 Task: Open a blank google sheet and write heading  Make a employee details data  Add 10 employee name:-  'Ethan Reynolds, Olivia Thompson, Benjamin Martinez, Emma Davis, Alexander Mitchell, Ava Rodriguez, Daniel Anderson, Mia Lewis, Christopher Scott, Sophia Harris.' in July Last week sales are  1000 to 1010. Department:-  Sales, HR, Finance,  Marketing,  IT,  Operations, Finance, HR, Sales, Marketing. Position:-  Sales Manager, HR Manager, Accountant, Marketing Specialist, IT Specialist, Operations Manager, Financial Analyst, HR Assistant, Sales Representative, Marketing Assistant.Salary (USD):-  5000,4500,4000, 3800, 4200, 5200, 3800, 2800, 3200, 2500.Start Date:-  1/15/2020,7/1/2019, 3/10/2021,2/5/2022, 11/30/2018,6/15/2020, 9/1/2021,4/20/2022, 2/10/2019,9/5/2020. Save page auditingSalesByPromotion
Action: Mouse moved to (259, 277)
Screenshot: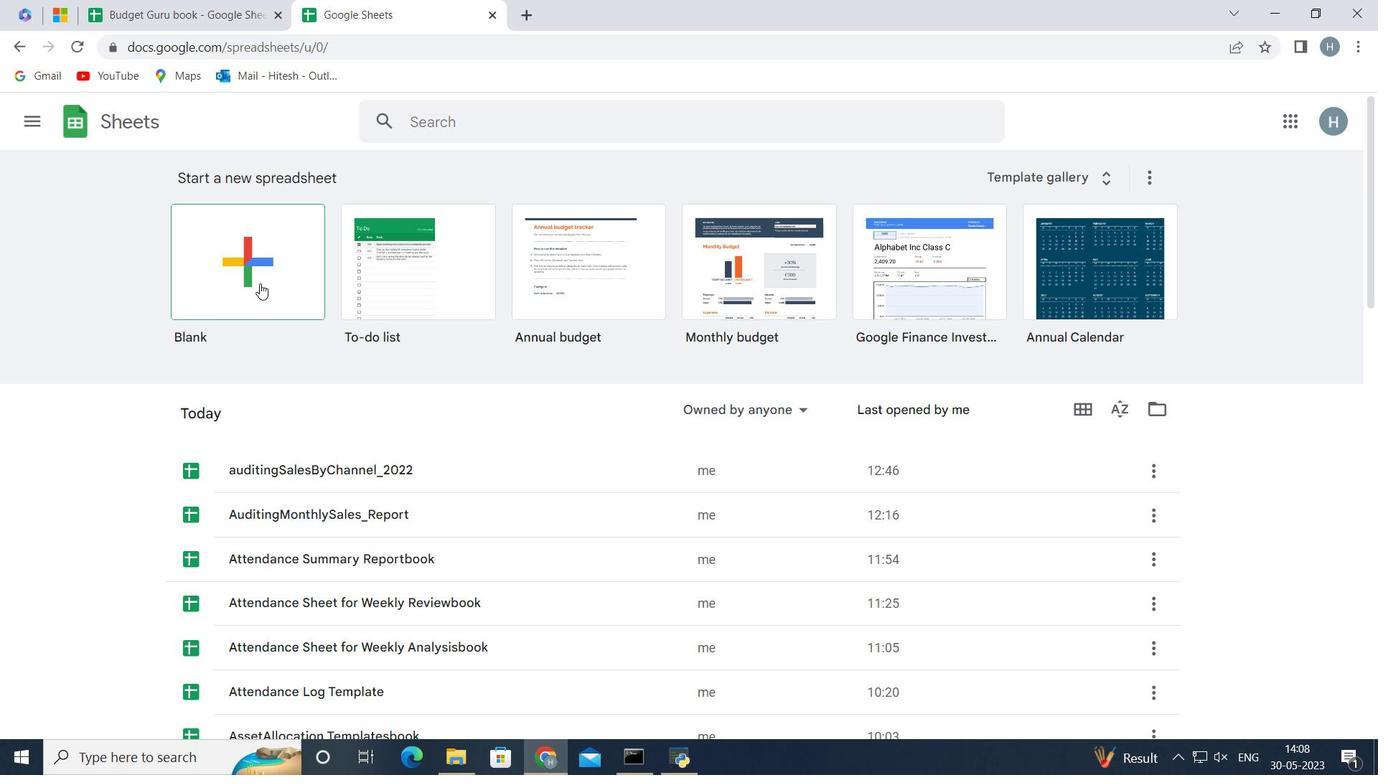 
Action: Mouse pressed left at (259, 277)
Screenshot: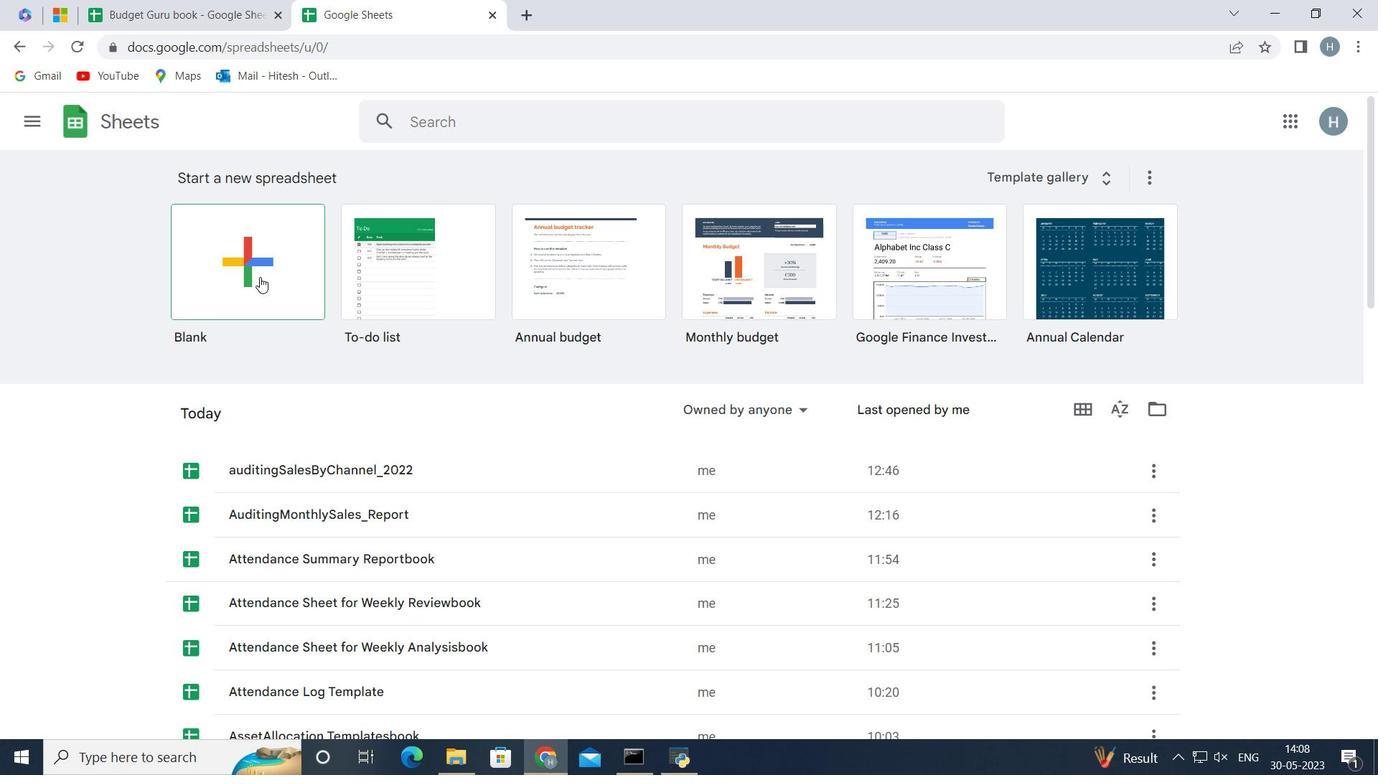 
Action: Mouse moved to (94, 252)
Screenshot: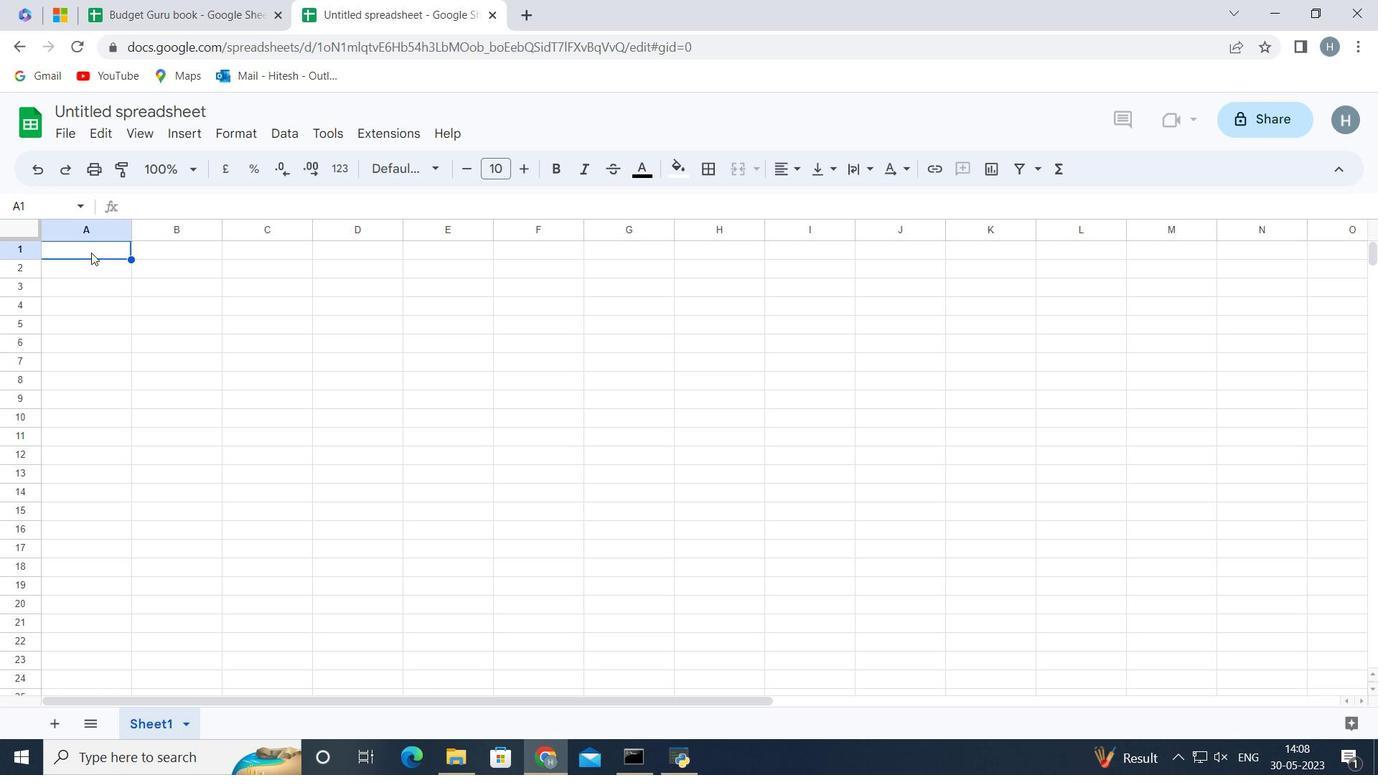 
Action: Mouse pressed left at (94, 252)
Screenshot: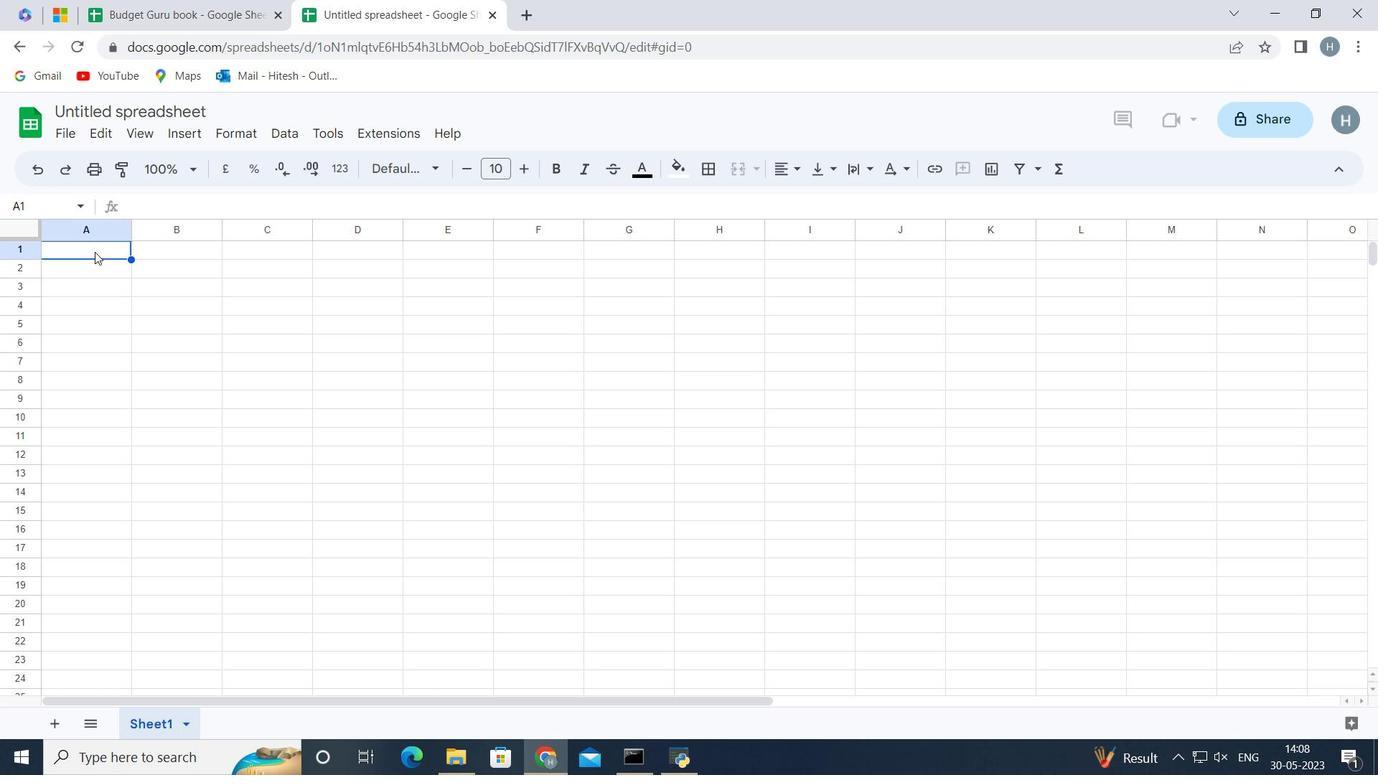 
Action: Mouse moved to (94, 252)
Screenshot: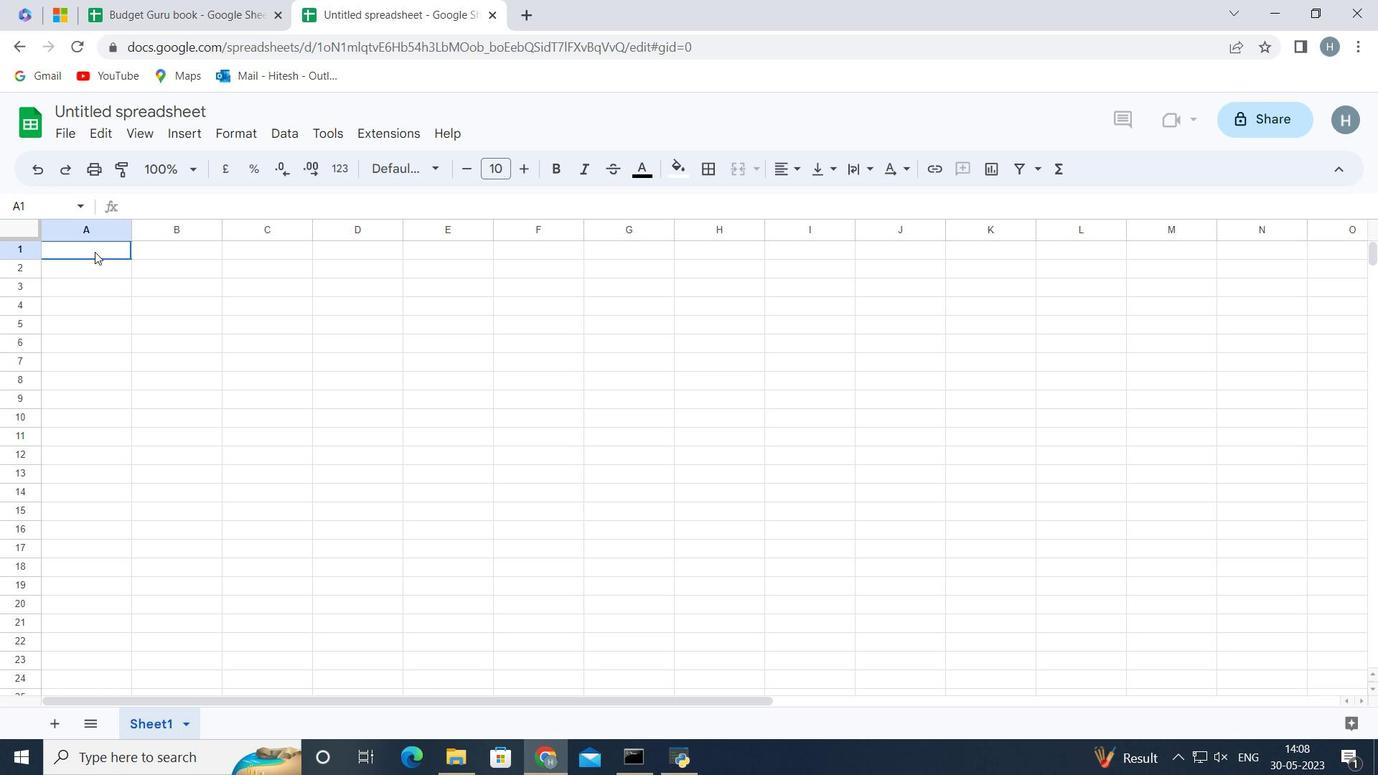 
Action: Key pressed <Key.shift>Make<Key.space>a<Key.space><Key.shift><Key.shift><Key.shift><Key.shift><Key.shift>Employee<Key.space><Key.shift>Details<Key.space><Key.shift>Data<Key.enter>
Screenshot: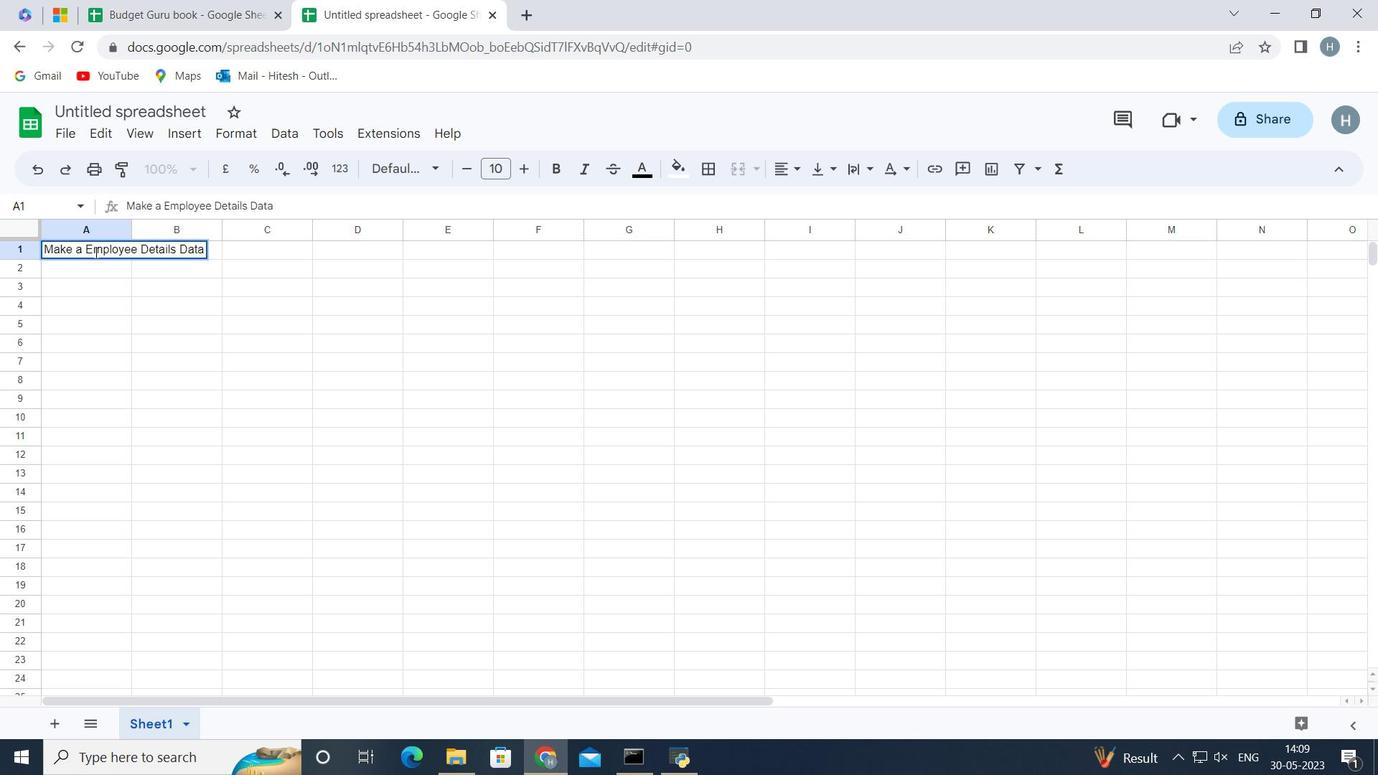 
Action: Mouse moved to (94, 275)
Screenshot: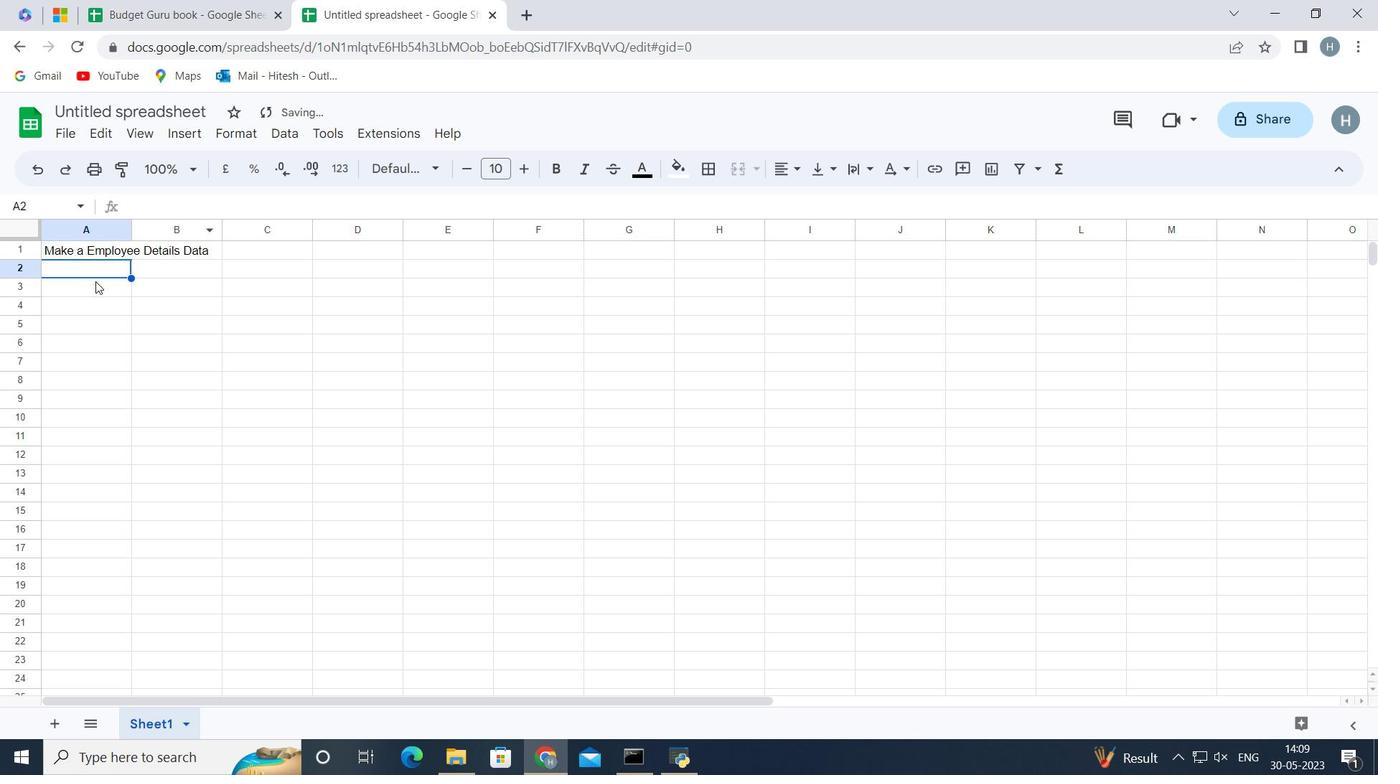 
Action: Key pressed <Key.shift>Name<Key.enter><Key.shift>Ethan<Key.space><Key.shift>Reynold
Screenshot: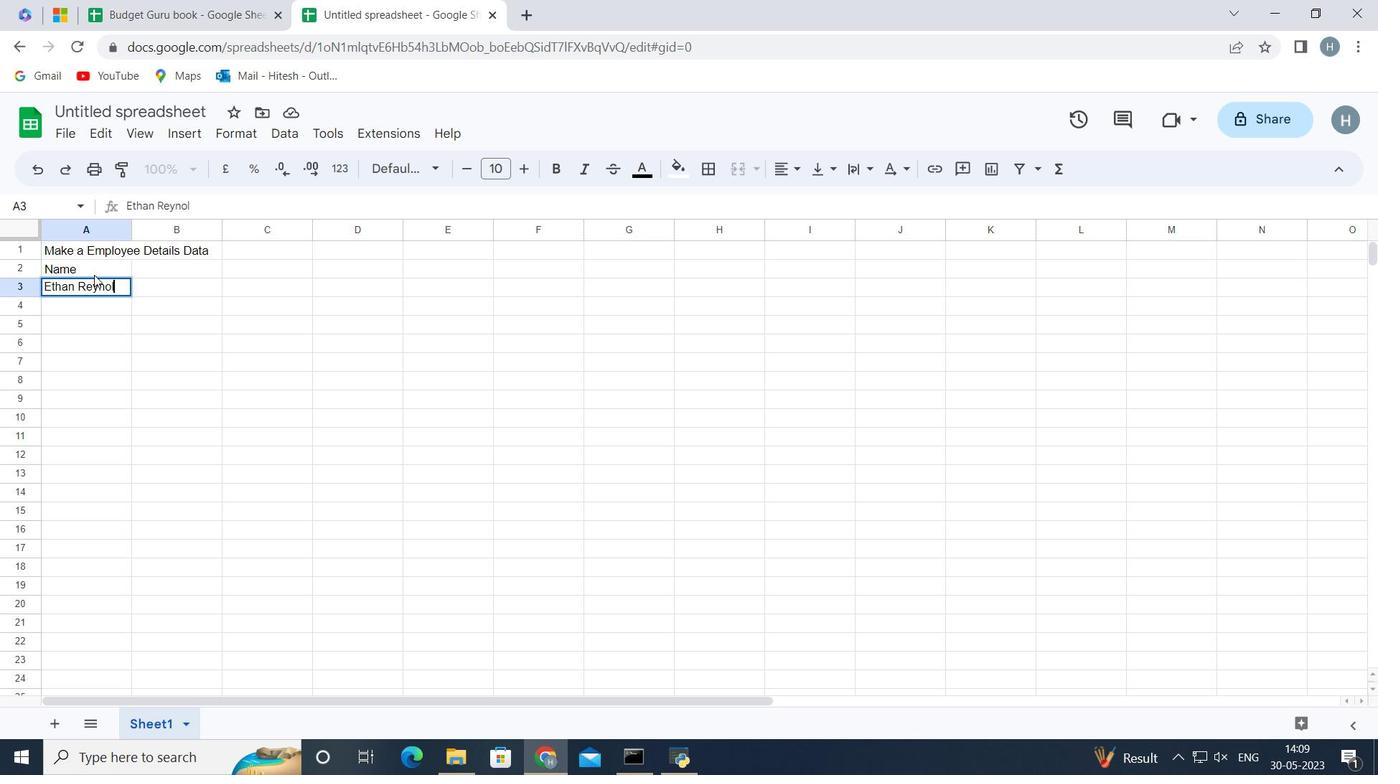 
Action: Mouse moved to (94, 275)
Screenshot: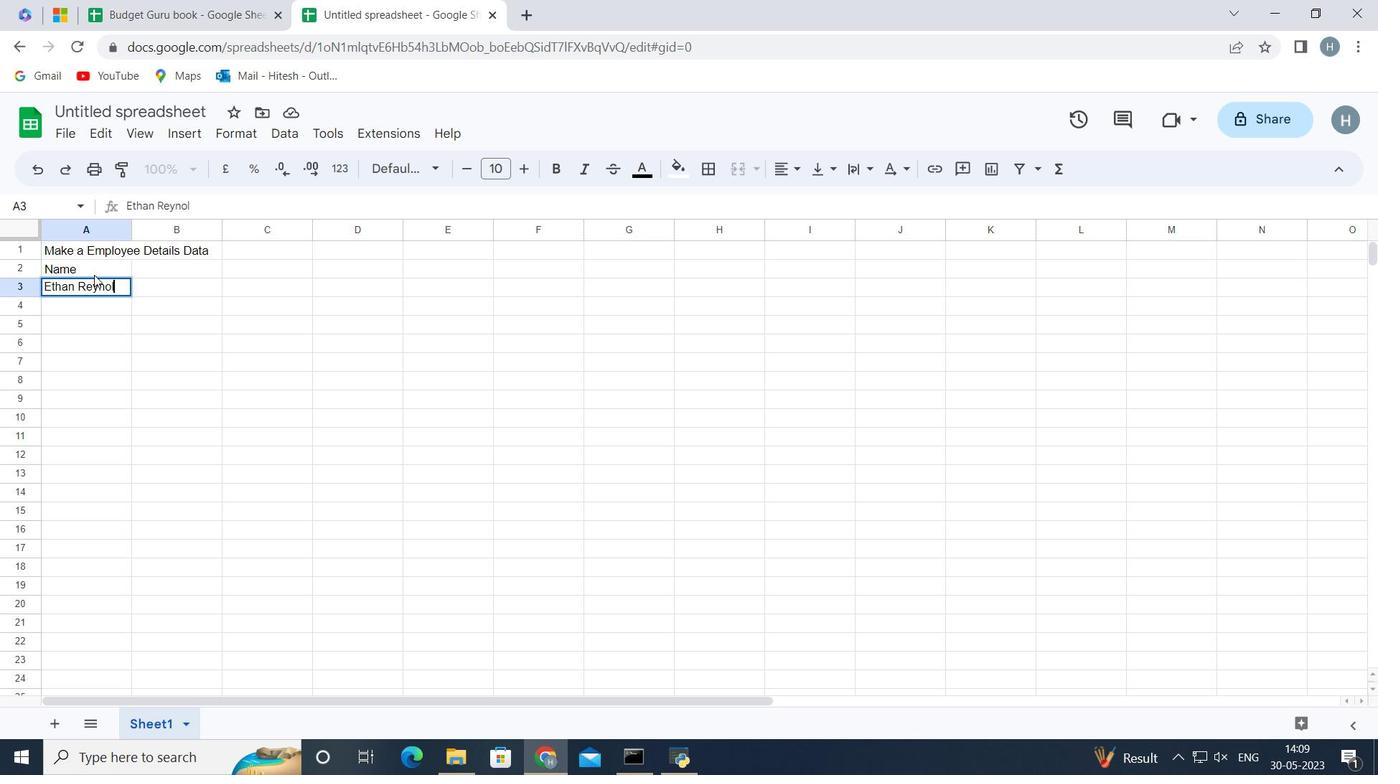 
Action: Key pressed s<Key.space><Key.enter><Key.shift>Oll<Key.backspace>ivia<Key.space><Key.shift>Thompson<Key.enter><Key.shift><Key.shift>Benjamin<Key.space><Key.shift>Martinez<Key.enter><Key.shift>Emma<Key.space><Key.shift>Davis<Key.enter><Key.shift>Alexander<Key.space><Key.shift>Mitchell<Key.enter><Key.shift>Ava<Key.space><Key.shift>Rodriguez<Key.enter><Key.shift>Daniel<Key.space><Key.shift>Anderson<Key.enter><Key.space><Key.shift>Mia<Key.space><Key.shift>Lewis<Key.enter><Key.shift><Key.shift><Key.shift>Christopher<Key.space><Key.shift>SCo<Key.backspace><Key.backspace>cott<Key.enter><Key.shift>Sophia<Key.space><Key.shift>Harris<Key.enter>
Screenshot: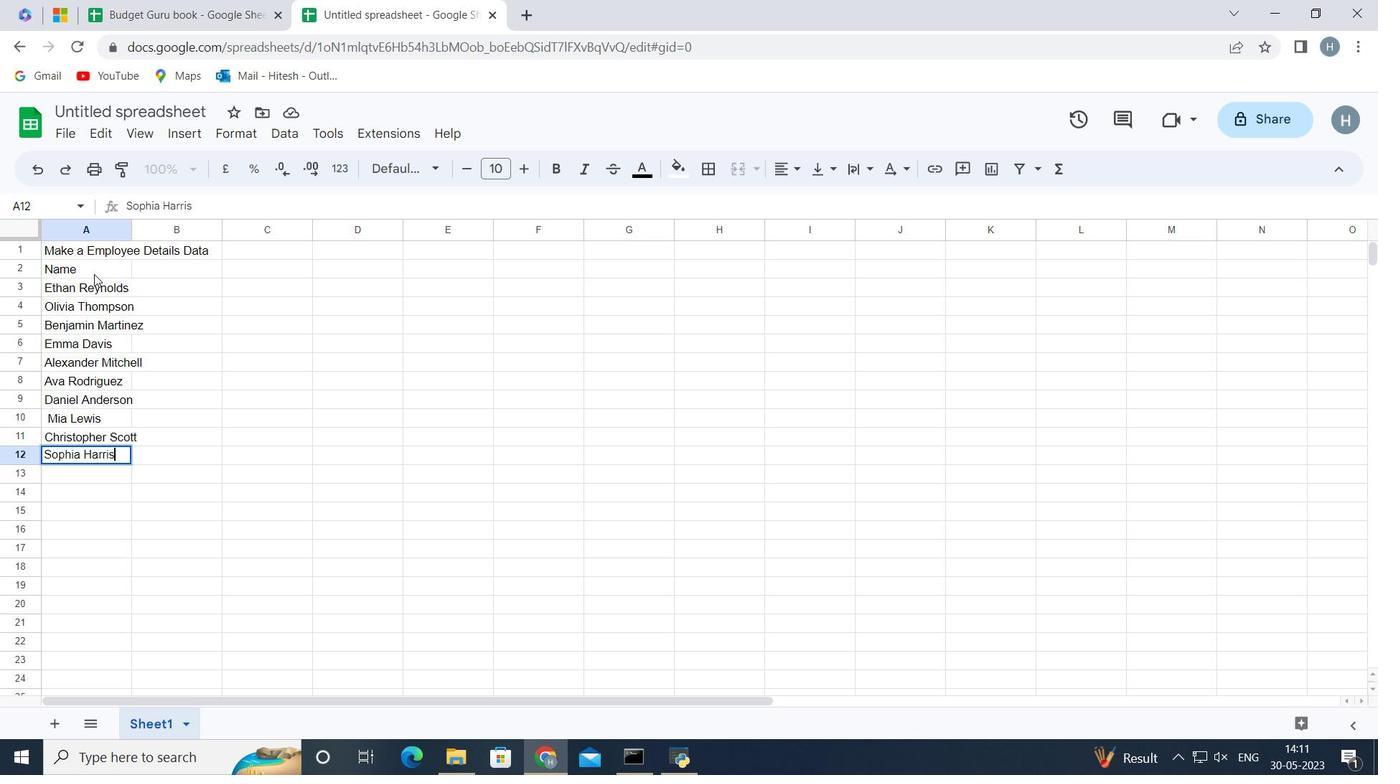 
Action: Mouse moved to (83, 227)
Screenshot: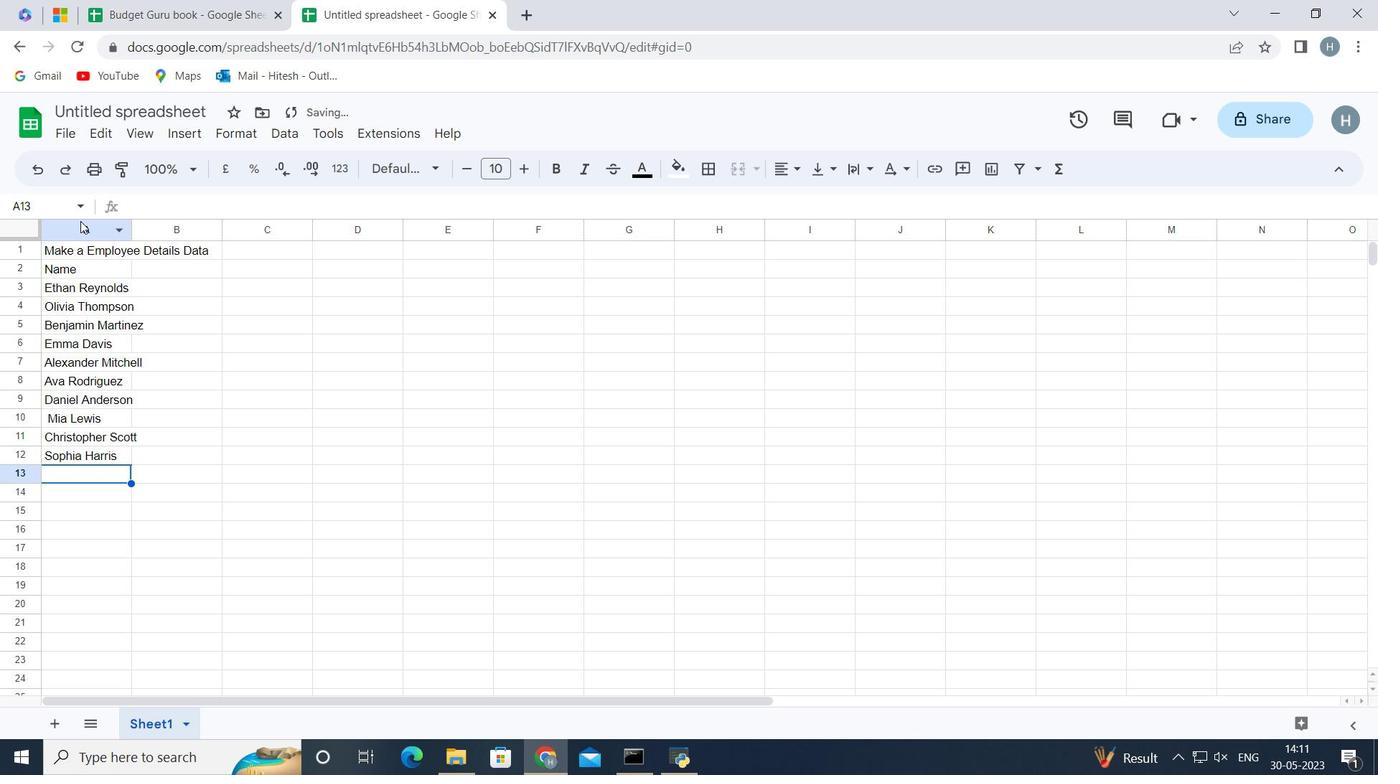 
Action: Mouse pressed left at (83, 227)
Screenshot: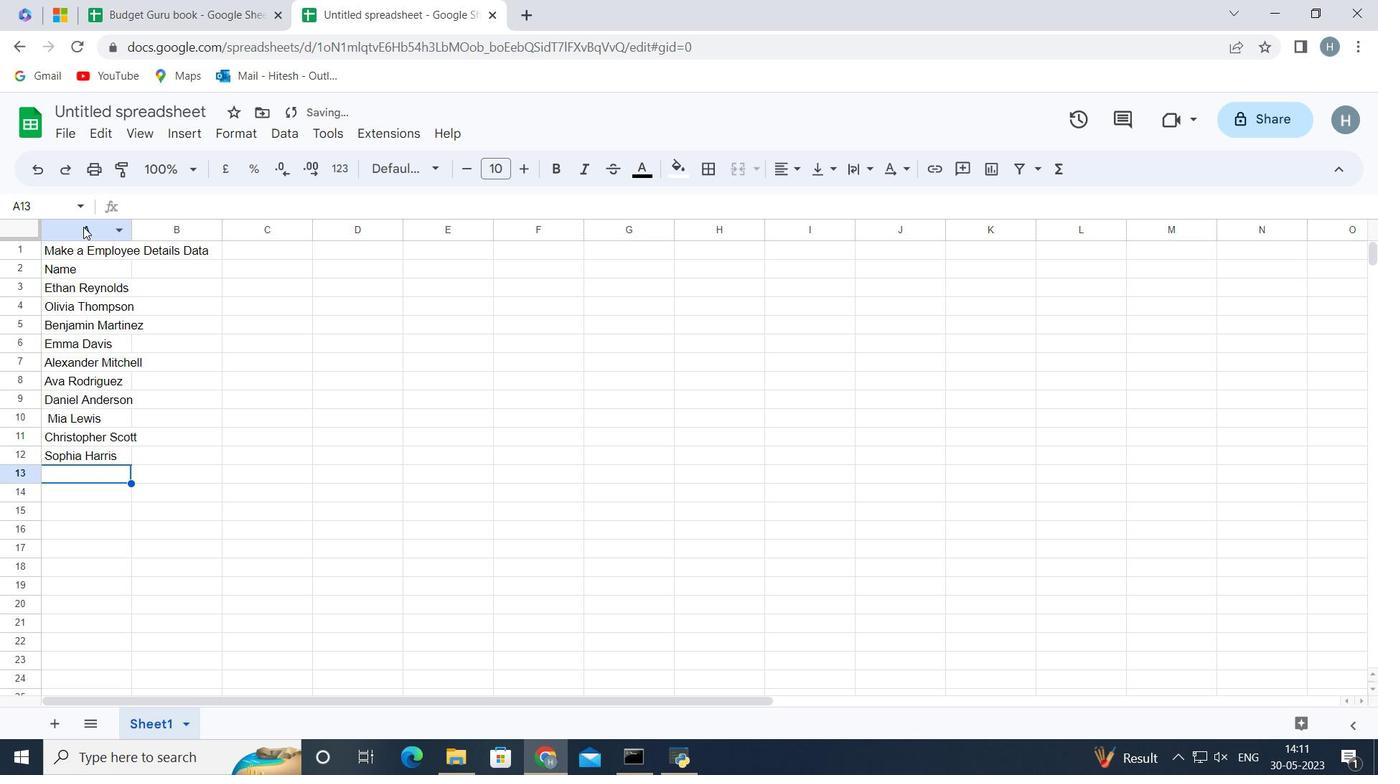 
Action: Mouse moved to (132, 226)
Screenshot: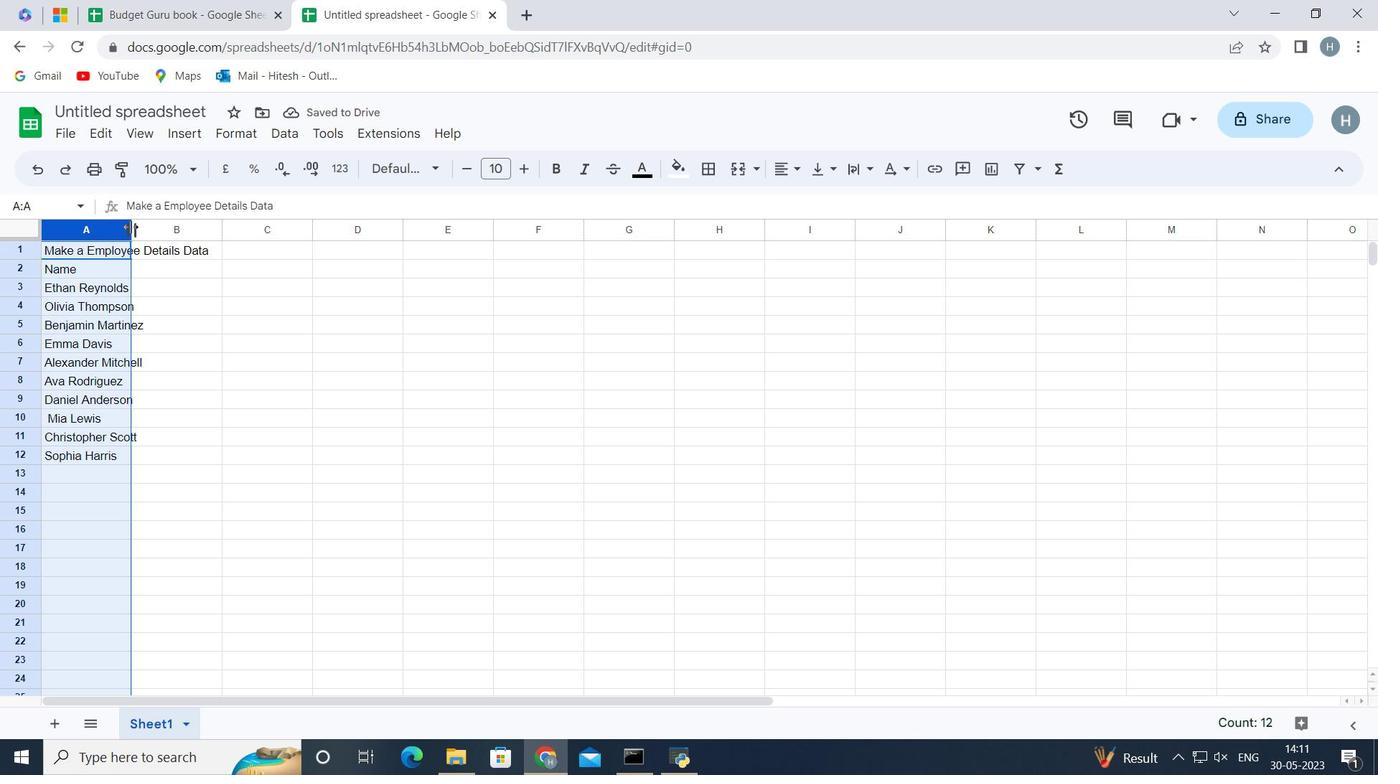 
Action: Mouse pressed left at (132, 226)
Screenshot: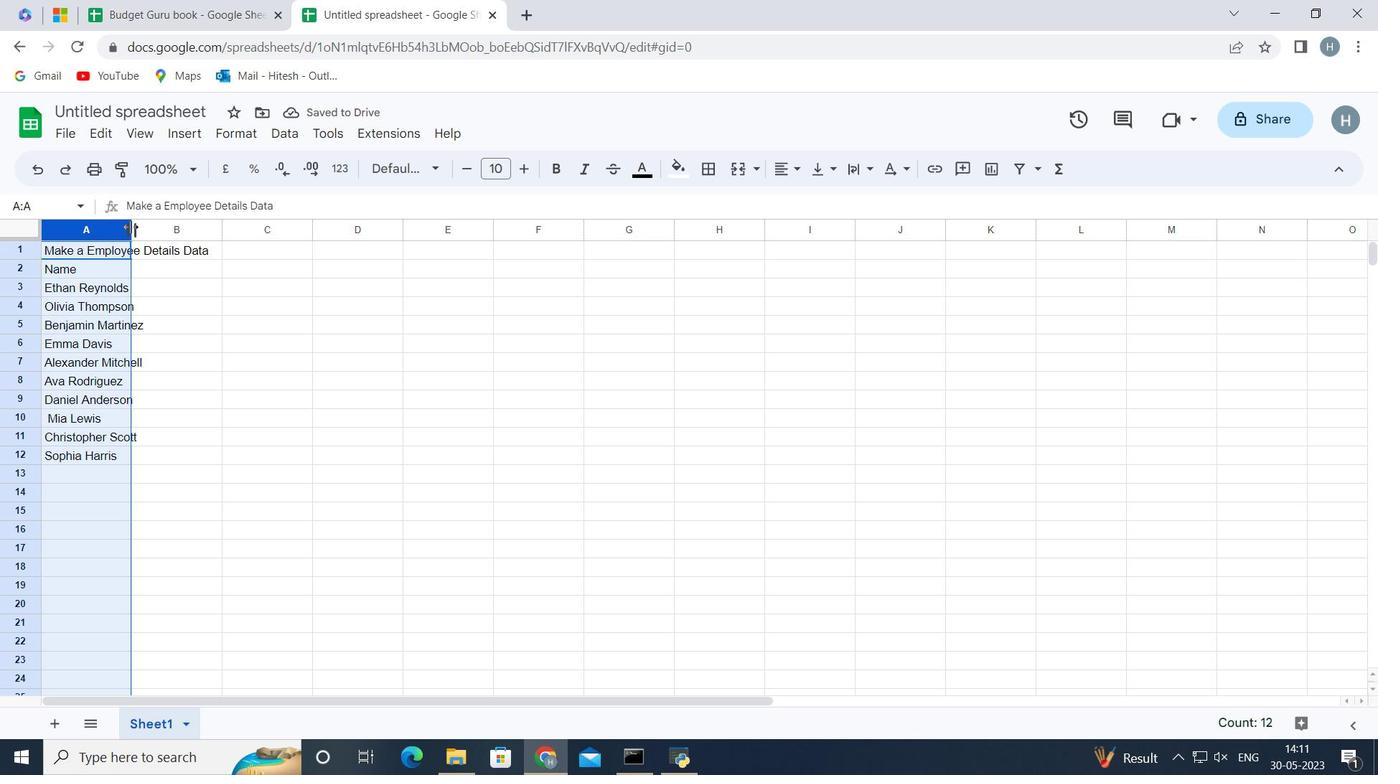 
Action: Mouse moved to (132, 226)
Screenshot: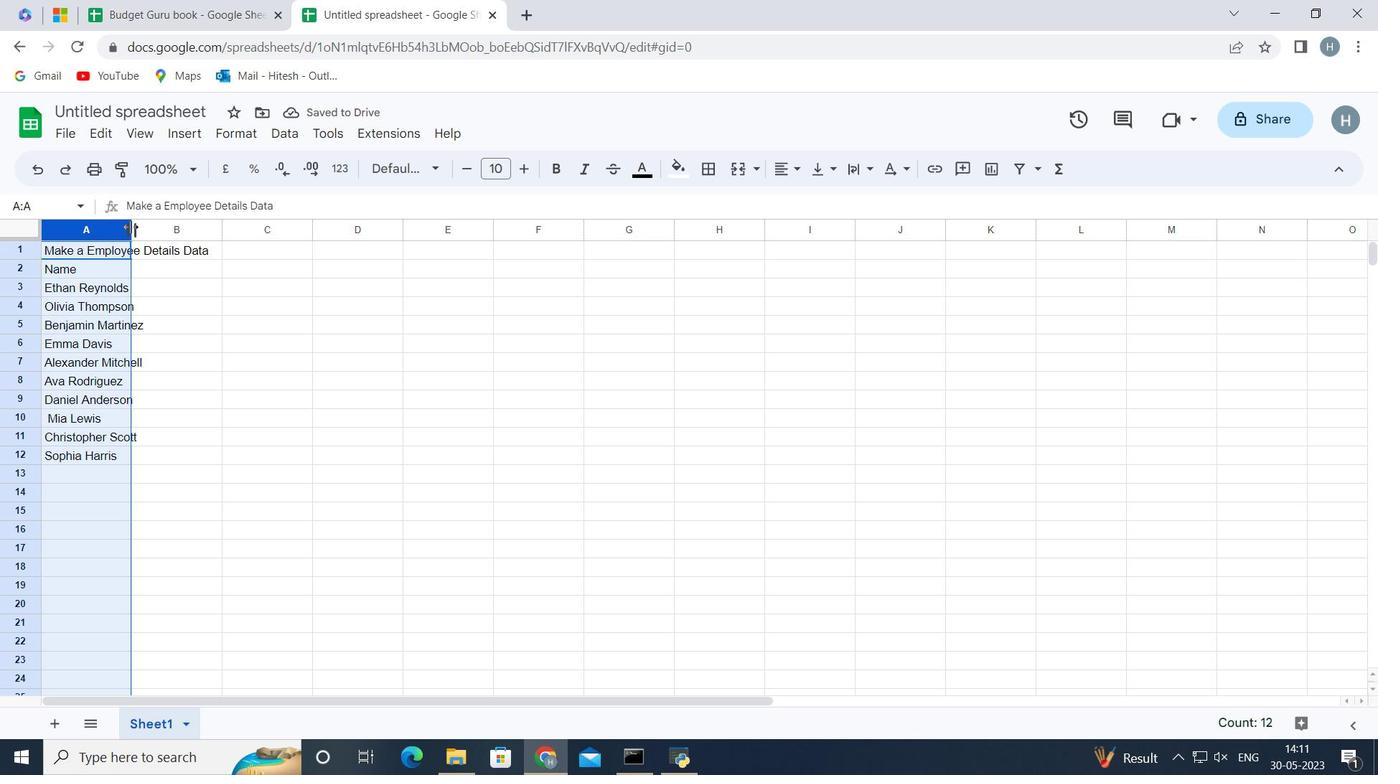 
Action: Mouse pressed left at (132, 226)
Screenshot: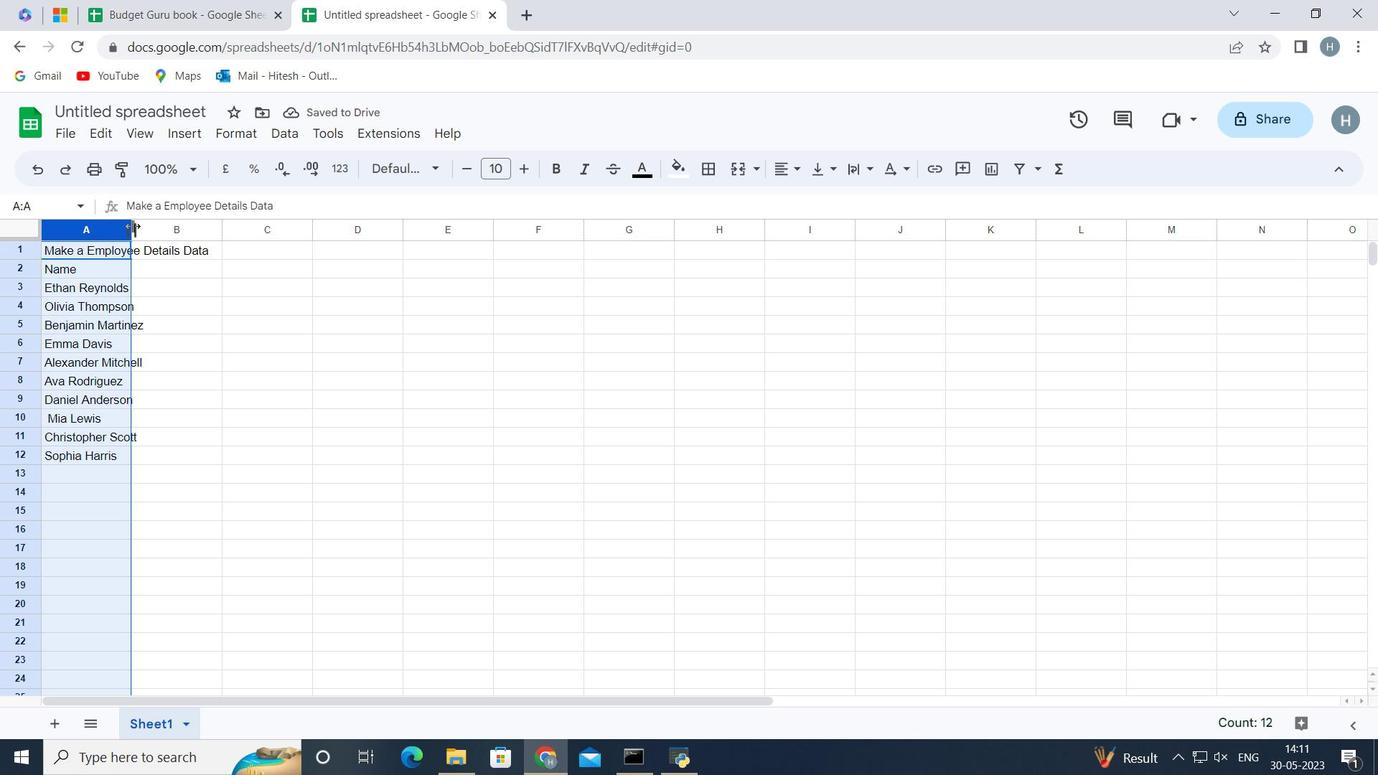 
Action: Mouse moved to (237, 247)
Screenshot: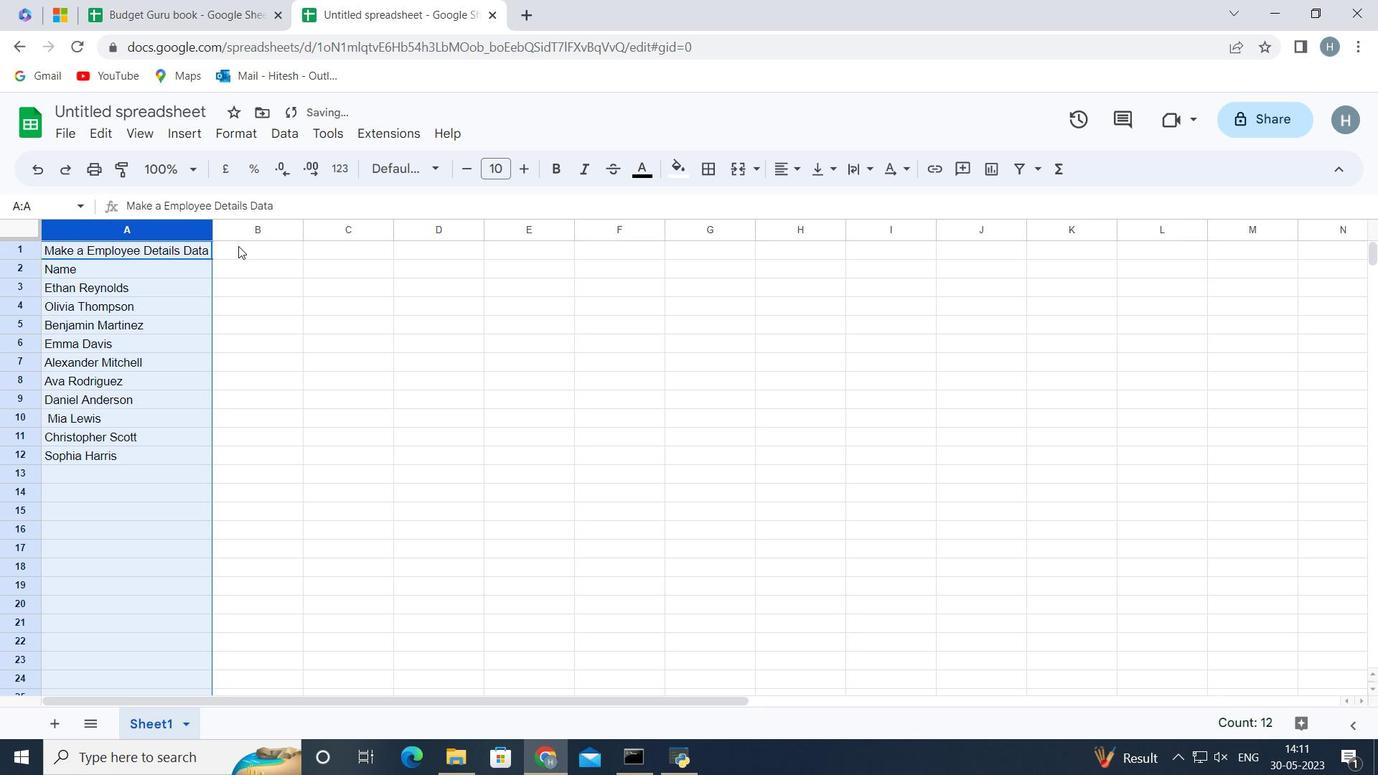 
Action: Mouse pressed left at (237, 247)
Screenshot: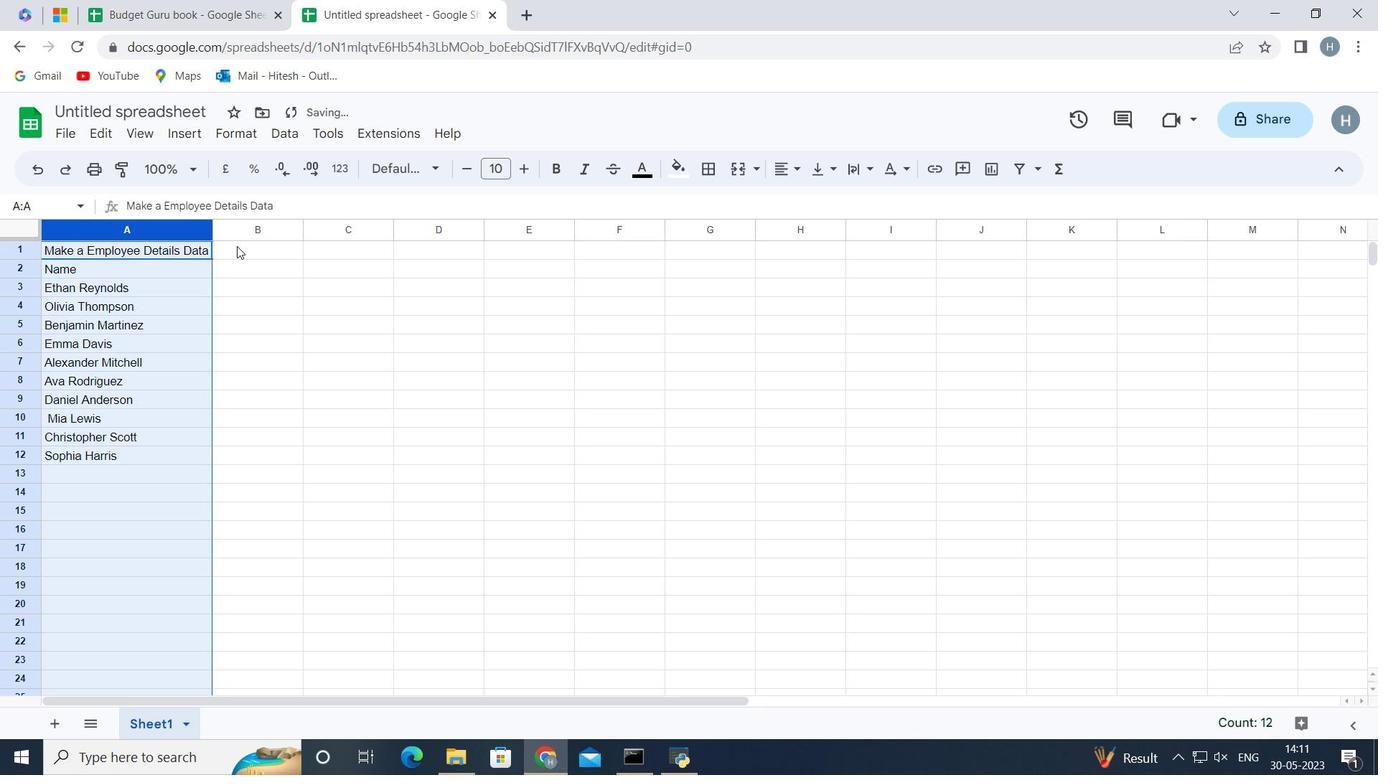 
Action: Mouse moved to (237, 266)
Screenshot: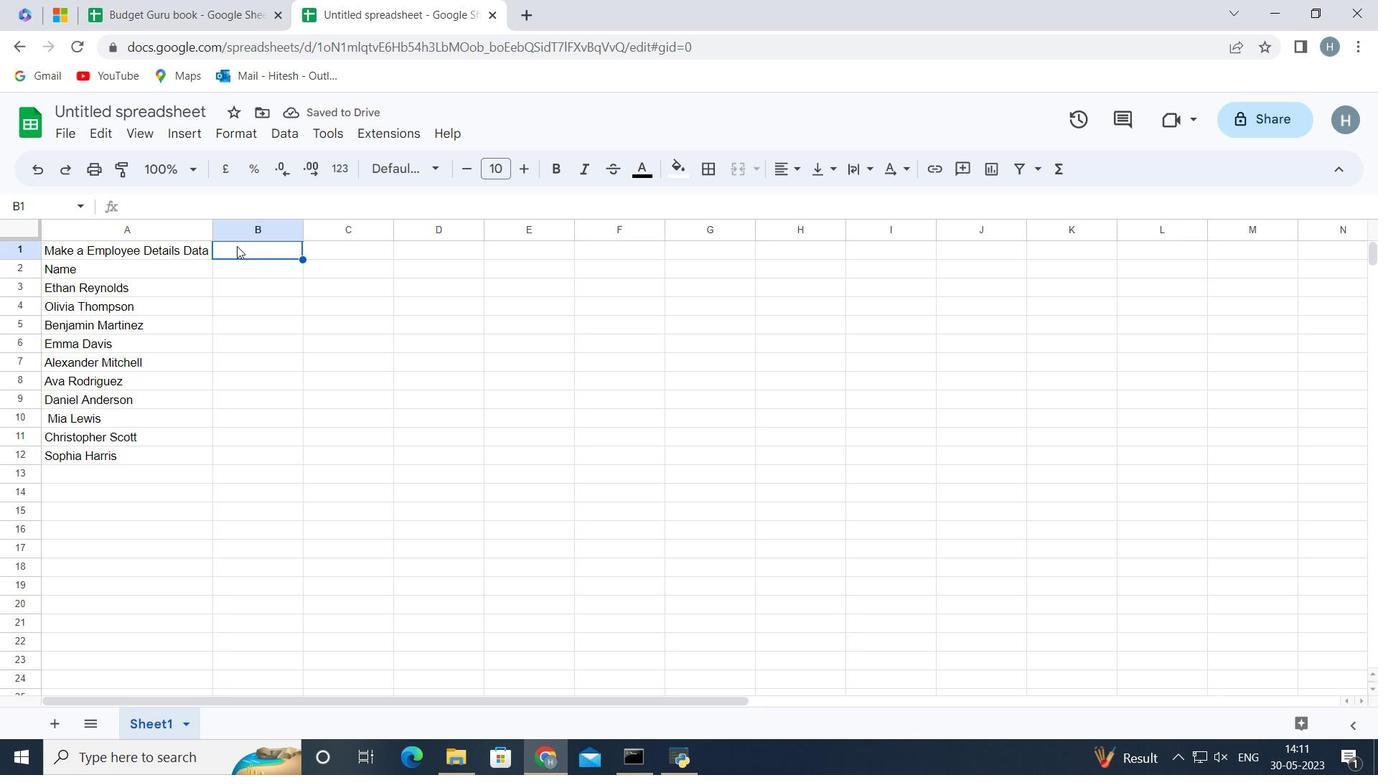 
Action: Mouse pressed left at (237, 266)
Screenshot: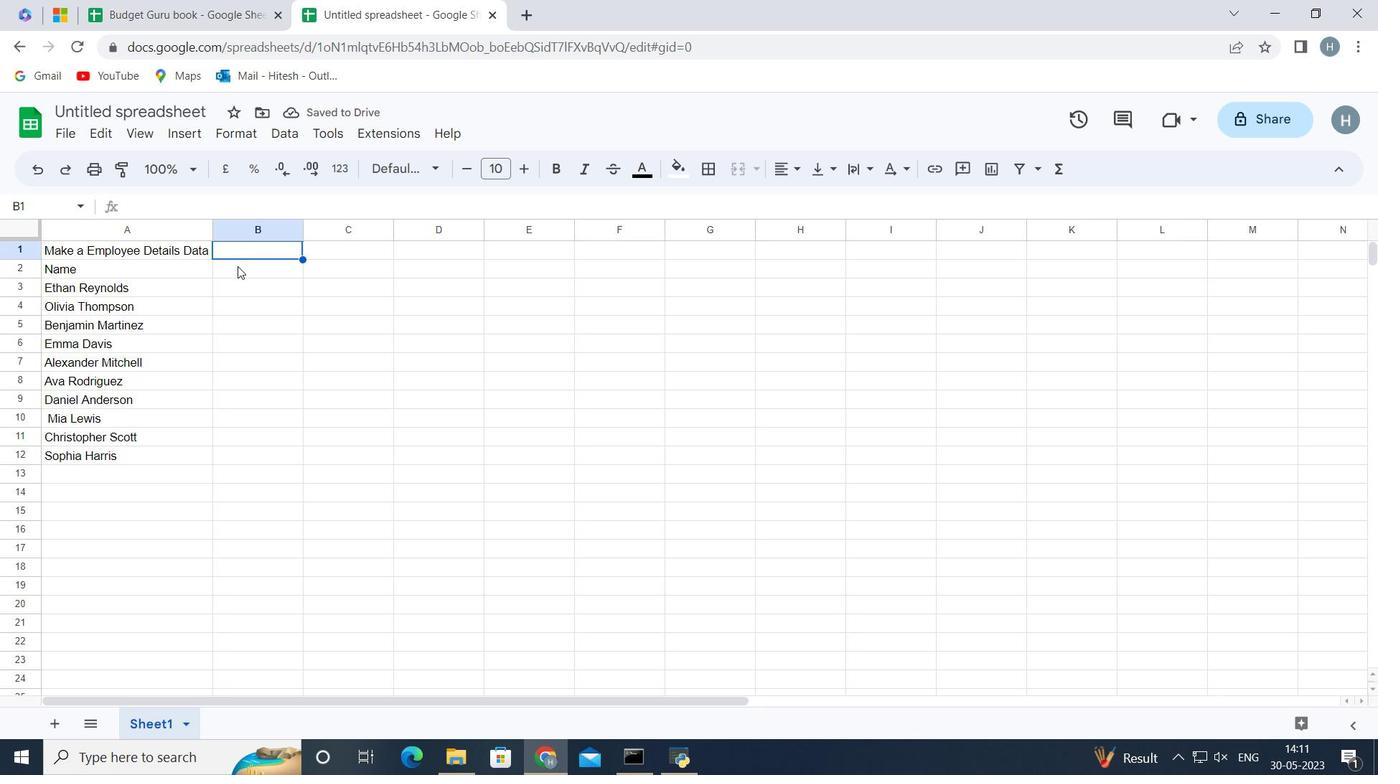 
Action: Key pressed <Key.shift>July<Key.space><Key.shift>Last<Key.space><Key.shift>Week<Key.space><Key.shift>Sales
Screenshot: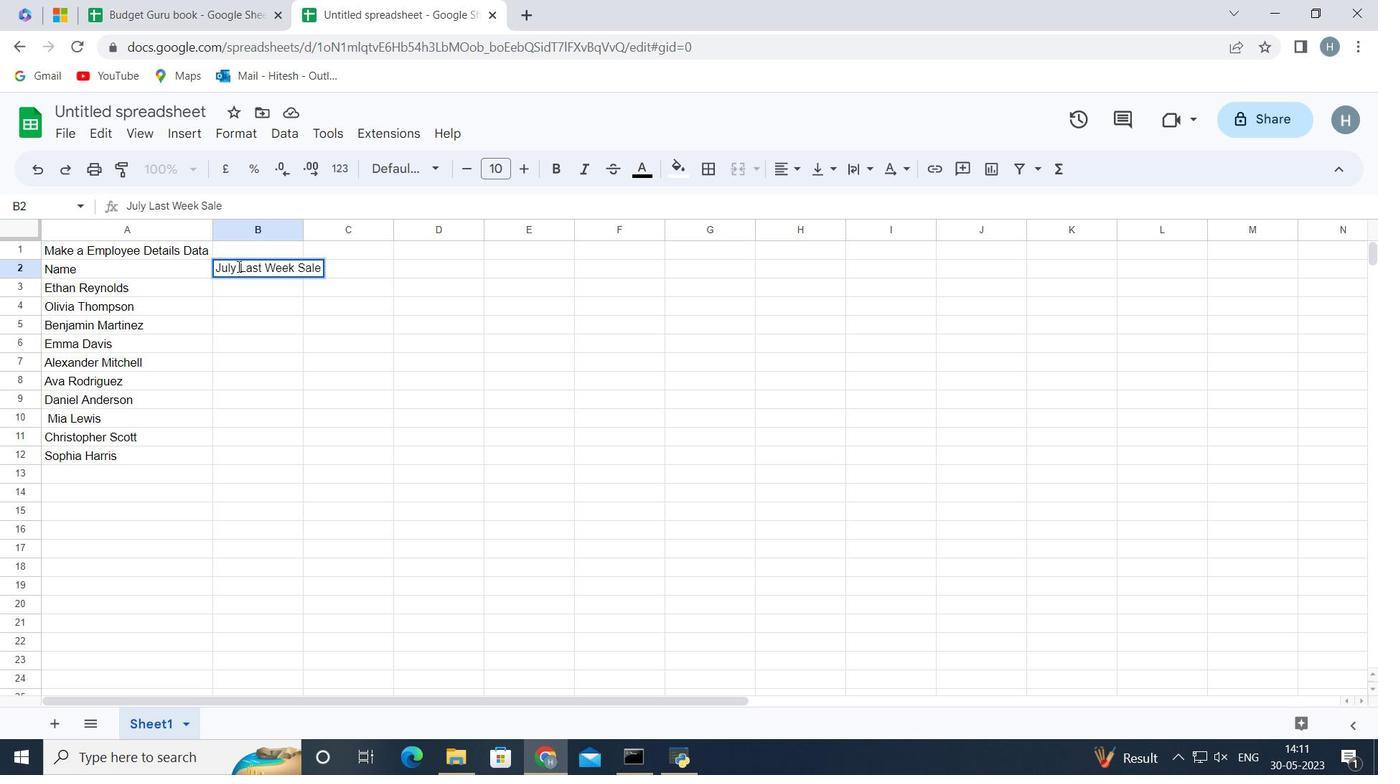 
Action: Mouse moved to (239, 267)
Screenshot: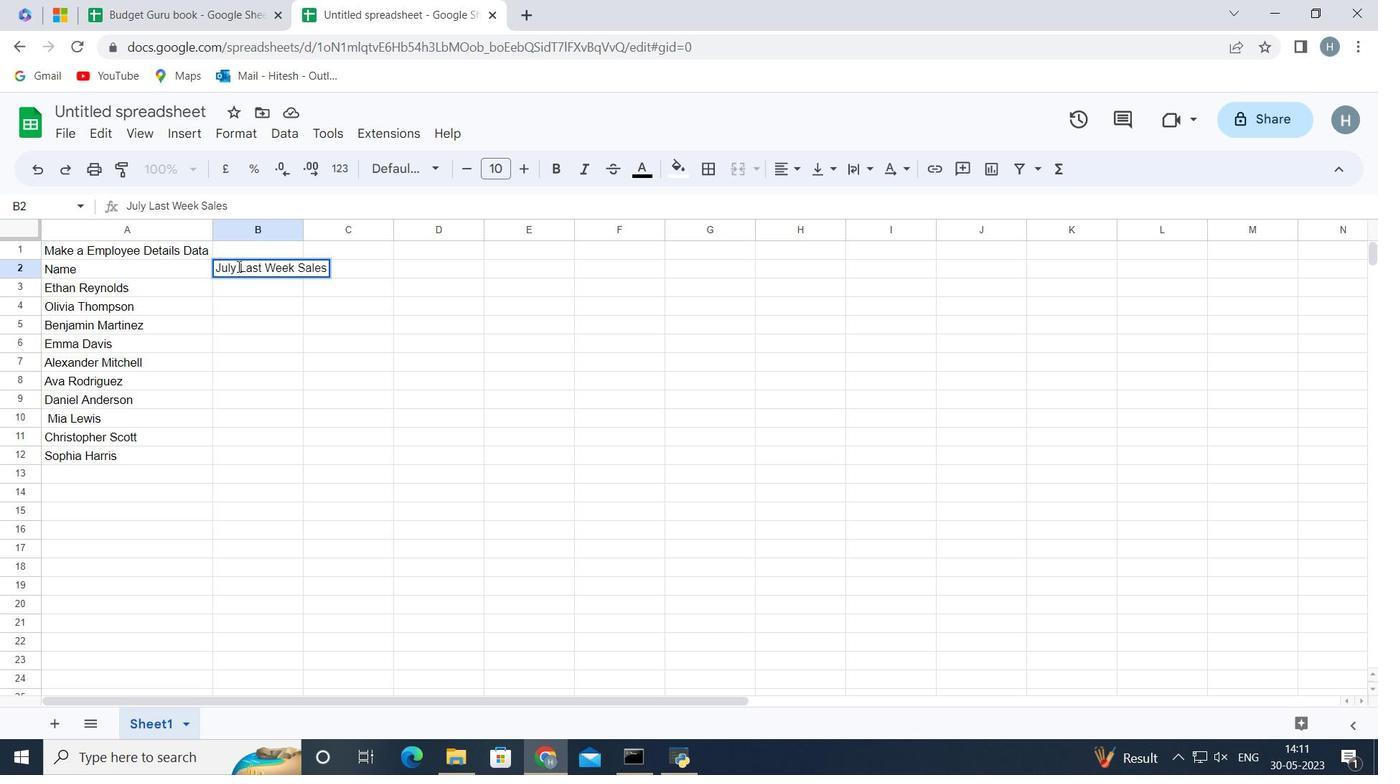 
Action: Key pressed <Key.enter>
Screenshot: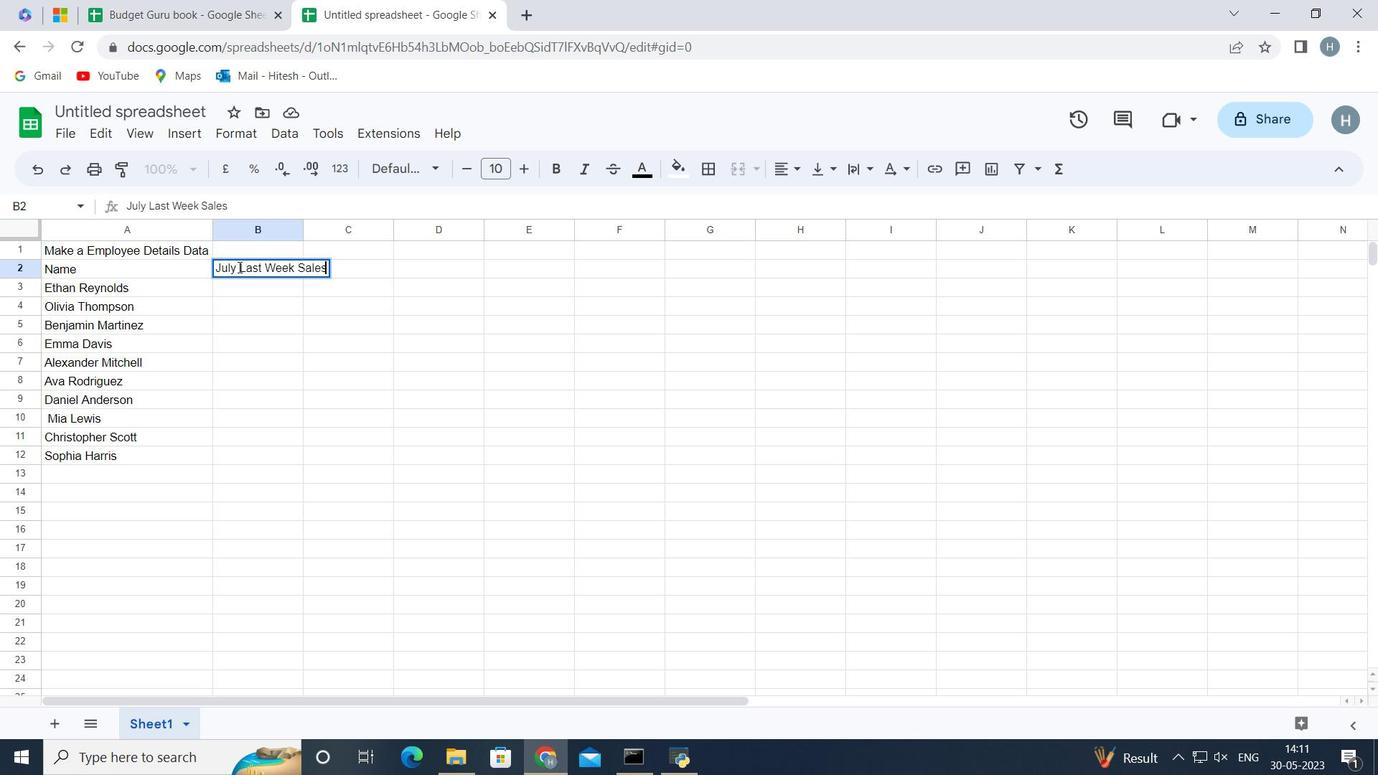 
Action: Mouse moved to (247, 281)
Screenshot: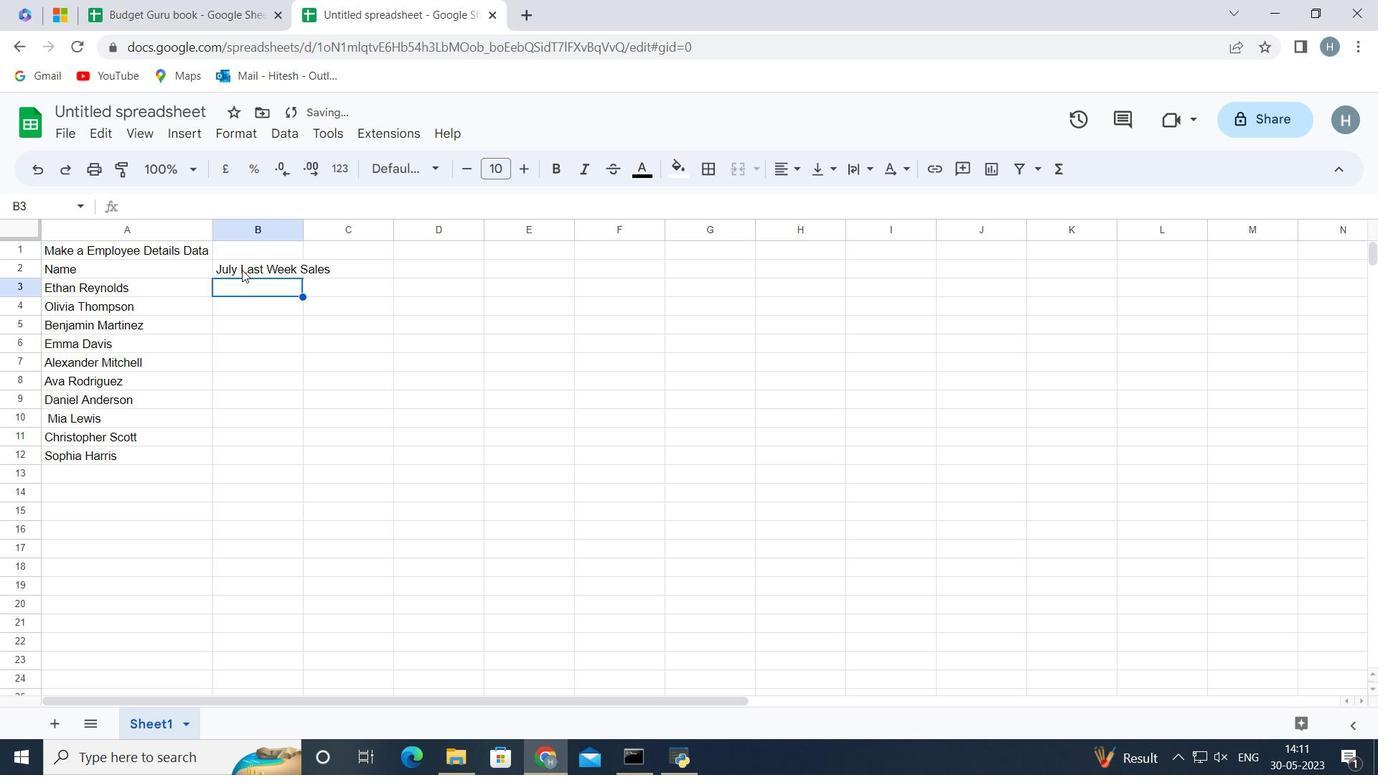 
Action: Key pressed 1004<Key.enter>1009<Key.enter>1002<Key.enter>1010<Key.enter>1008<Key.enter>1003<Key.enter>1001<Key.enter>199<Key.backspace><Key.backspace>005<Key.enter>1007<Key.enter>1006<Key.enter>
Screenshot: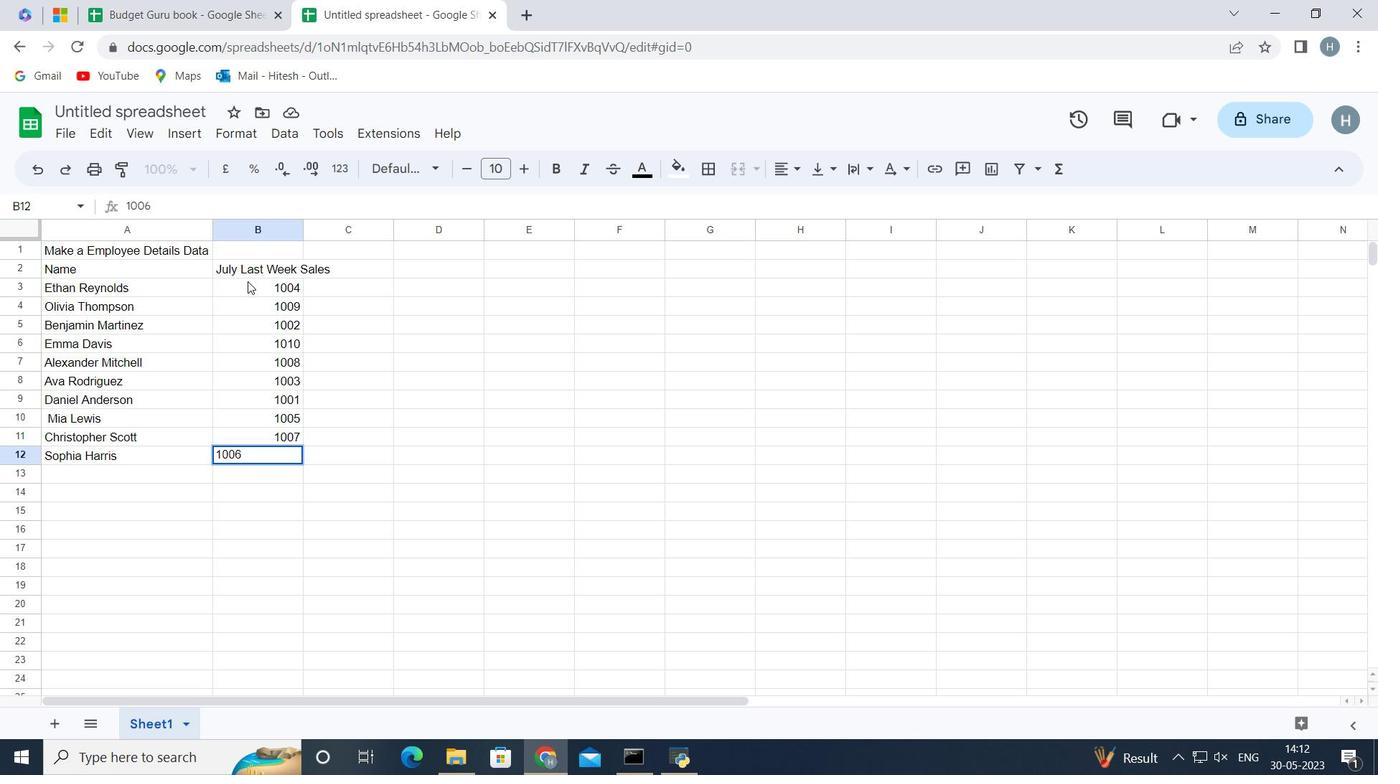 
Action: Mouse moved to (274, 227)
Screenshot: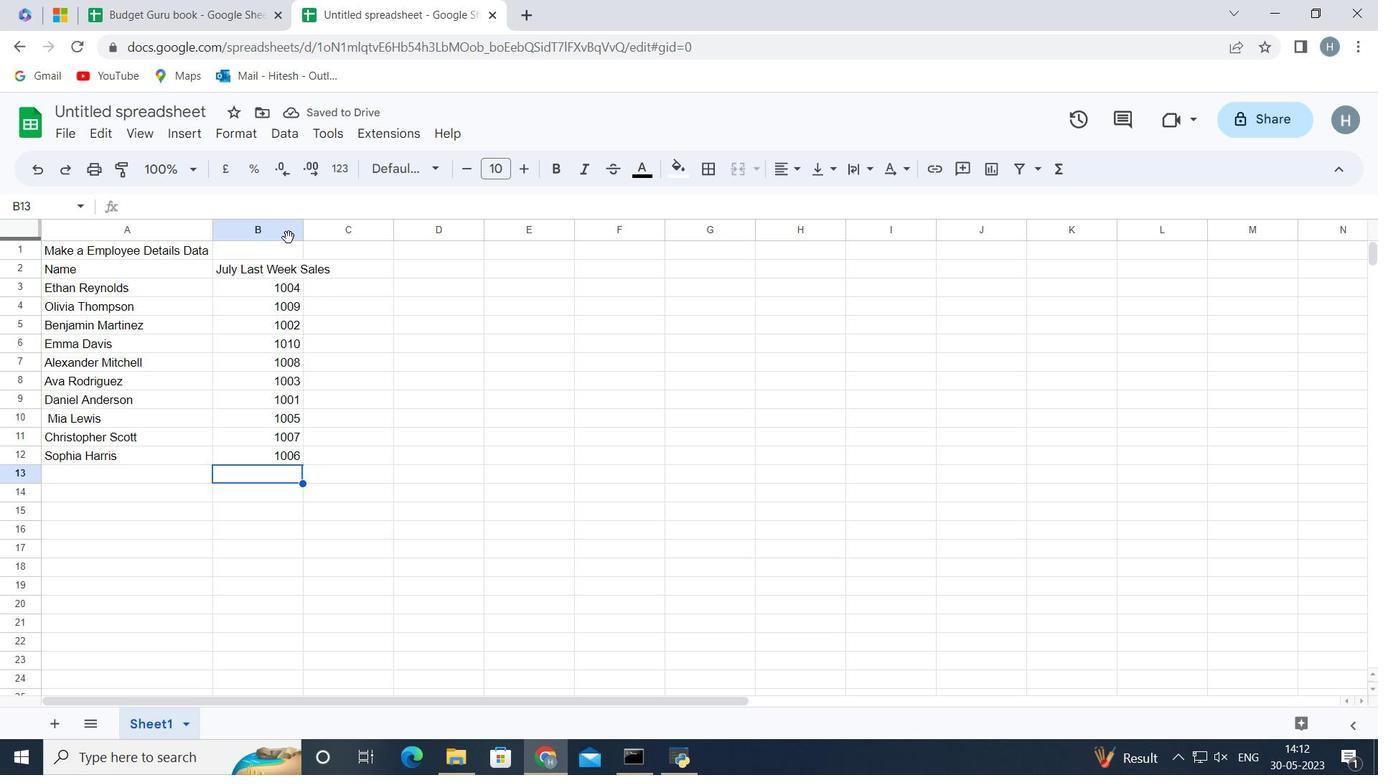 
Action: Mouse pressed left at (274, 227)
Screenshot: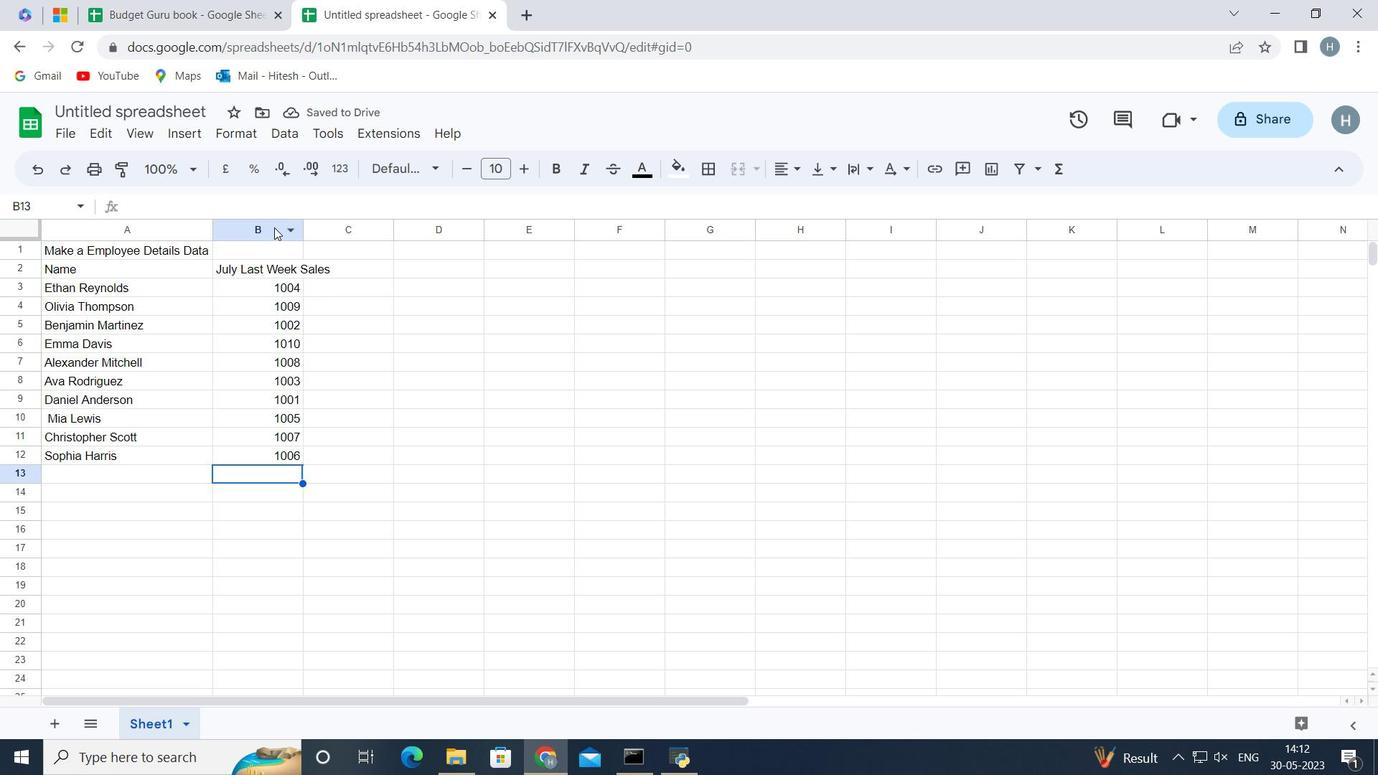 
Action: Mouse moved to (299, 228)
Screenshot: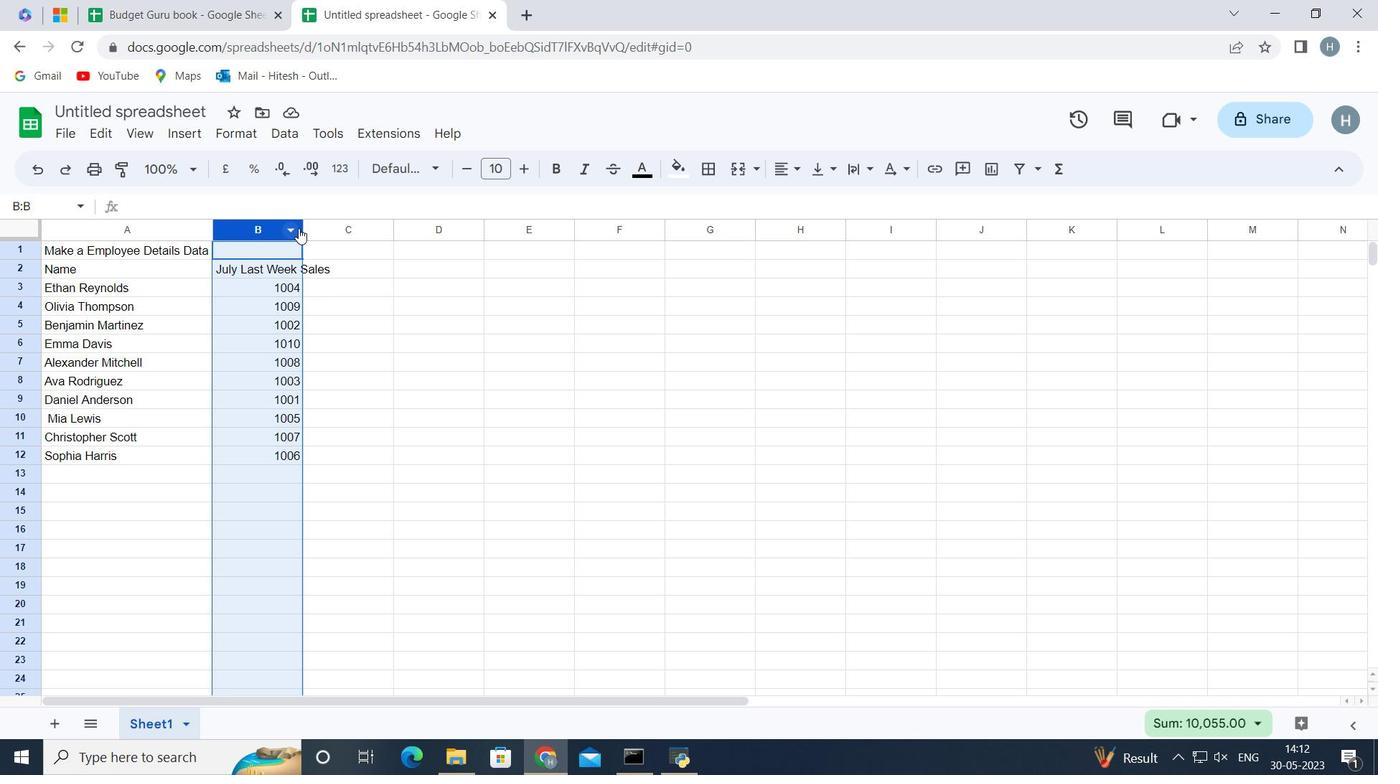 
Action: Mouse pressed left at (299, 228)
Screenshot: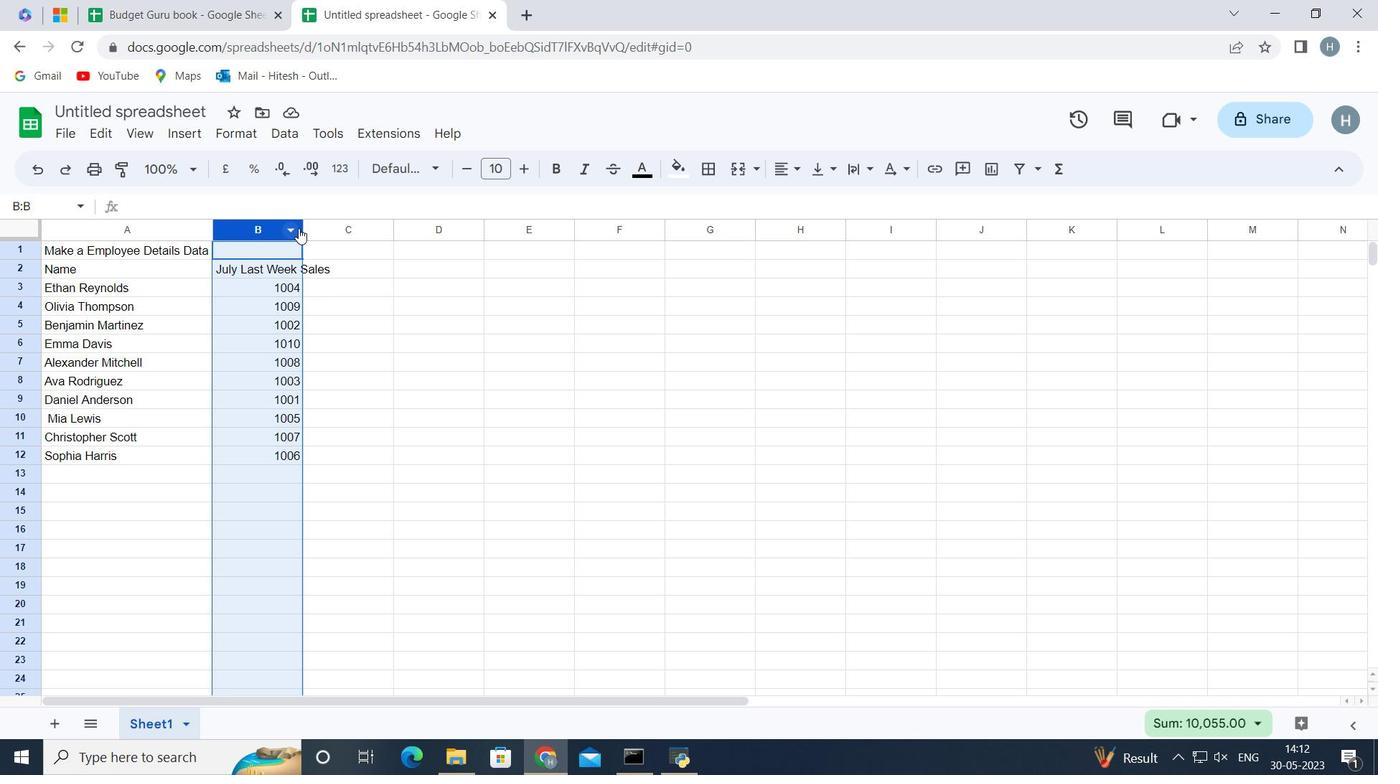 
Action: Mouse pressed left at (299, 228)
Screenshot: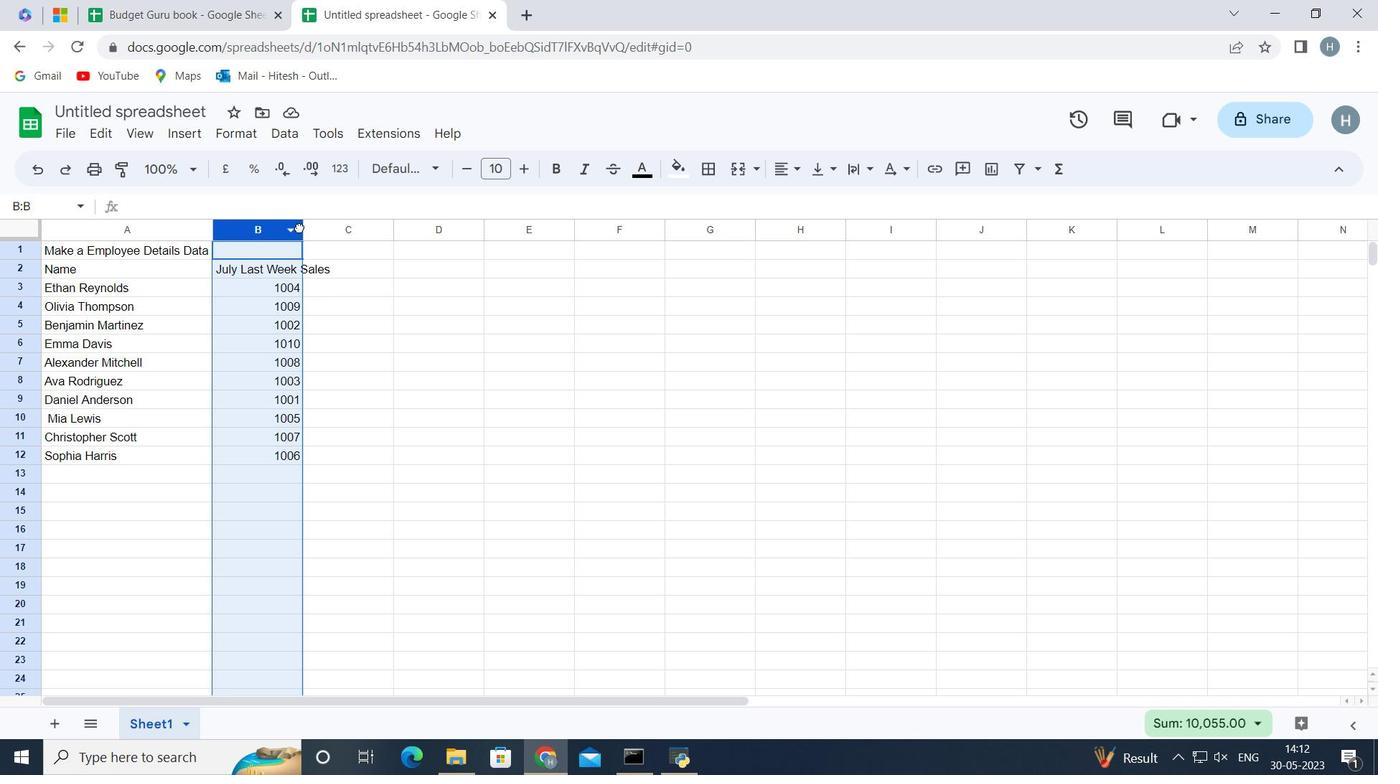
Action: Mouse moved to (307, 229)
Screenshot: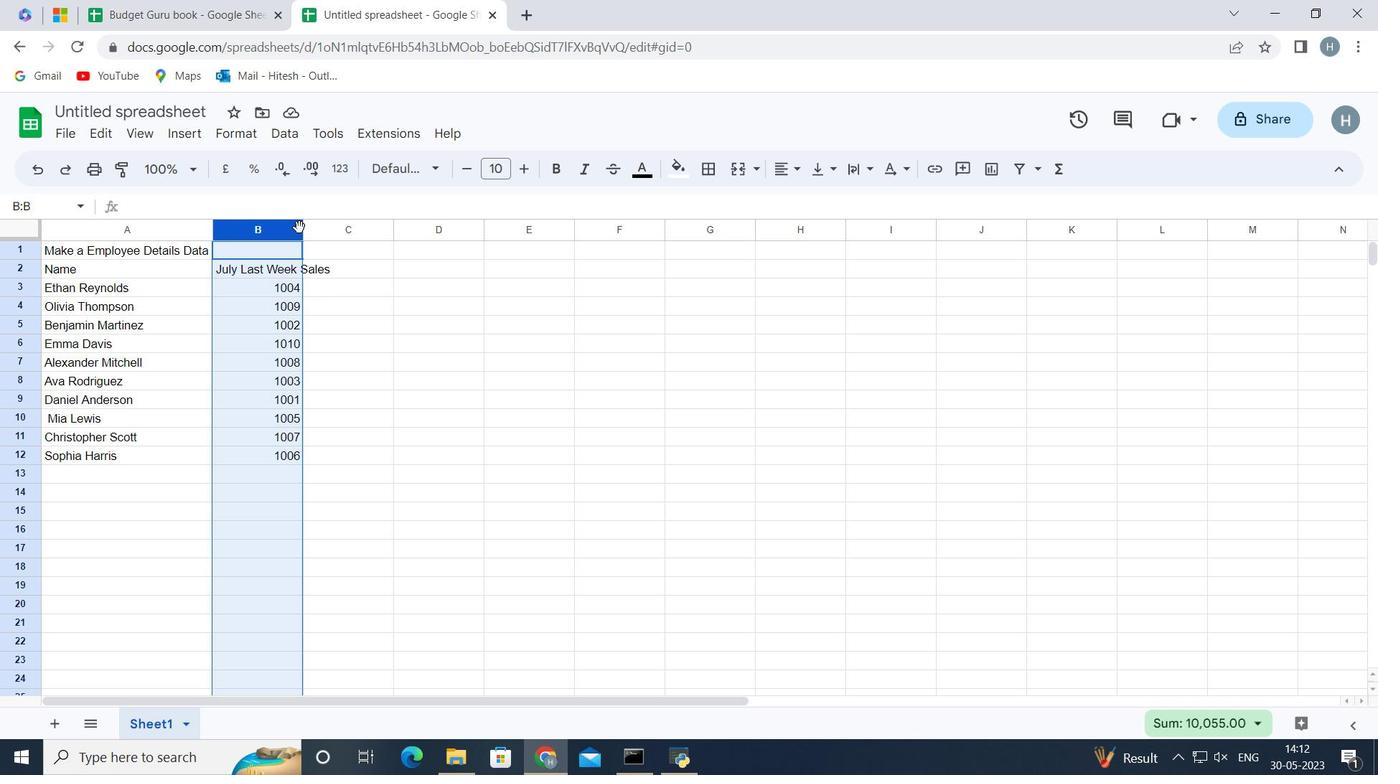 
Action: Mouse pressed left at (307, 229)
Screenshot: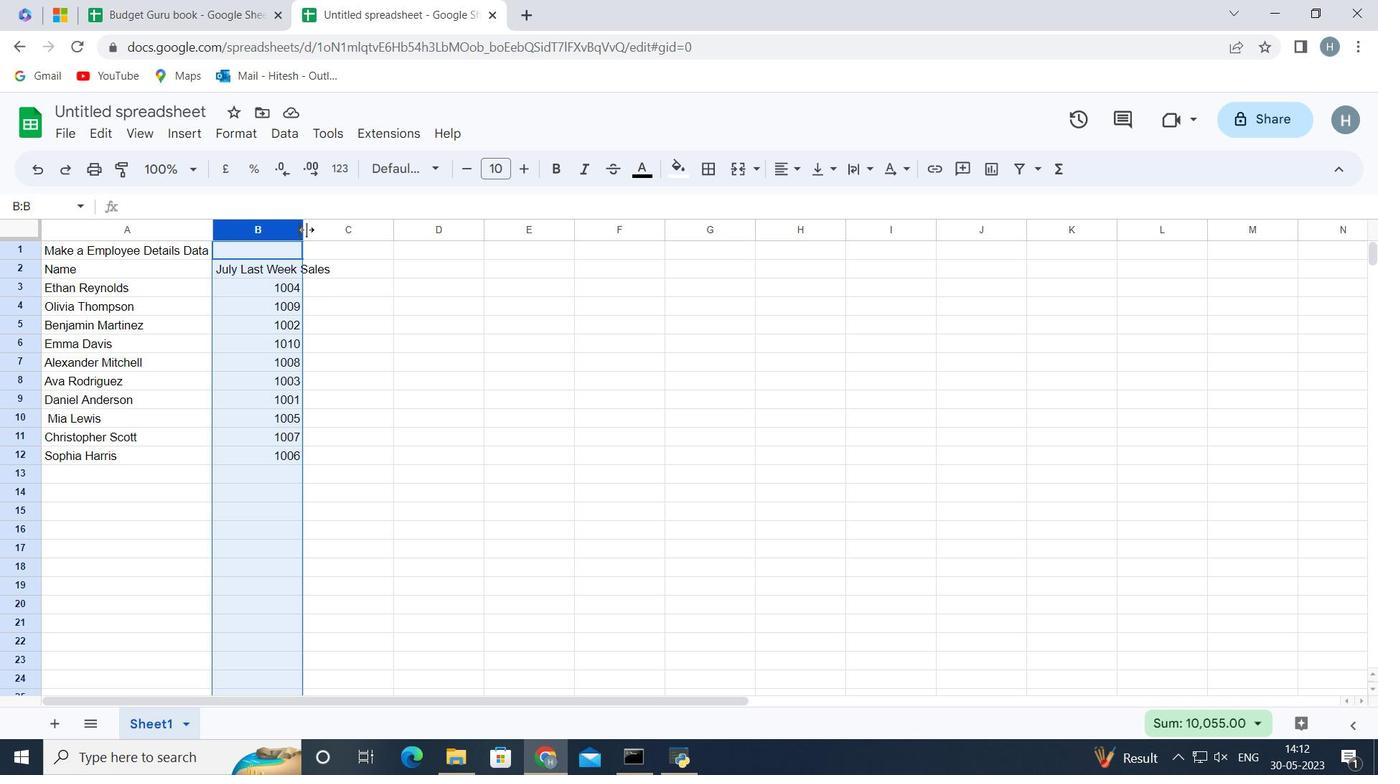 
Action: Mouse pressed left at (307, 229)
Screenshot: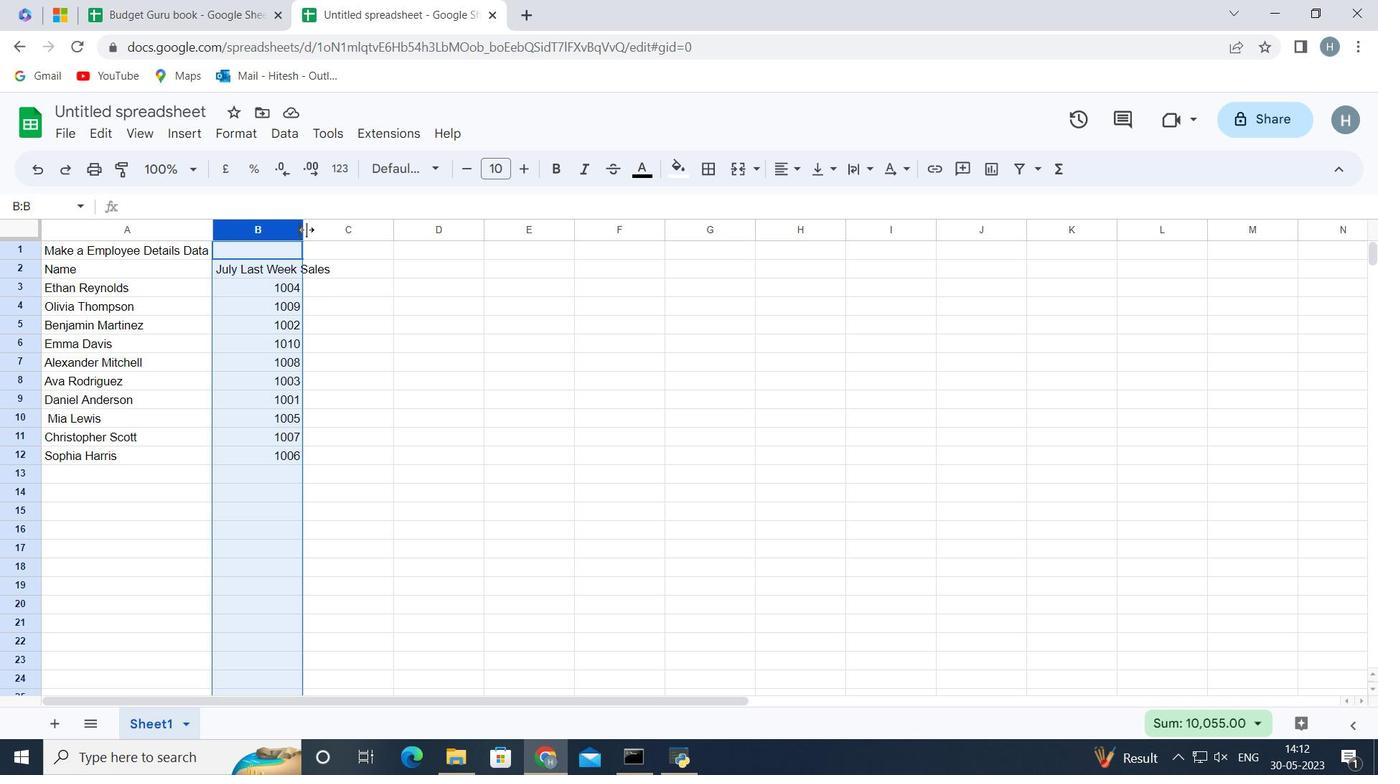 
Action: Mouse moved to (367, 268)
Screenshot: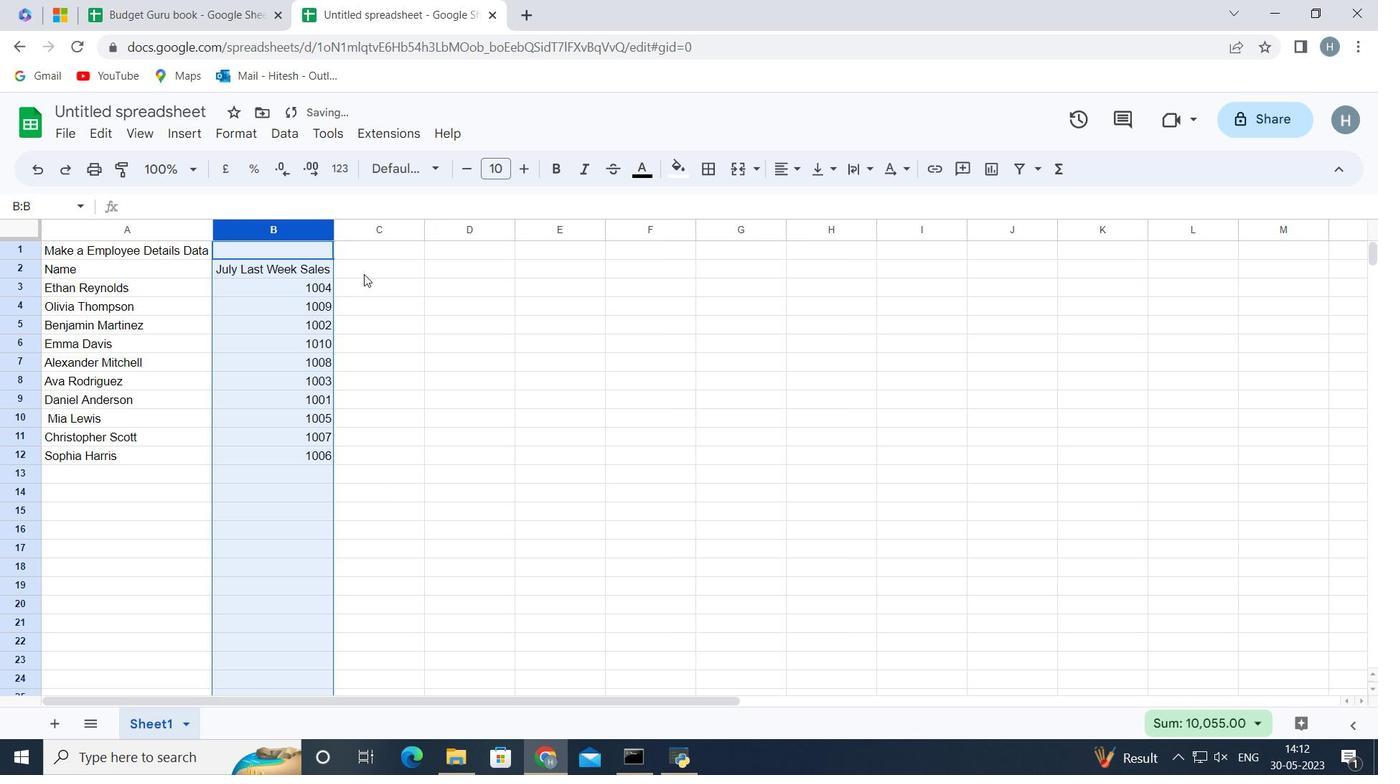 
Action: Mouse pressed left at (367, 268)
Screenshot: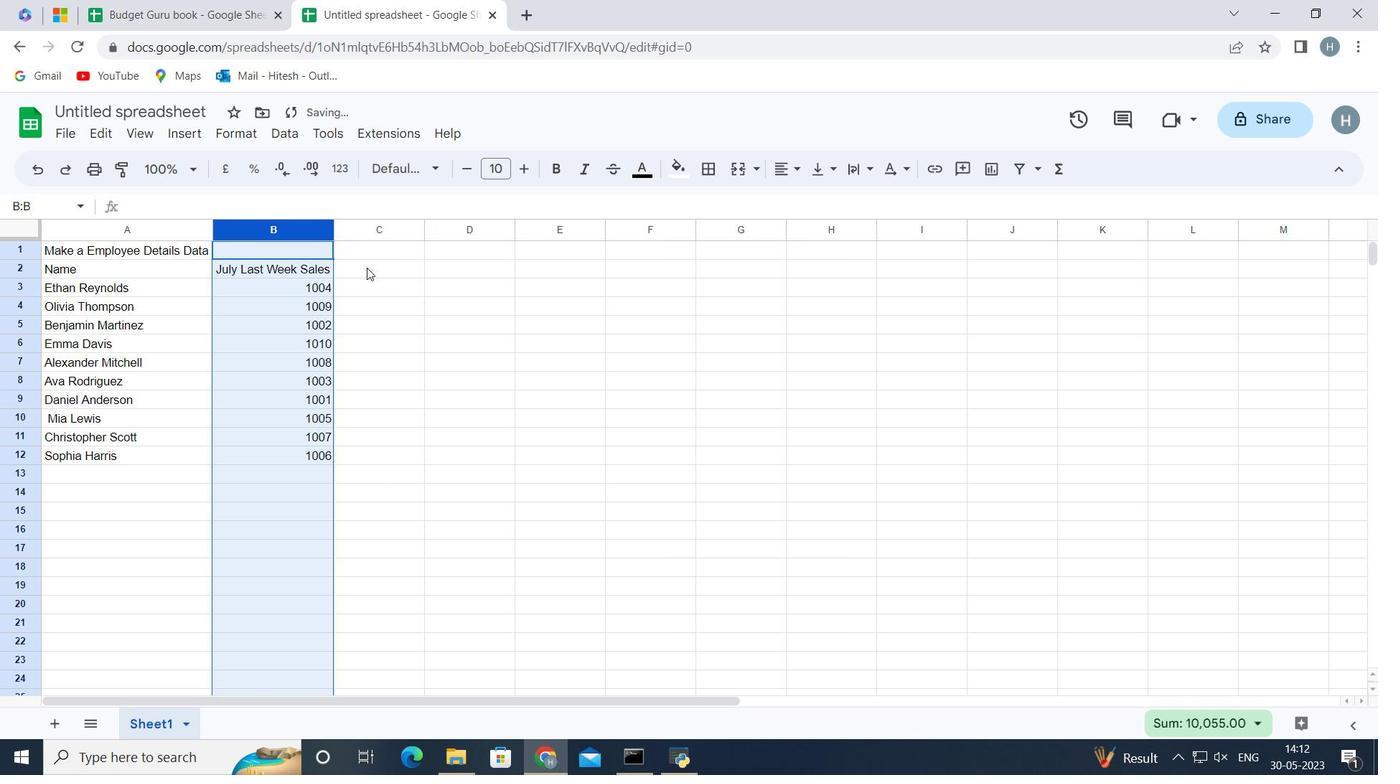 
Action: Key pressed <Key.shift>Departments<Key.backspace><Key.enter><Key.shift>Sales<Key.space><Key.enter><Key.shift>HR<Key.enter><Key.shift>Finance<Key.enter><Key.shift>Marketing<Key.enter><Key.shift><Key.shift><Key.shift><Key.shift>IT<Key.enter><Key.shift>Operations<Key.enter><Key.shift>Finance<Key.enter><Key.shift>HR<Key.enter>
Screenshot: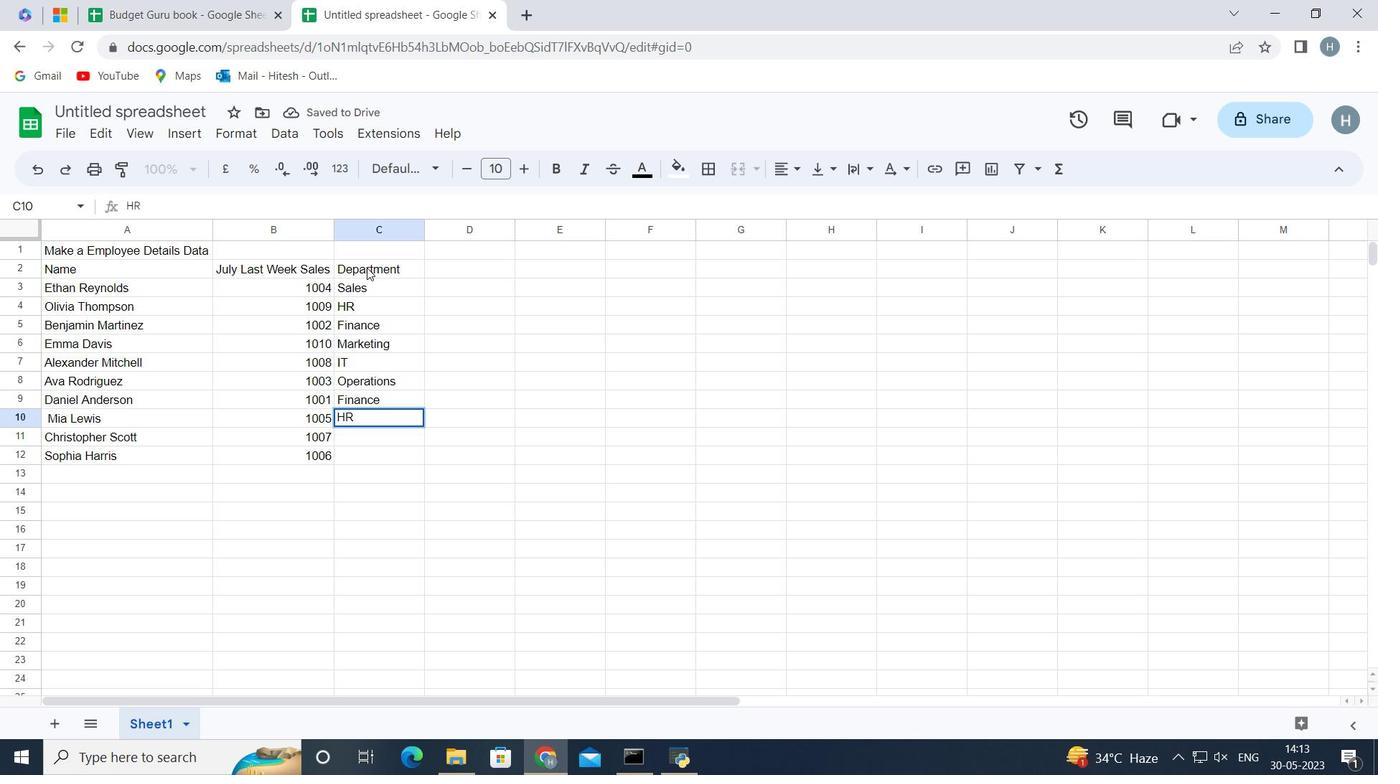 
Action: Mouse moved to (380, 414)
Screenshot: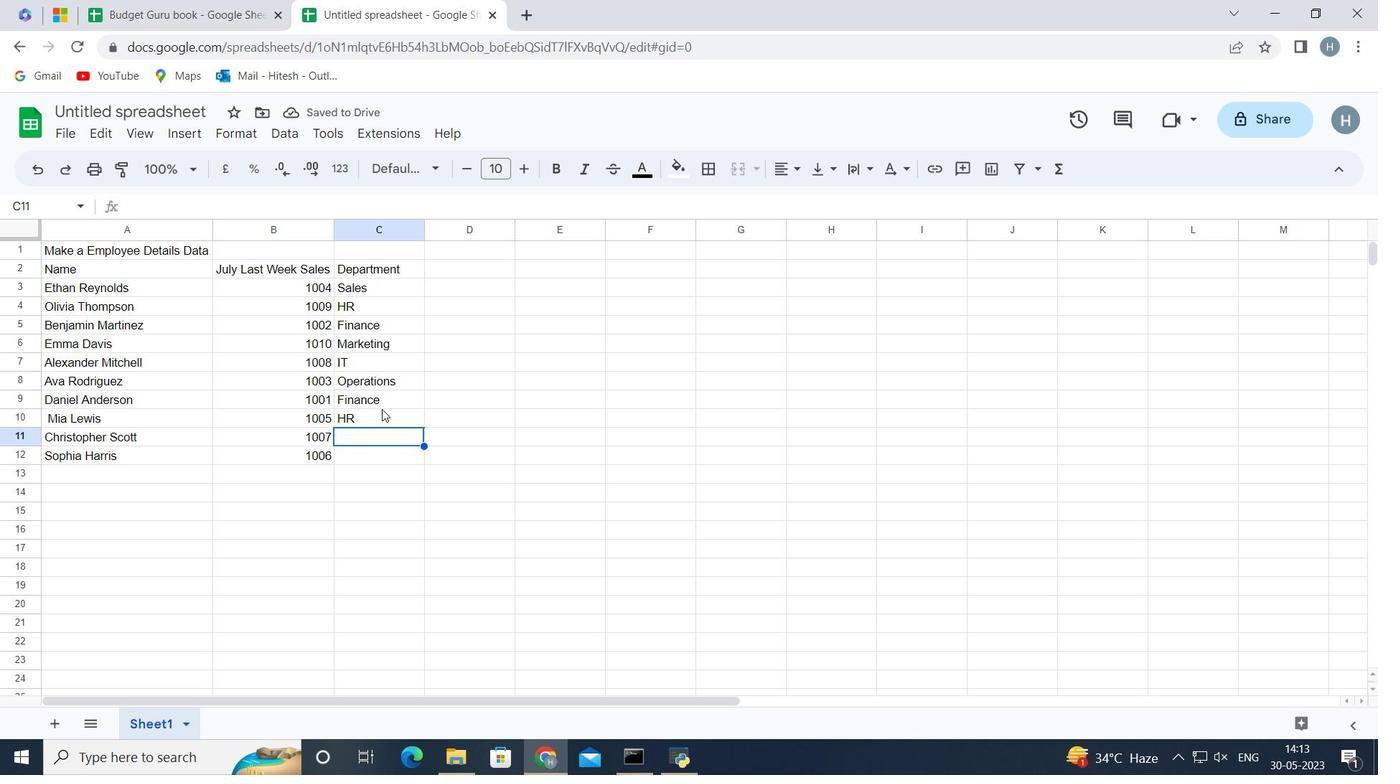 
Action: Mouse pressed left at (380, 414)
Screenshot: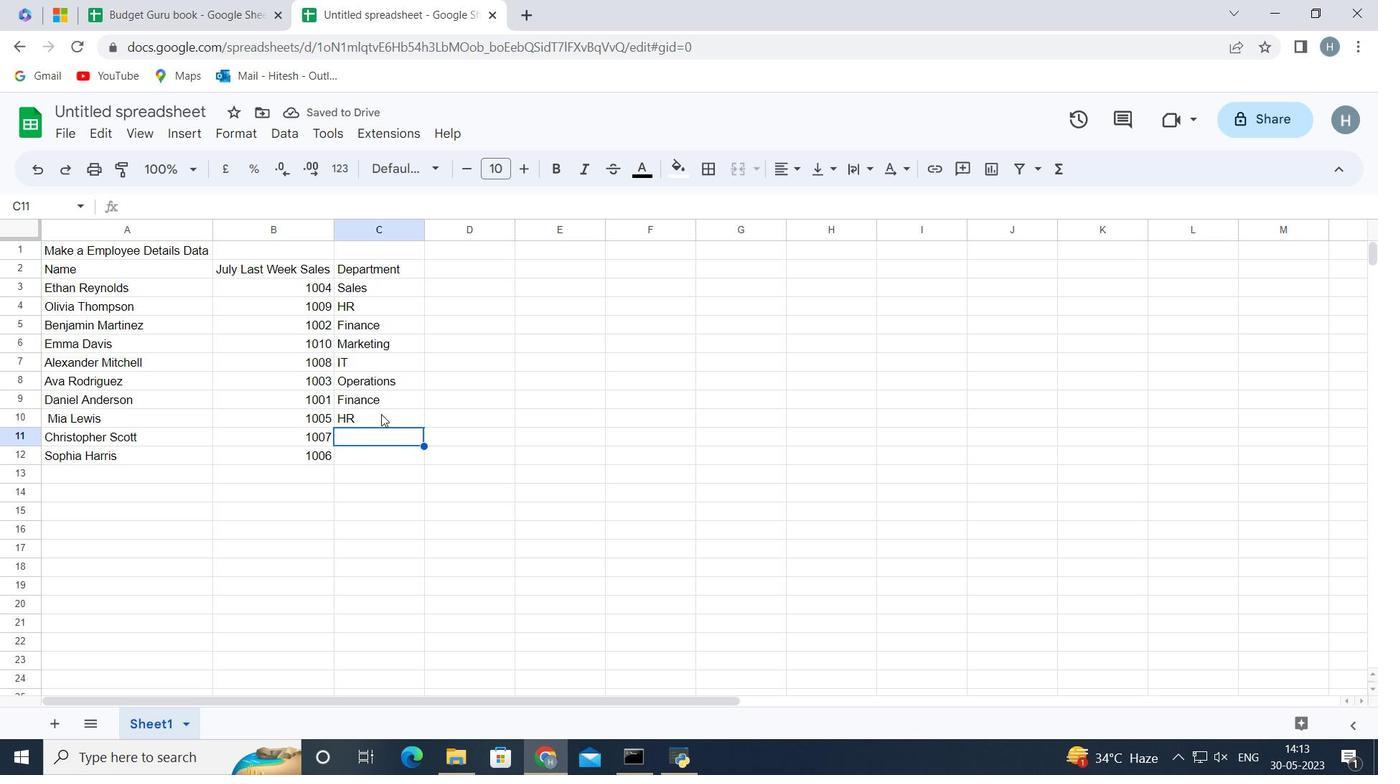 
Action: Mouse moved to (328, 207)
Screenshot: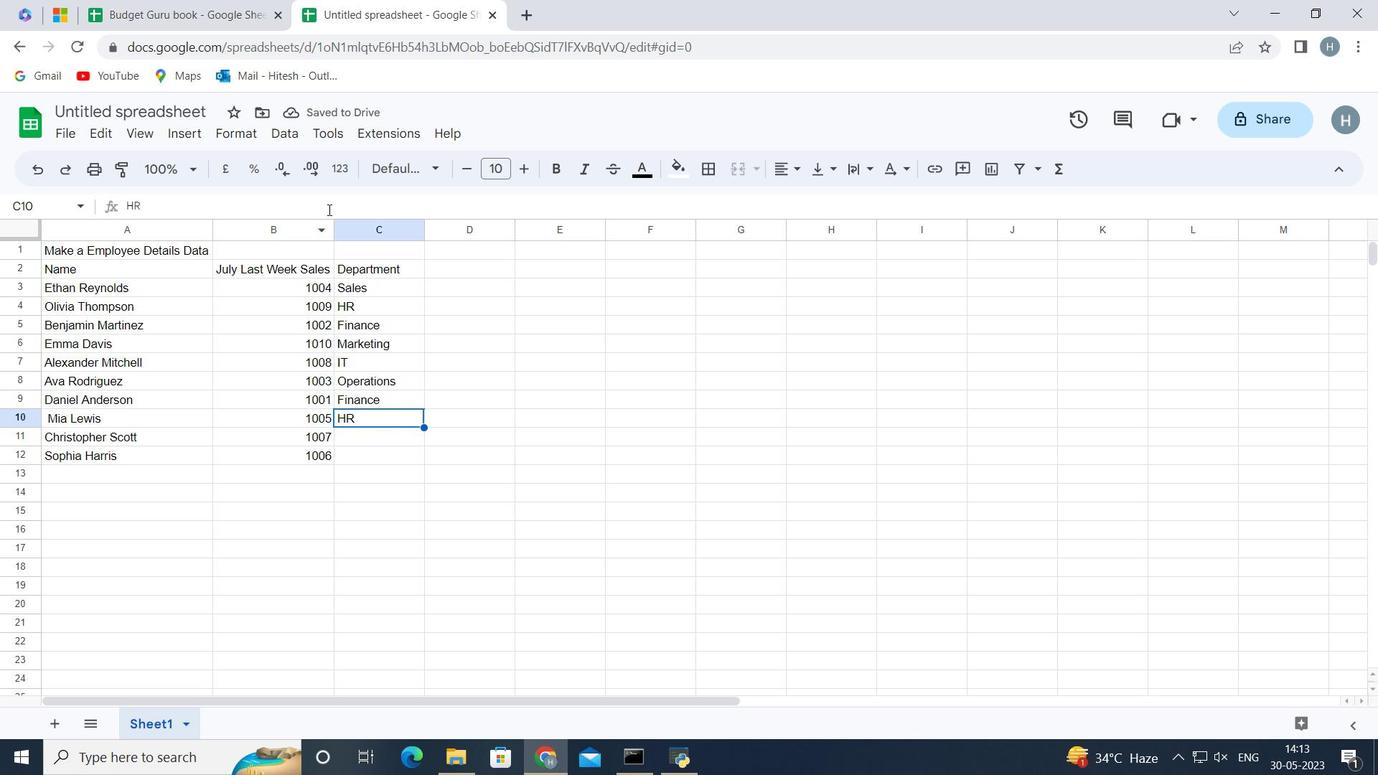 
Action: Mouse pressed left at (328, 207)
Screenshot: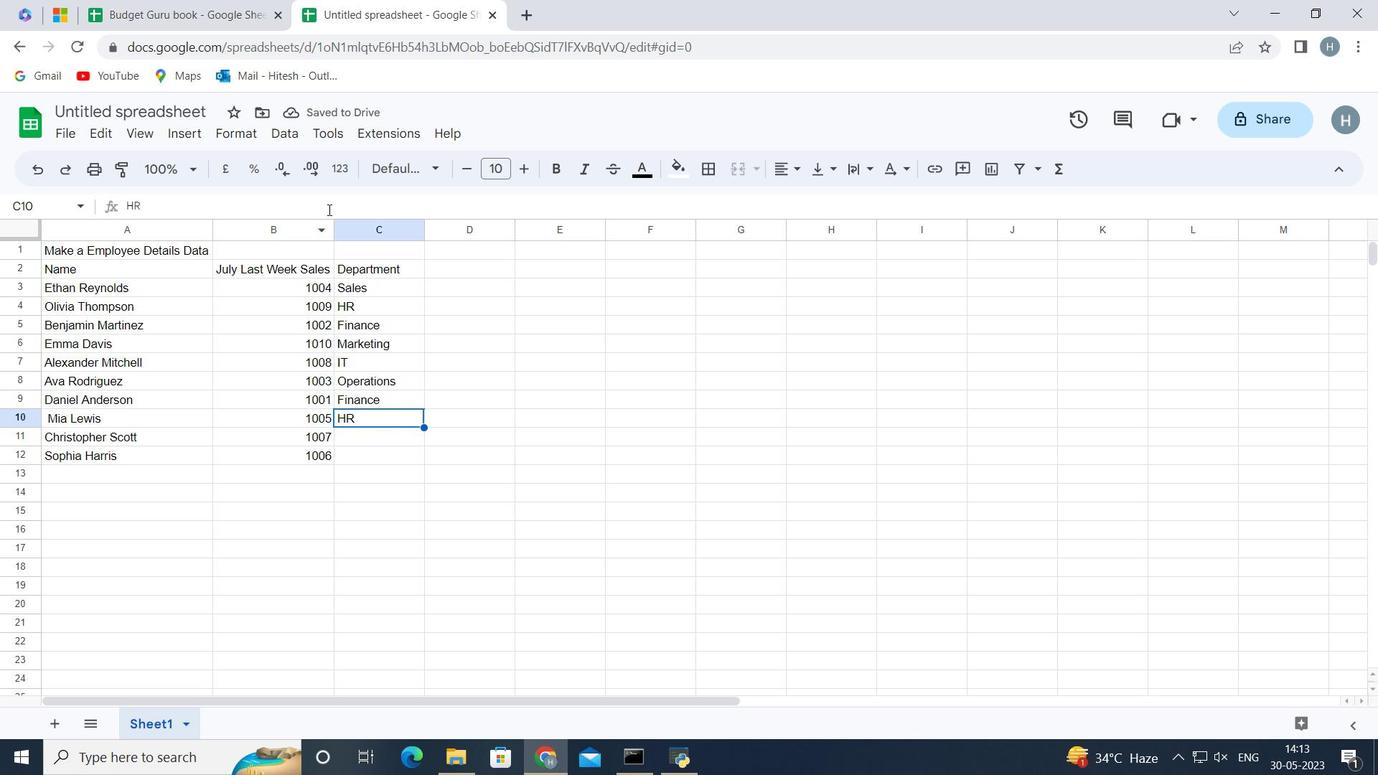 
Action: Mouse moved to (327, 206)
Screenshot: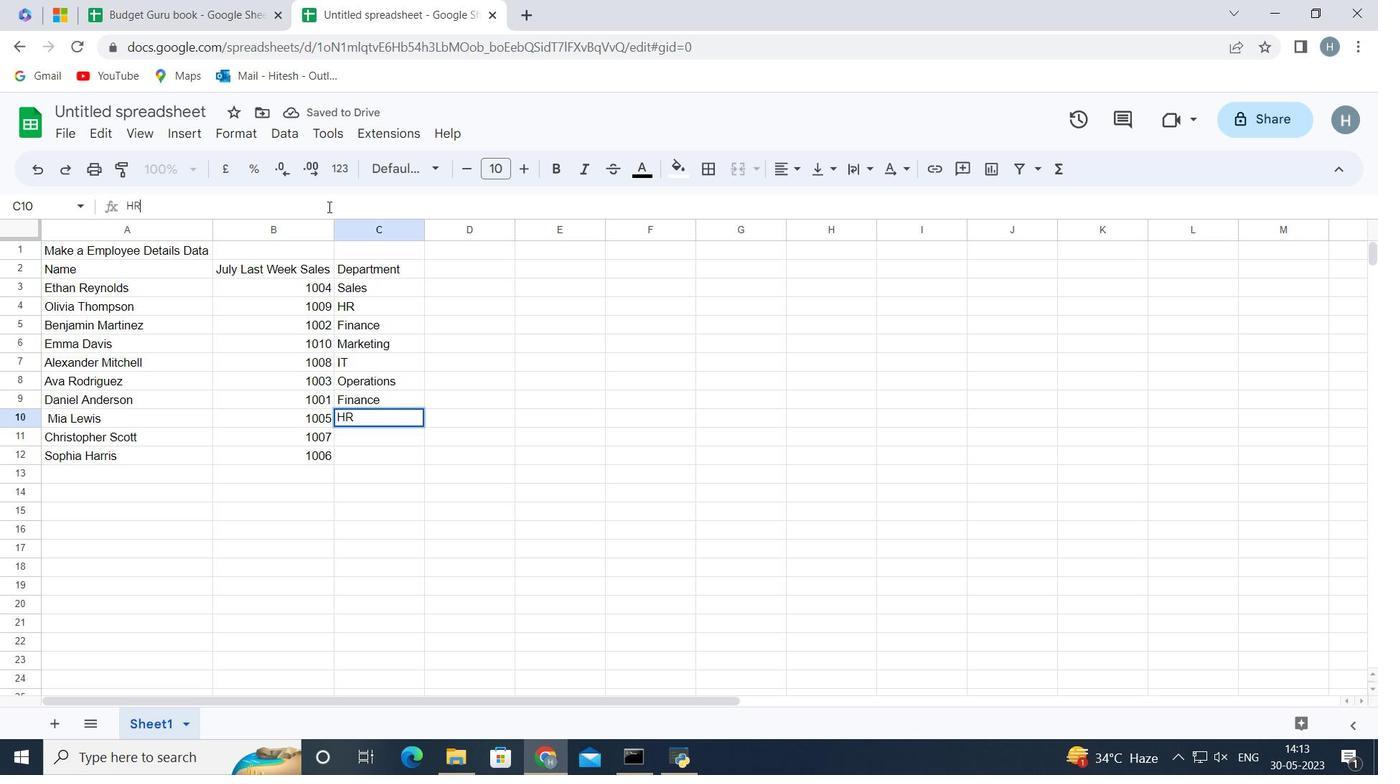 
Action: Key pressed <Key.space><Key.shift>Manager<Key.enter><Key.shift>Accountant<Key.enter><Key.shift>Marketing<Key.space><Key.shift>Specialist
Screenshot: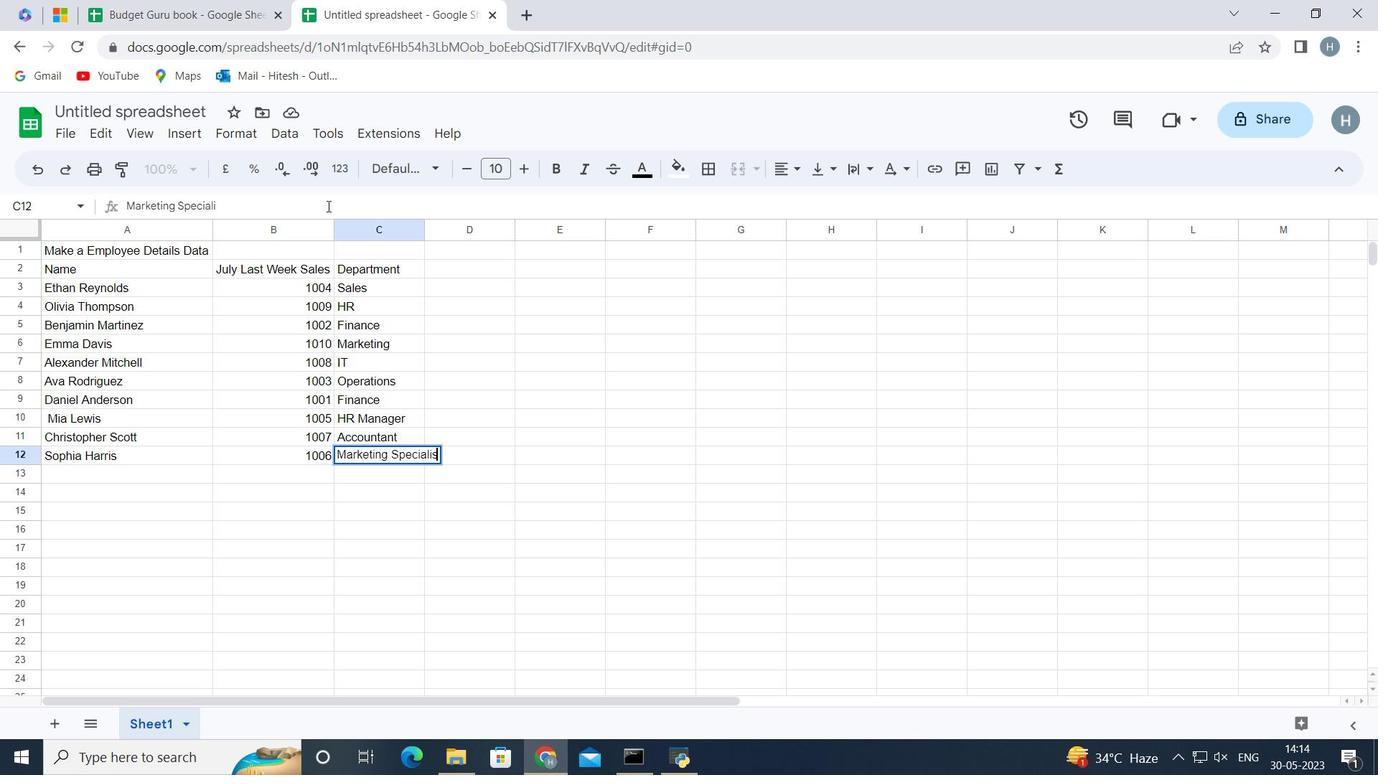 
Action: Mouse moved to (405, 286)
Screenshot: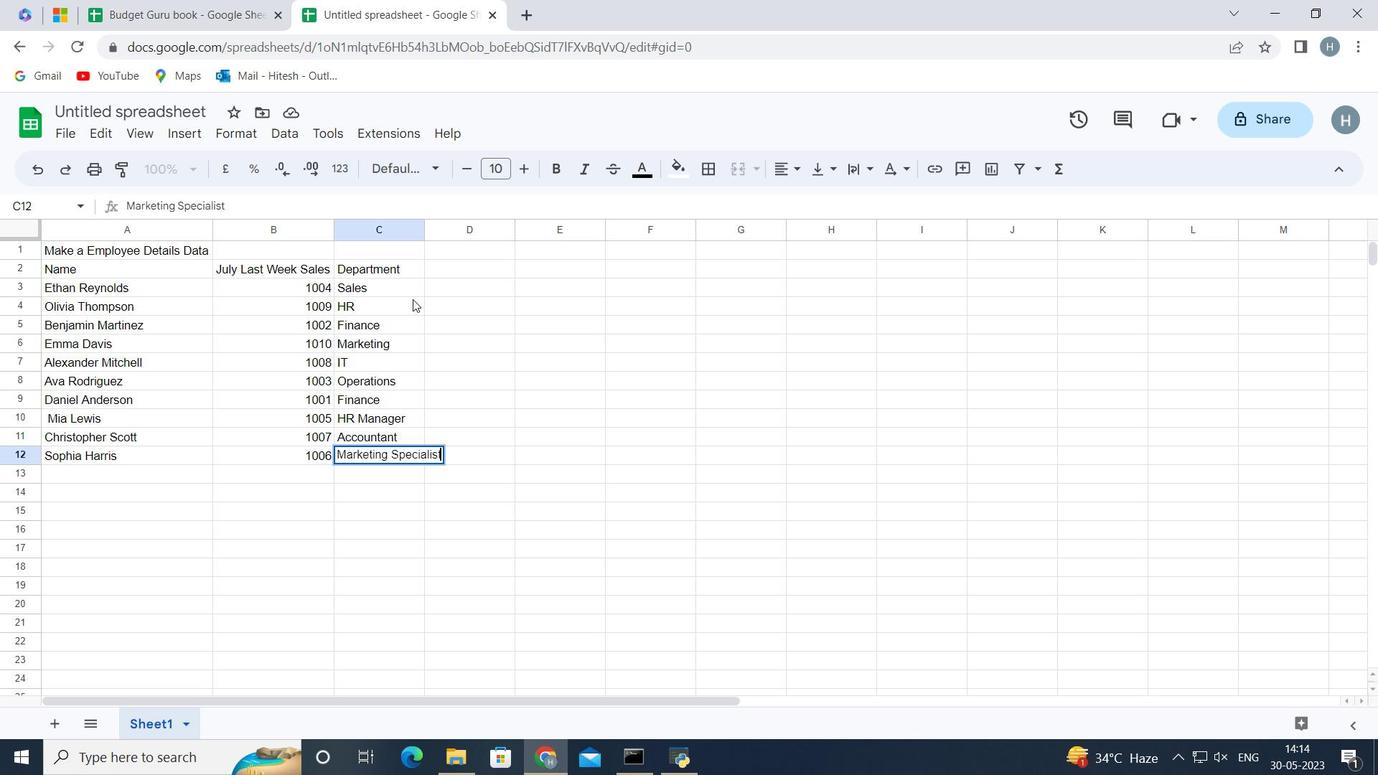 
Action: Mouse pressed left at (405, 286)
Screenshot: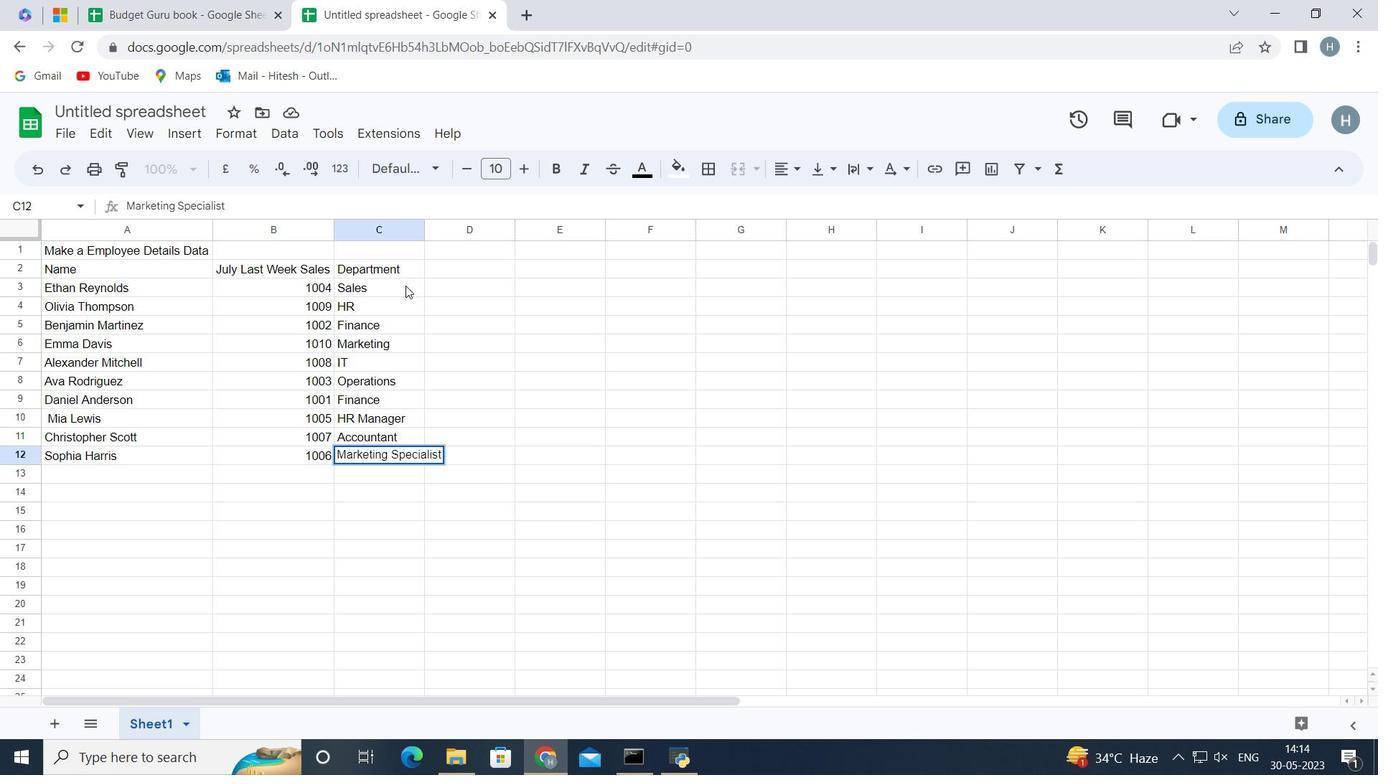 
Action: Mouse moved to (401, 285)
Screenshot: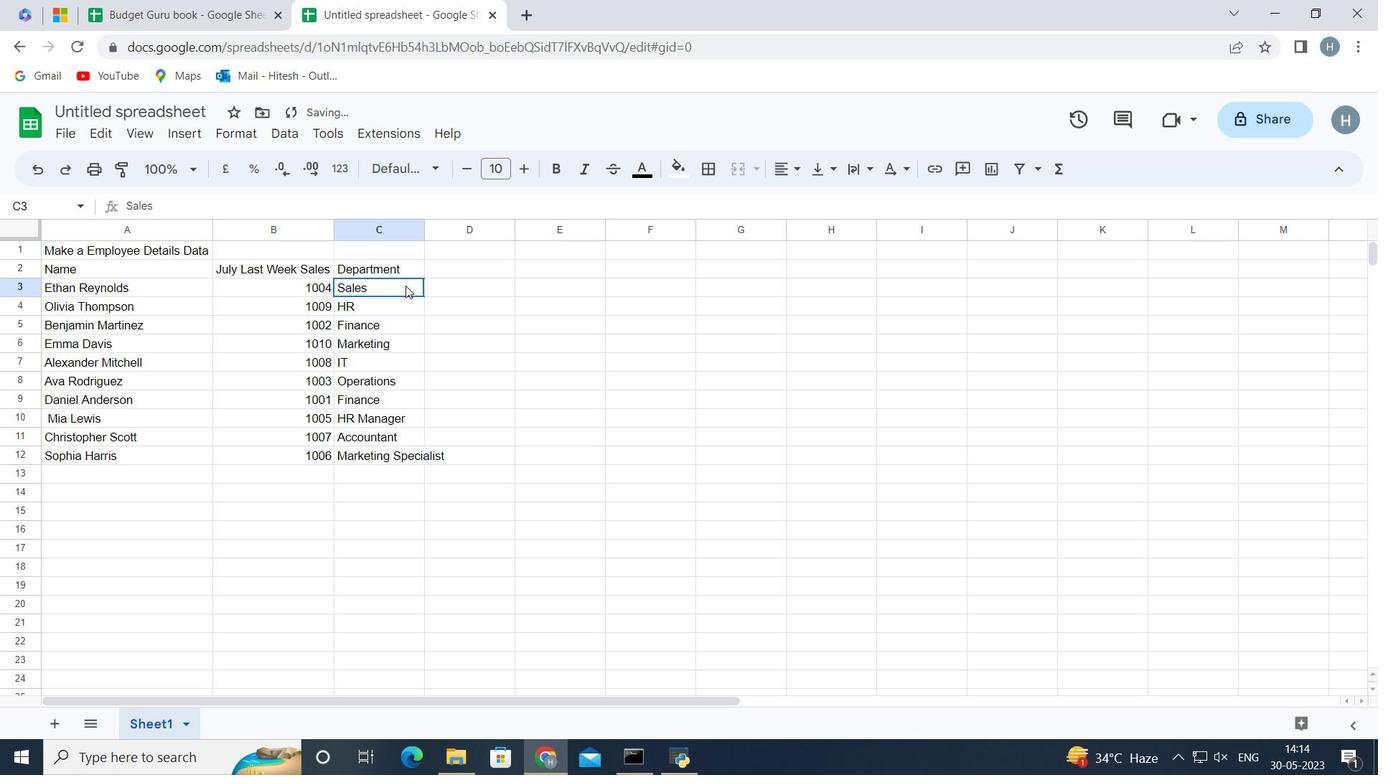 
Action: Key pressed <Key.down><Key.down><Key.down><Key.down><Key.down><Key.down><Key.down><Key.backspace><Key.down><Key.backspace><Key.down><Key.backspace><Key.up><Key.up><Key.caps_lock>G<Key.backspace>HR<Key.enter><Key.caps_lock><Key.shift>Sales<Key.enter><Key.shift_r>Marketing<Key.enter>
Screenshot: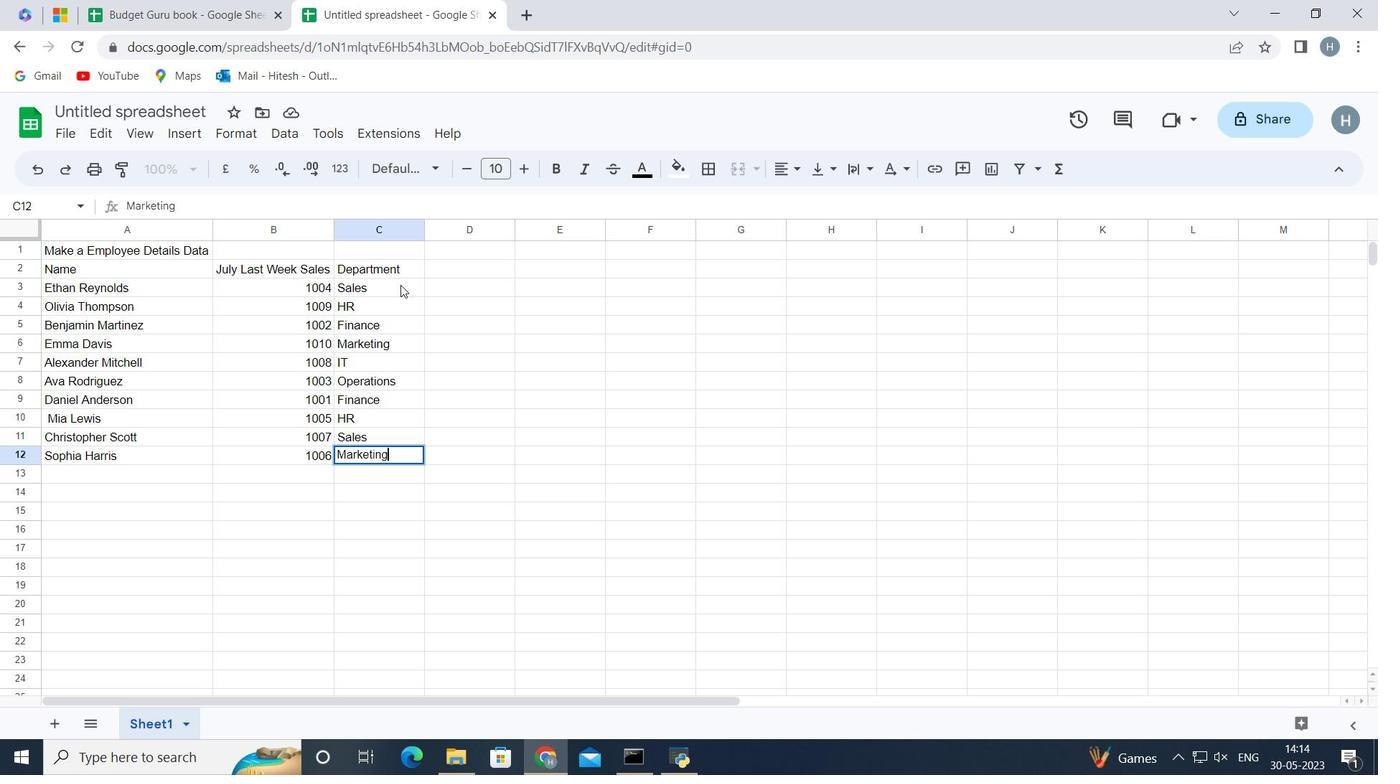 
Action: Mouse moved to (450, 266)
Screenshot: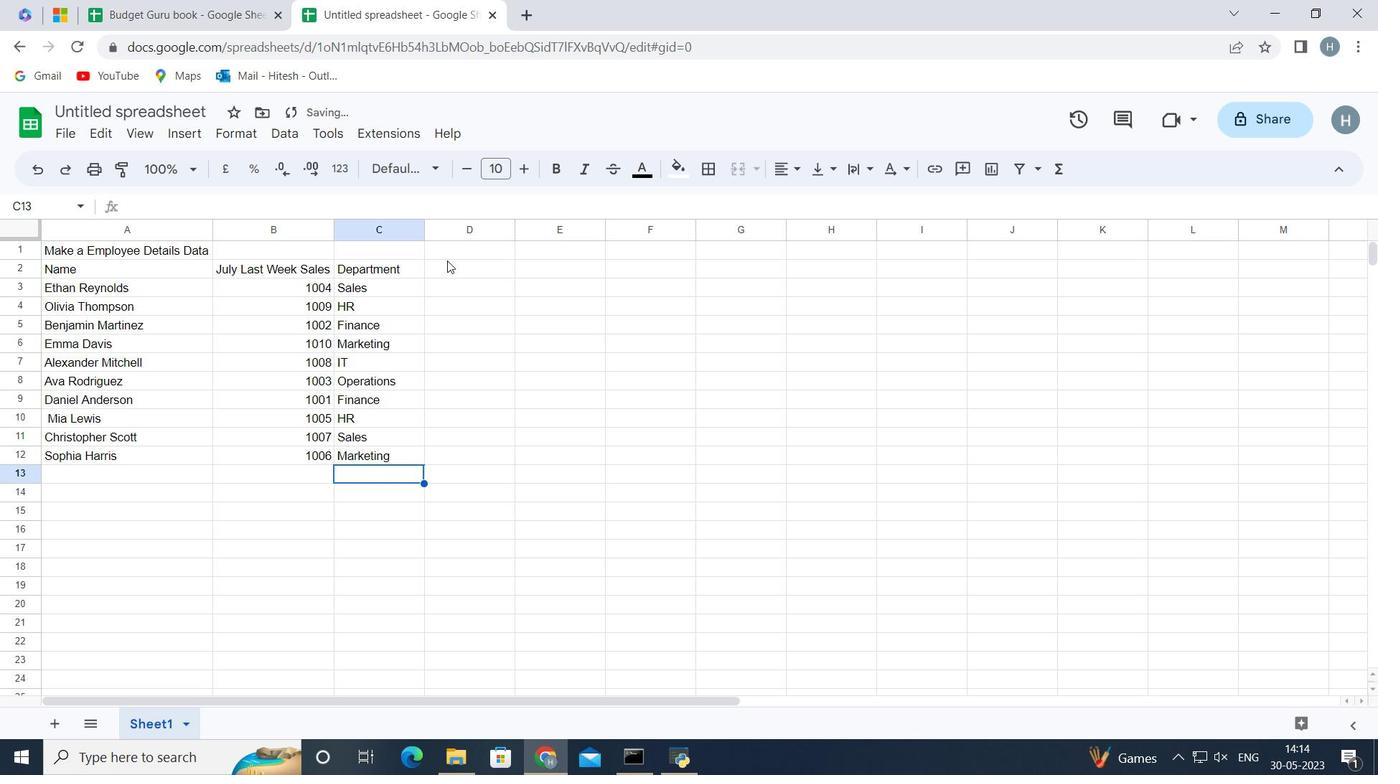 
Action: Mouse pressed left at (450, 266)
Screenshot: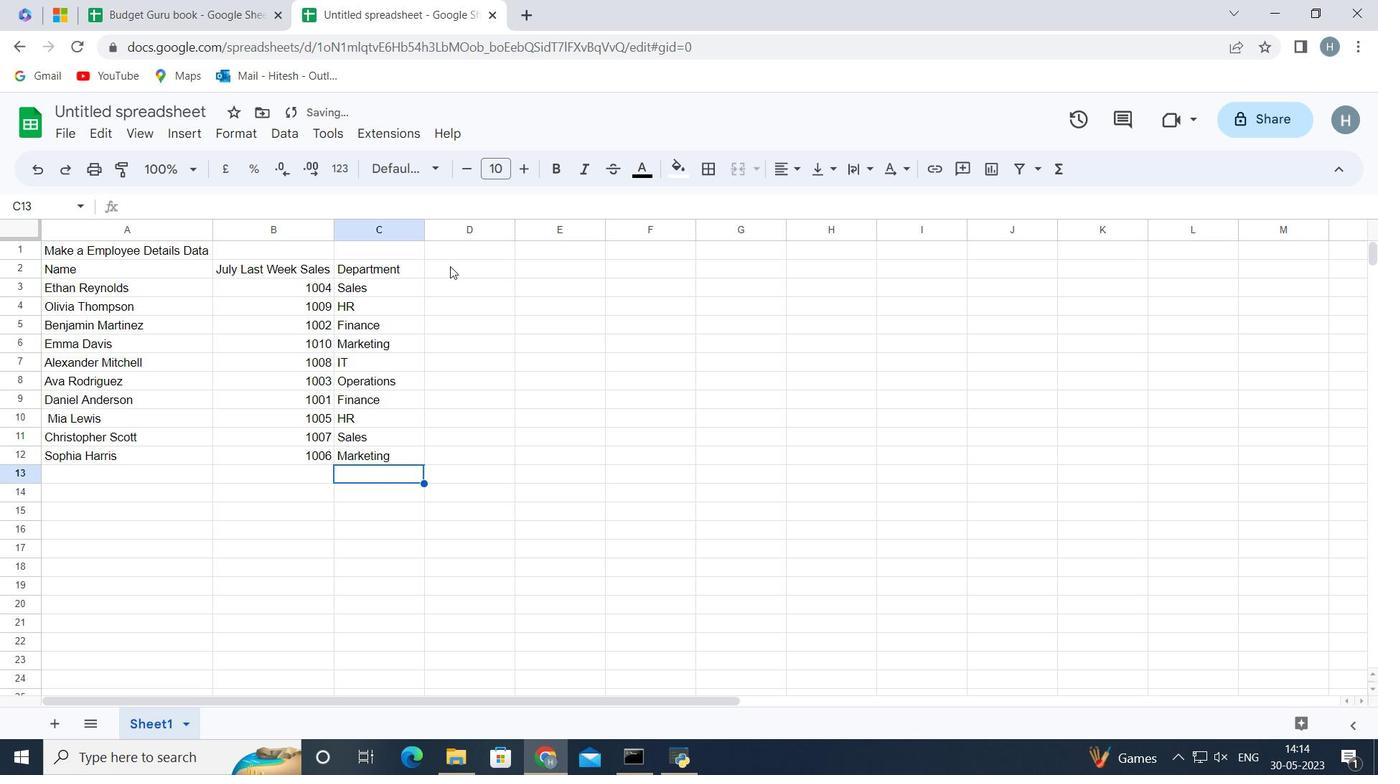 
Action: Mouse moved to (450, 266)
Screenshot: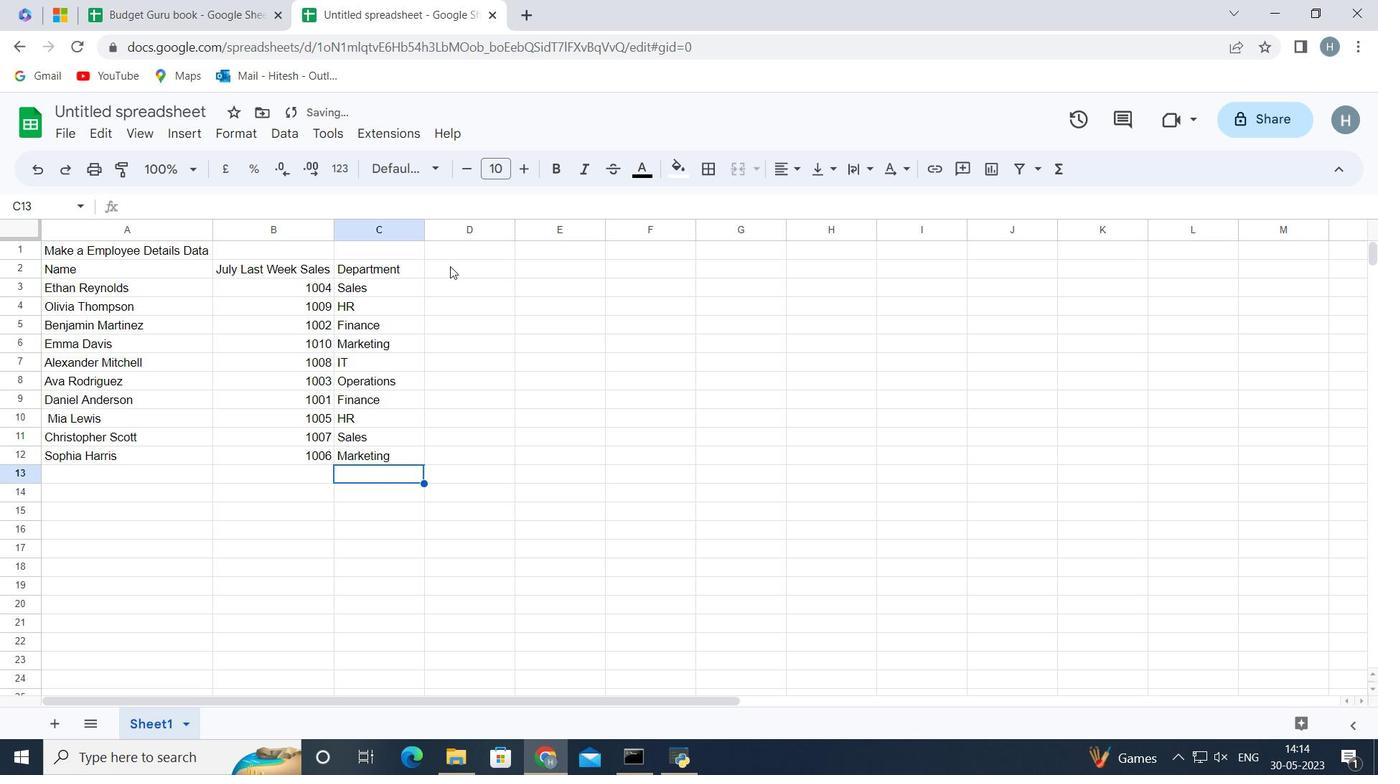 
Action: Key pressed <Key.shift>Positions<Key.backspace><Key.enter>
Screenshot: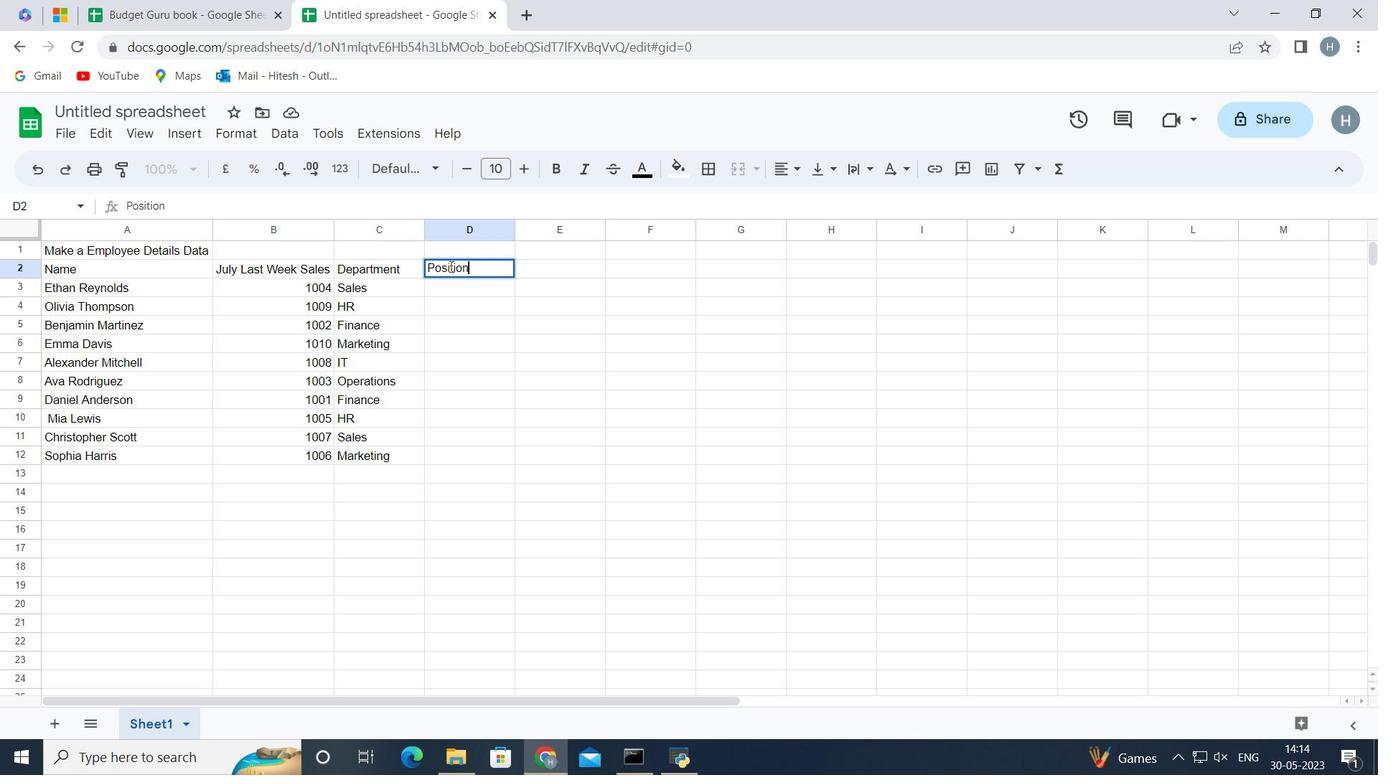 
Action: Mouse moved to (445, 268)
Screenshot: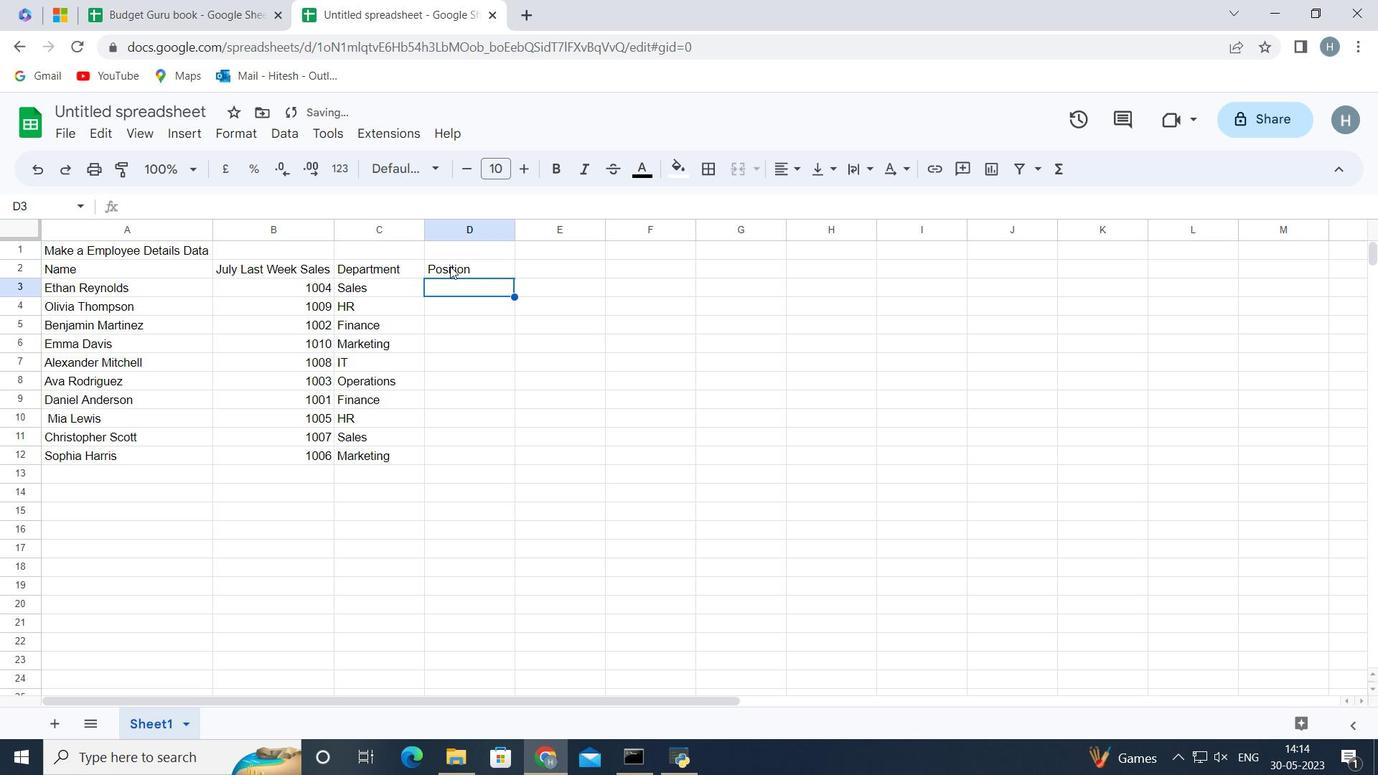 
Action: Key pressed <Key.shift>Sales<Key.space><Key.shift_r>Manager<Key.enter><Key.shift>HR<Key.space><Key.shift>Manager<Key.enter>
Screenshot: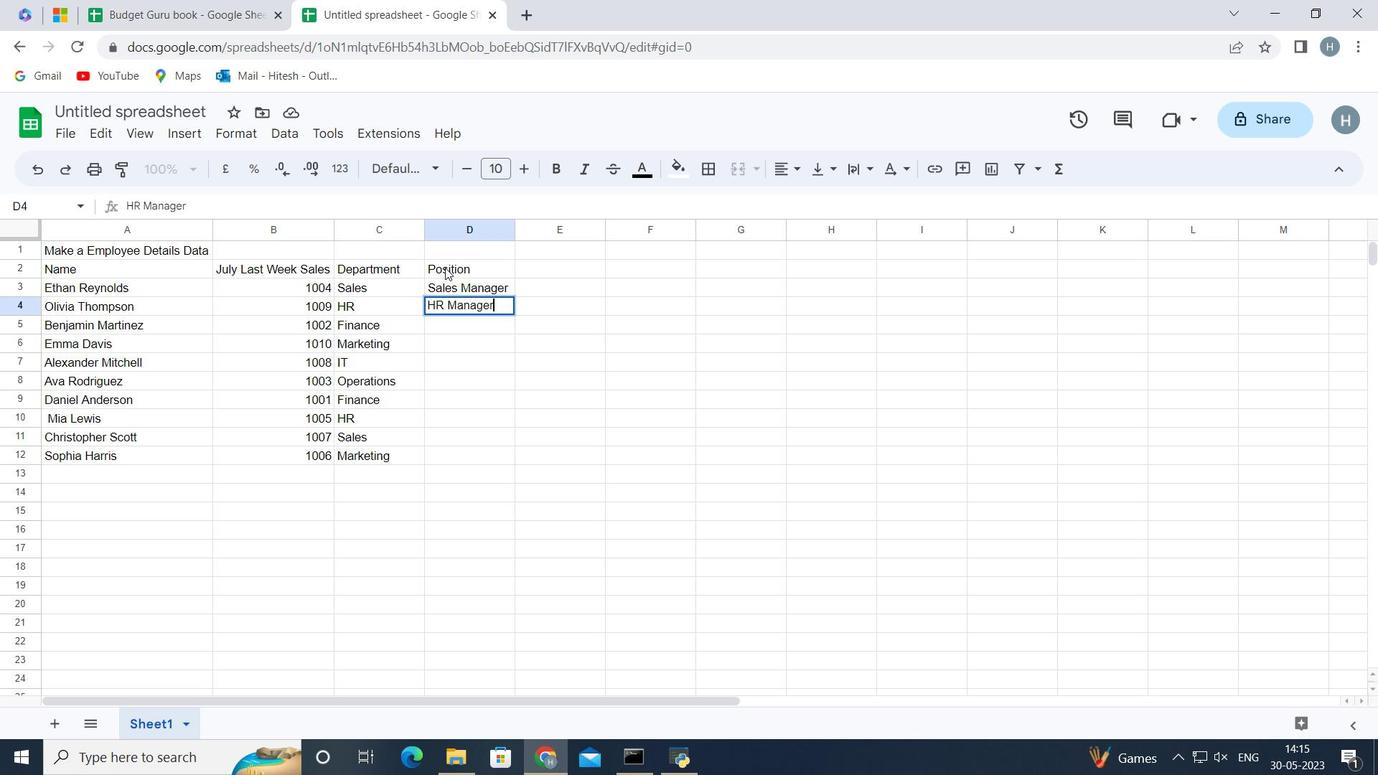 
Action: Mouse moved to (446, 268)
Screenshot: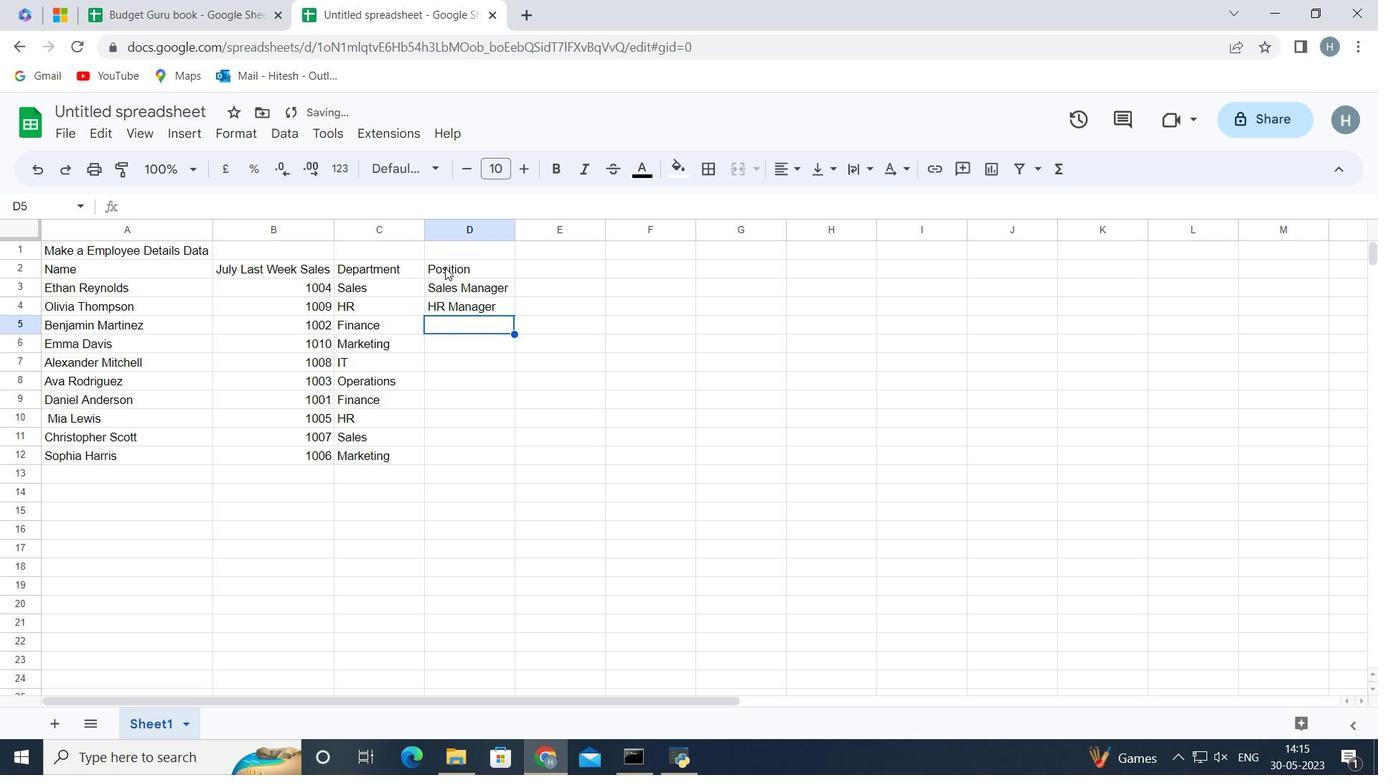 
Action: Key pressed <Key.shift>Account
Screenshot: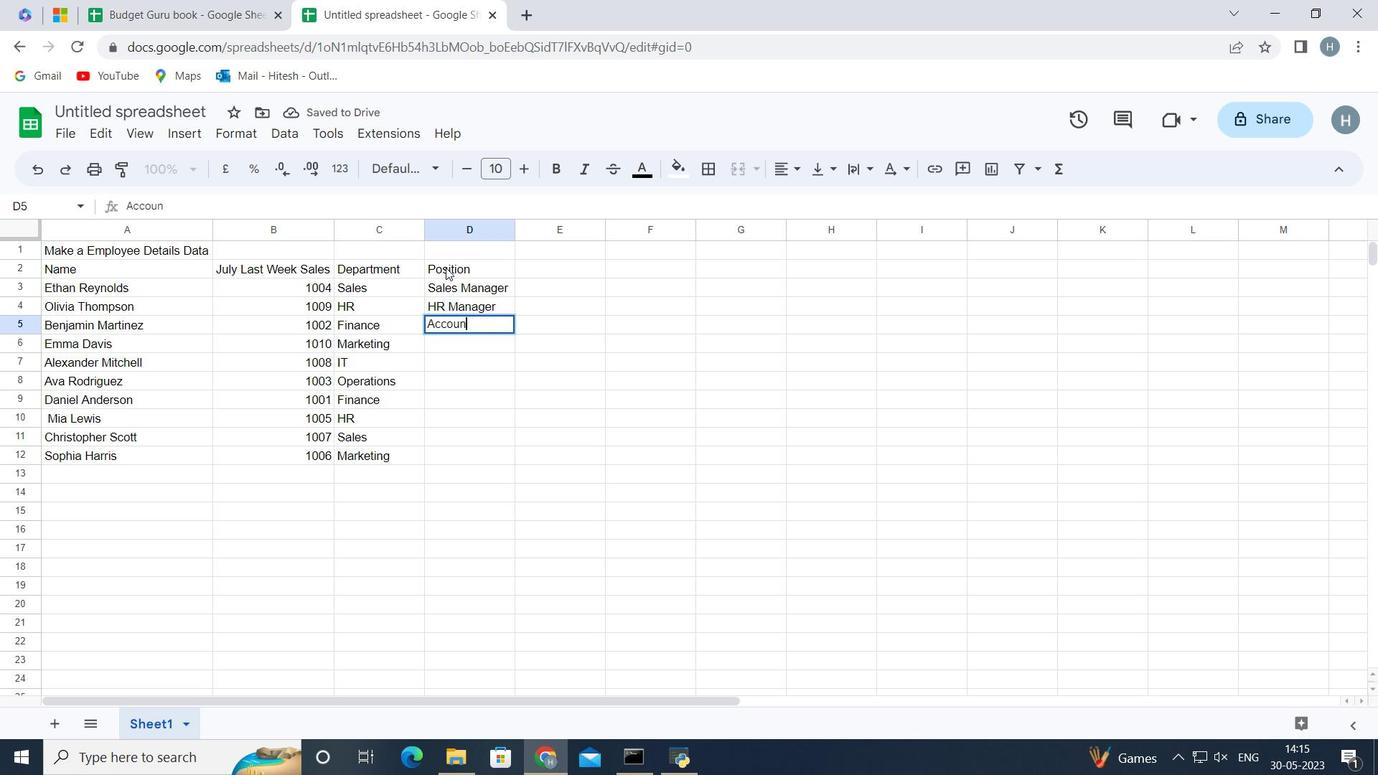 
Action: Mouse moved to (446, 268)
Screenshot: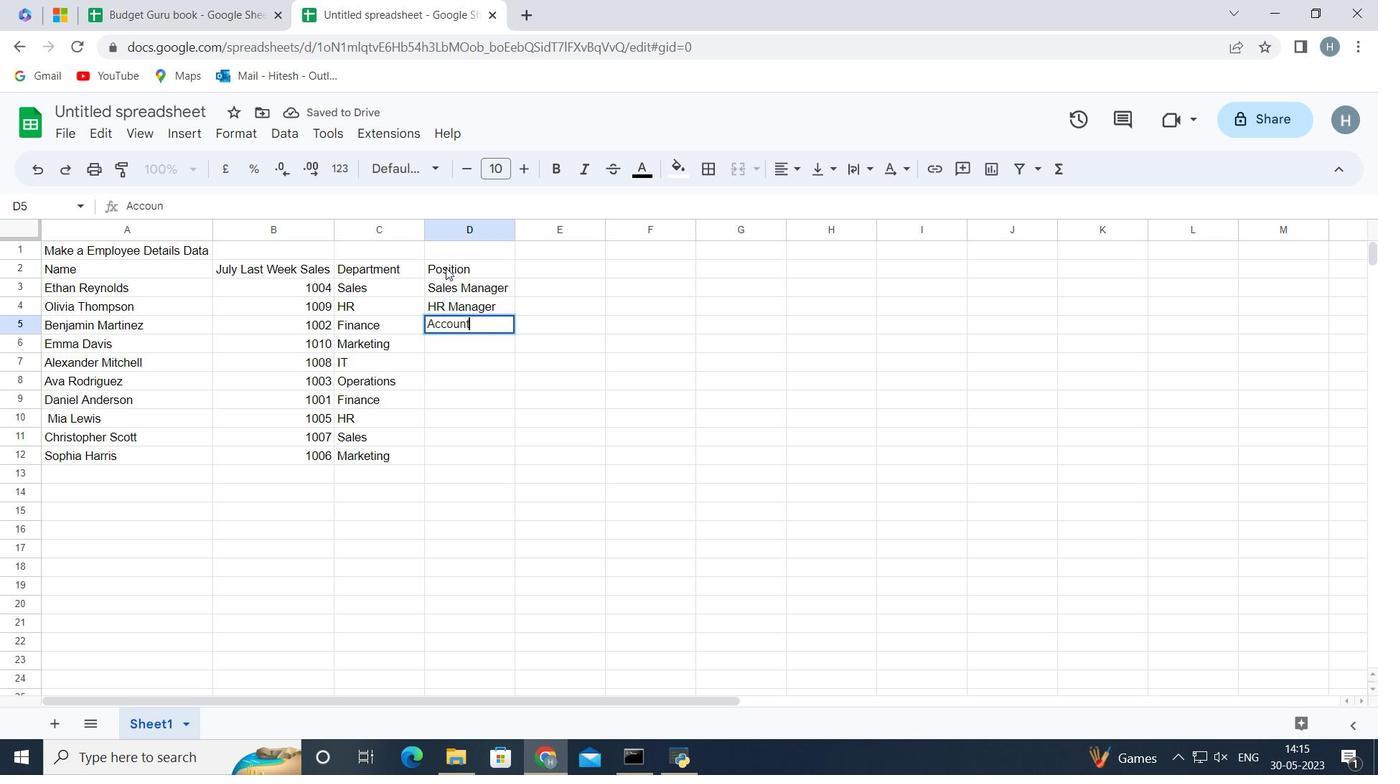
Action: Key pressed ant<Key.enter><Key.shift>Marketn<Key.backspace>ing<Key.space><Key.shift>Specialist<Key.enter><Key.shift>IT<Key.space><Key.shift>Specialist<Key.enter><Key.shift>Operations<Key.space><Key.shift>Manager<Key.enter><Key.shift>Financial<Key.space><Key.shift>Analyst<Key.enter><Key.shift>HR<Key.space><Key.shift>Assisa<Key.backspace><Key.backspace>stant<Key.enter><Key.shift>Sales<Key.space><Key.shift>Representative<Key.enter><Key.shift>Marketing<Key.space><Key.shift>Assistant<Key.enter>
Screenshot: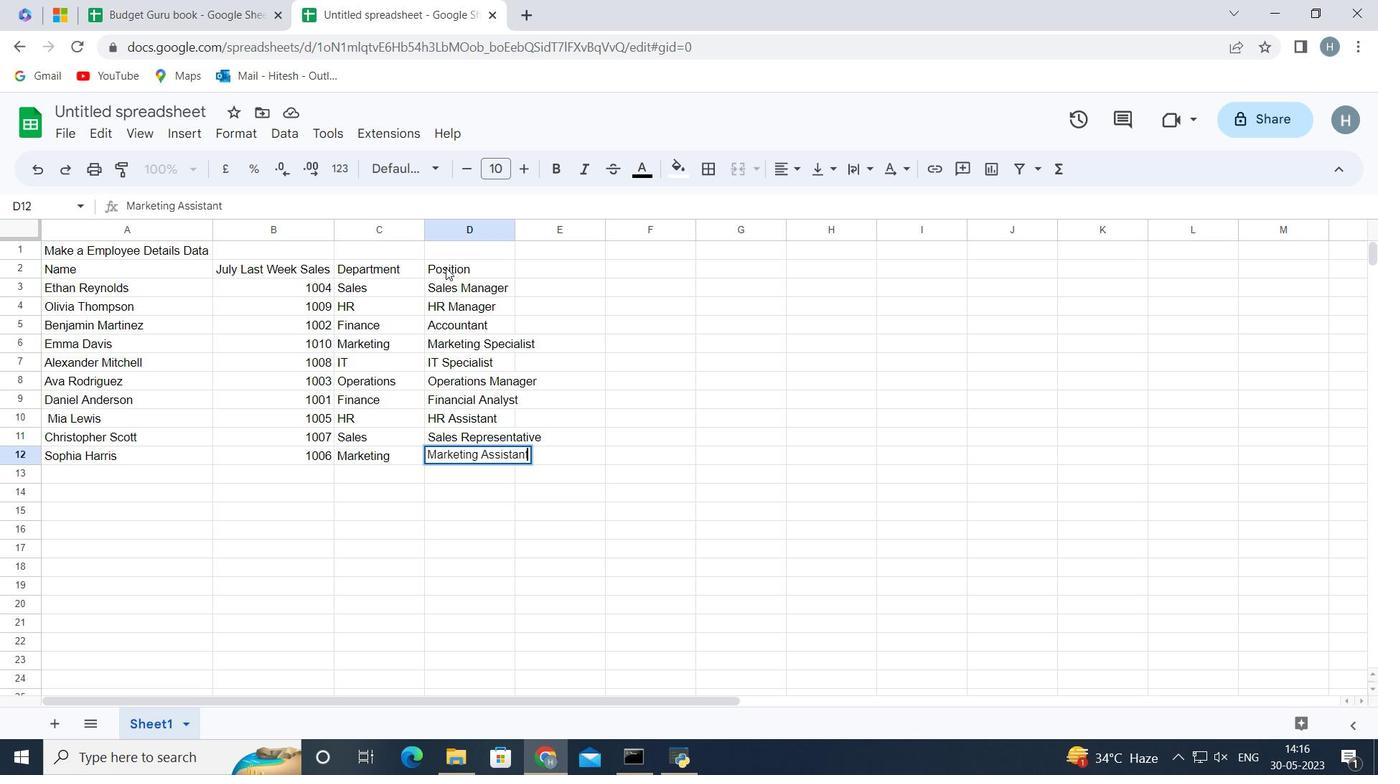 
Action: Mouse moved to (451, 231)
Screenshot: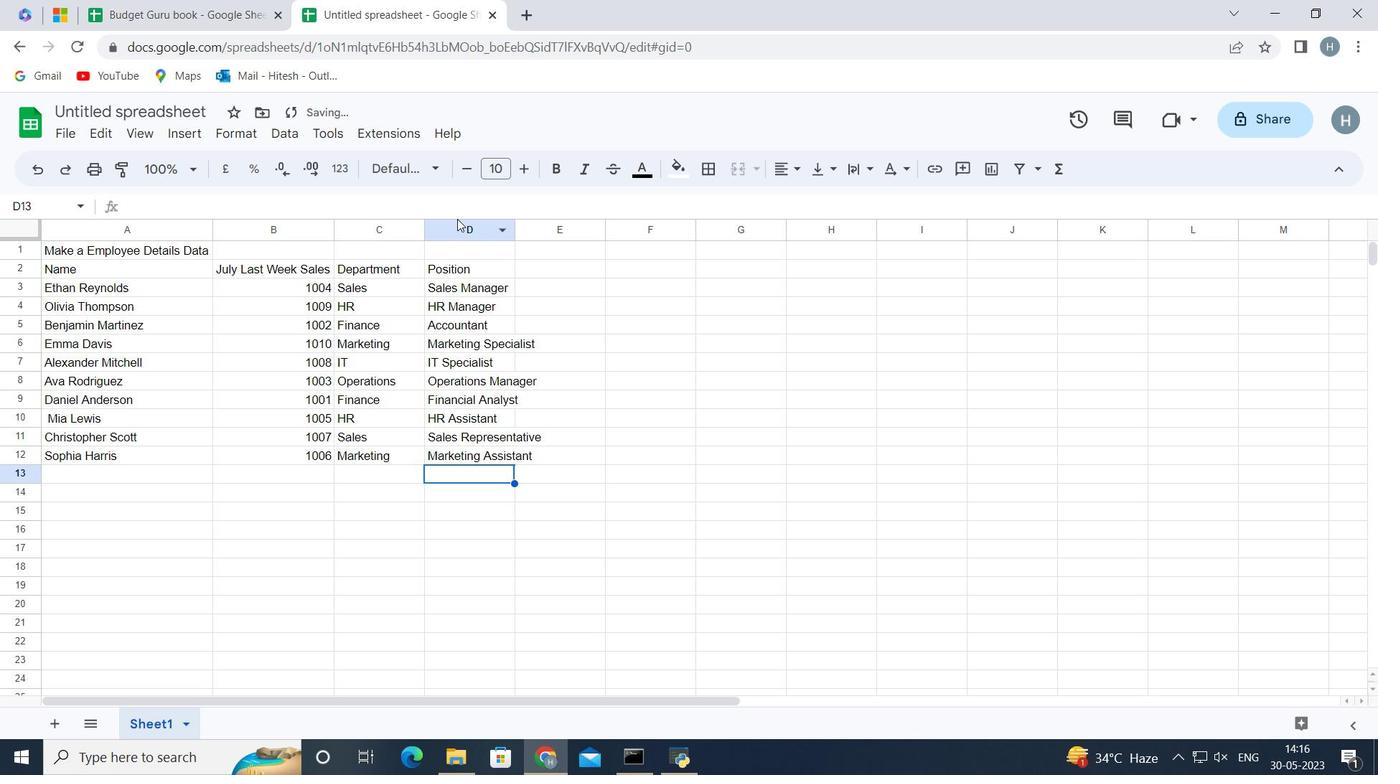 
Action: Mouse pressed left at (451, 231)
Screenshot: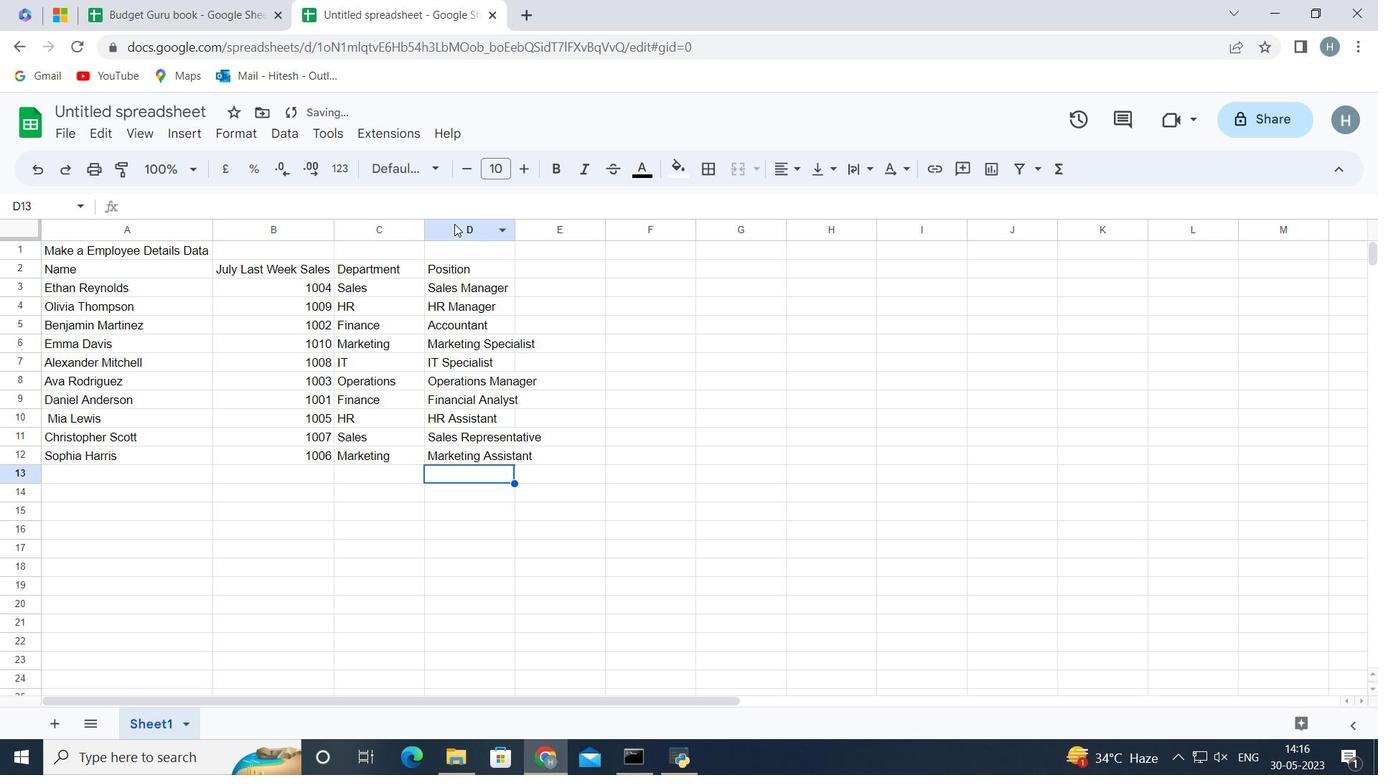 
Action: Mouse moved to (514, 224)
Screenshot: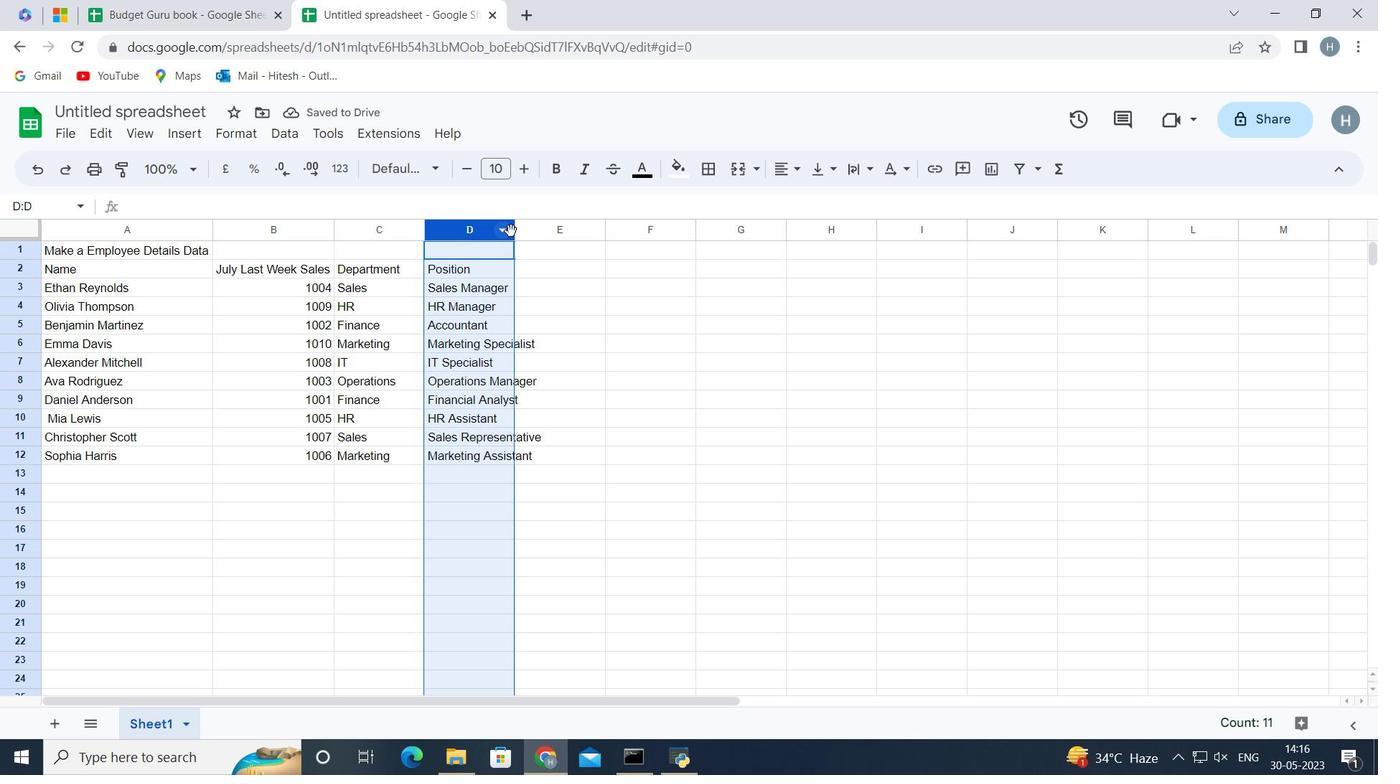 
Action: Mouse pressed left at (514, 224)
Screenshot: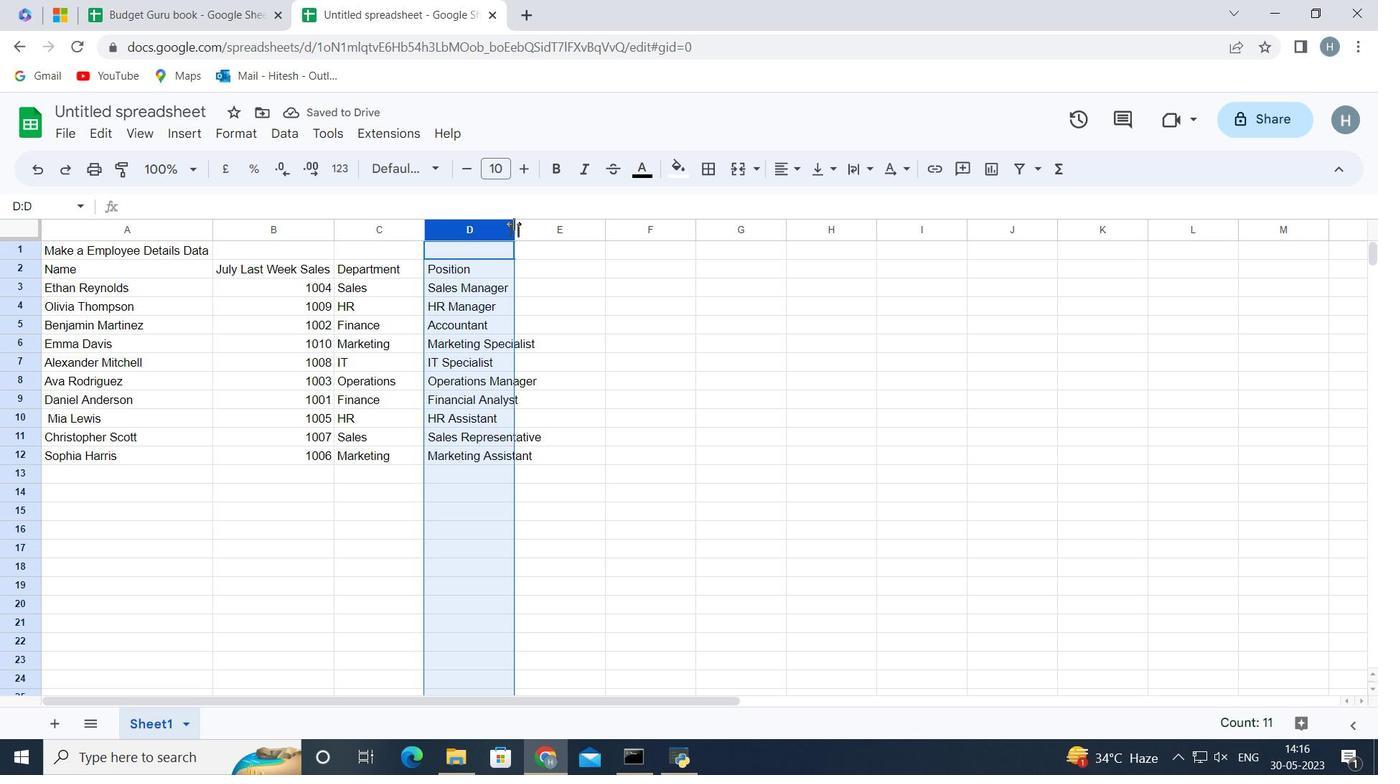 
Action: Mouse moved to (514, 224)
Screenshot: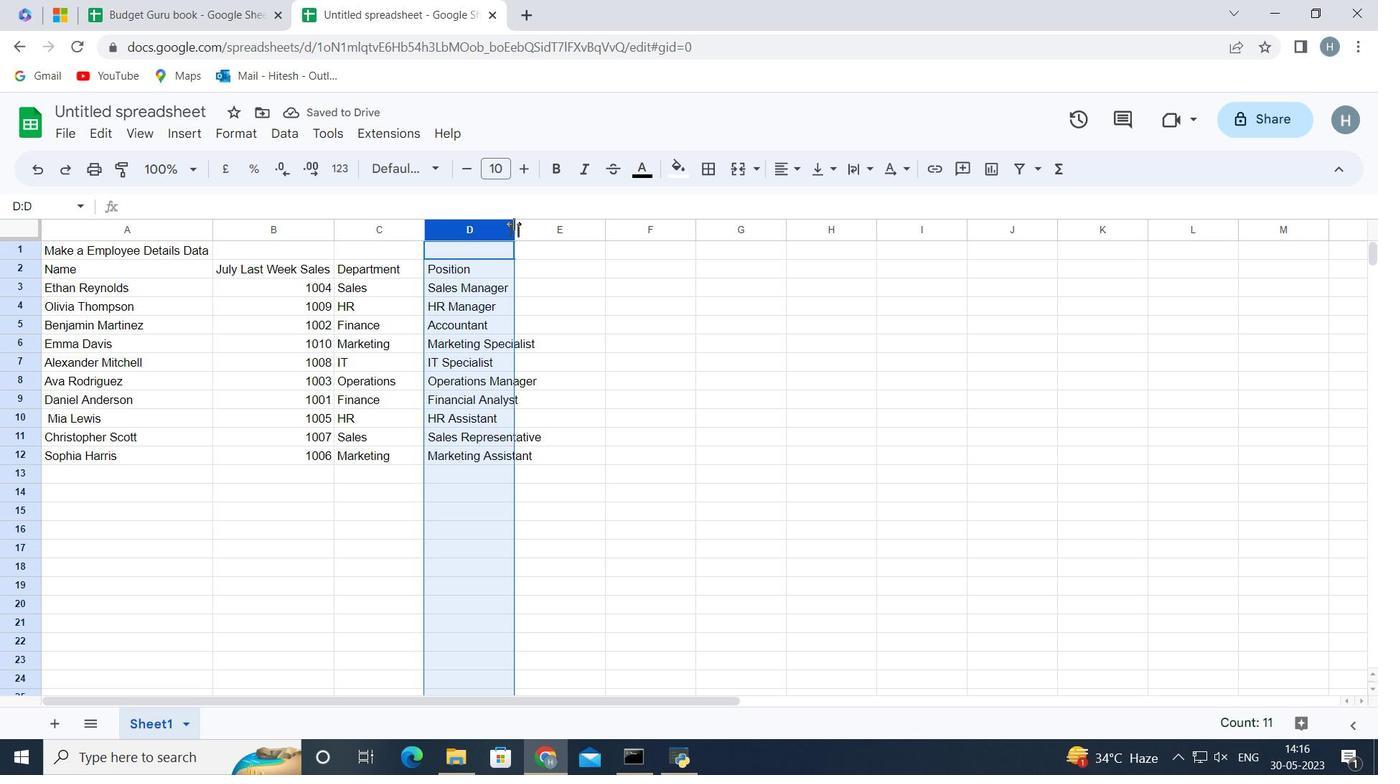 
Action: Mouse pressed left at (514, 224)
Screenshot: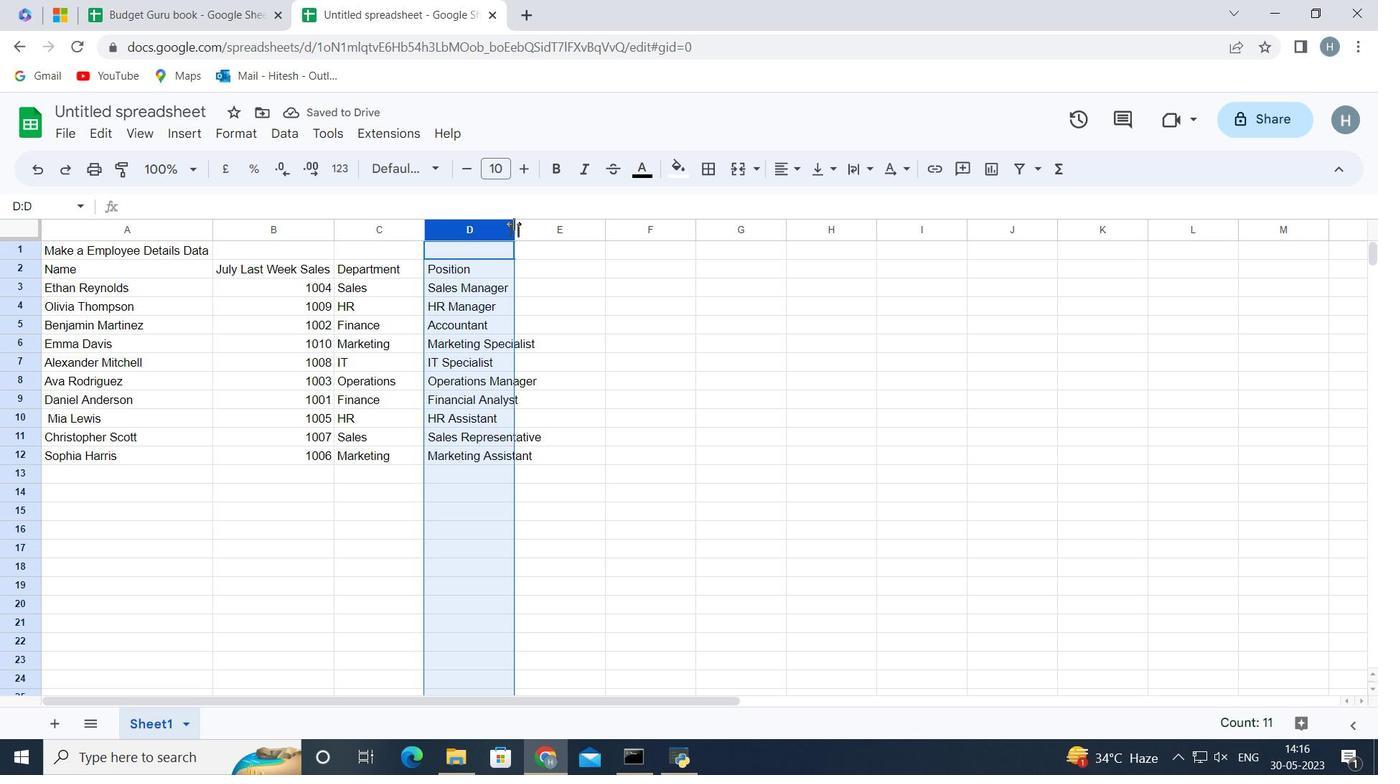 
Action: Mouse moved to (575, 267)
Screenshot: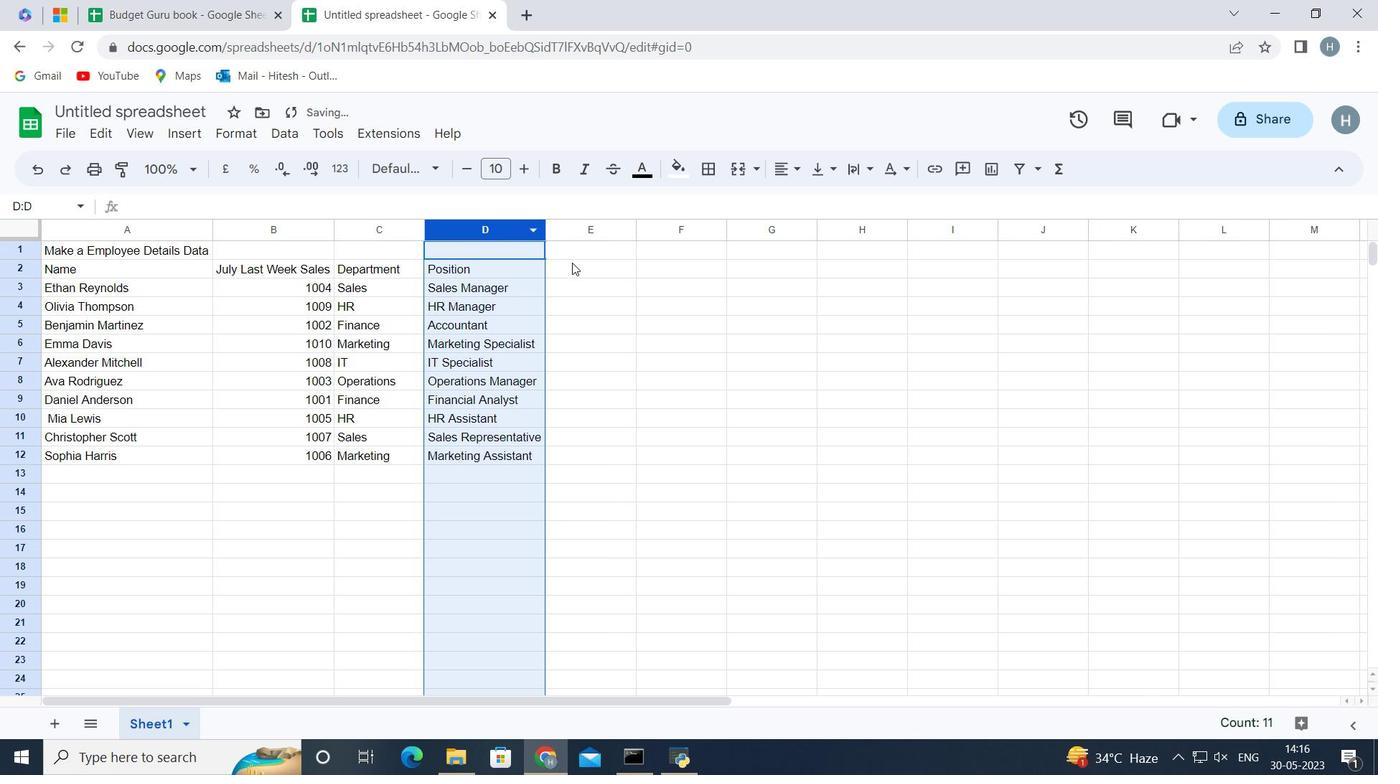 
Action: Mouse pressed left at (575, 267)
Screenshot: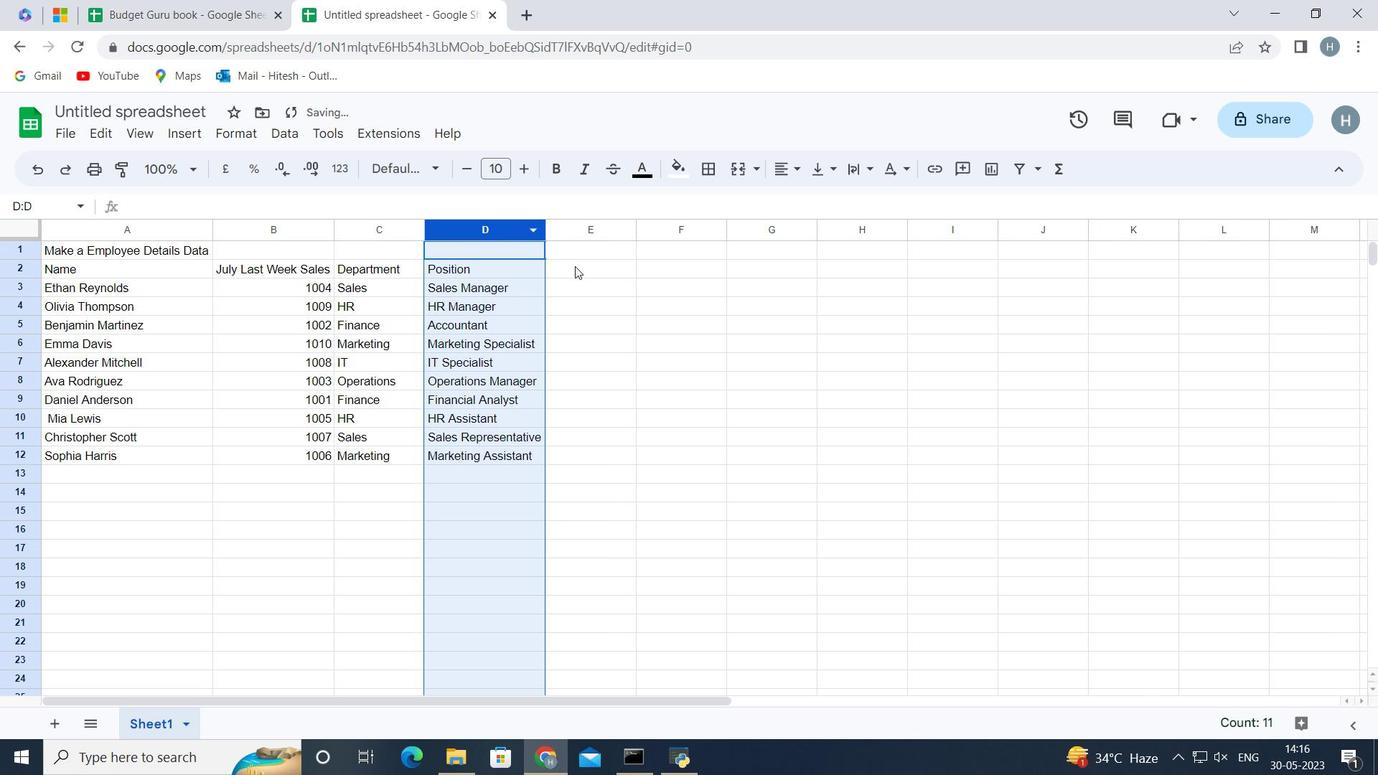 
Action: Key pressed <Key.shift>Salary<Key.space><Key.shift_r>(<Key.shift>USD<Key.shift_r>)<Key.enter>5000<Key.enter>4500<Key.enter>40003<Key.enter><Key.up><Key.backspace>1<Key.backspace>4000<Key.enter>3800<Key.enter>4200<Key.enter>5200<Key.enter>3800<Key.enter>2800<Key.enter>3200<Key.enter>2500
Screenshot: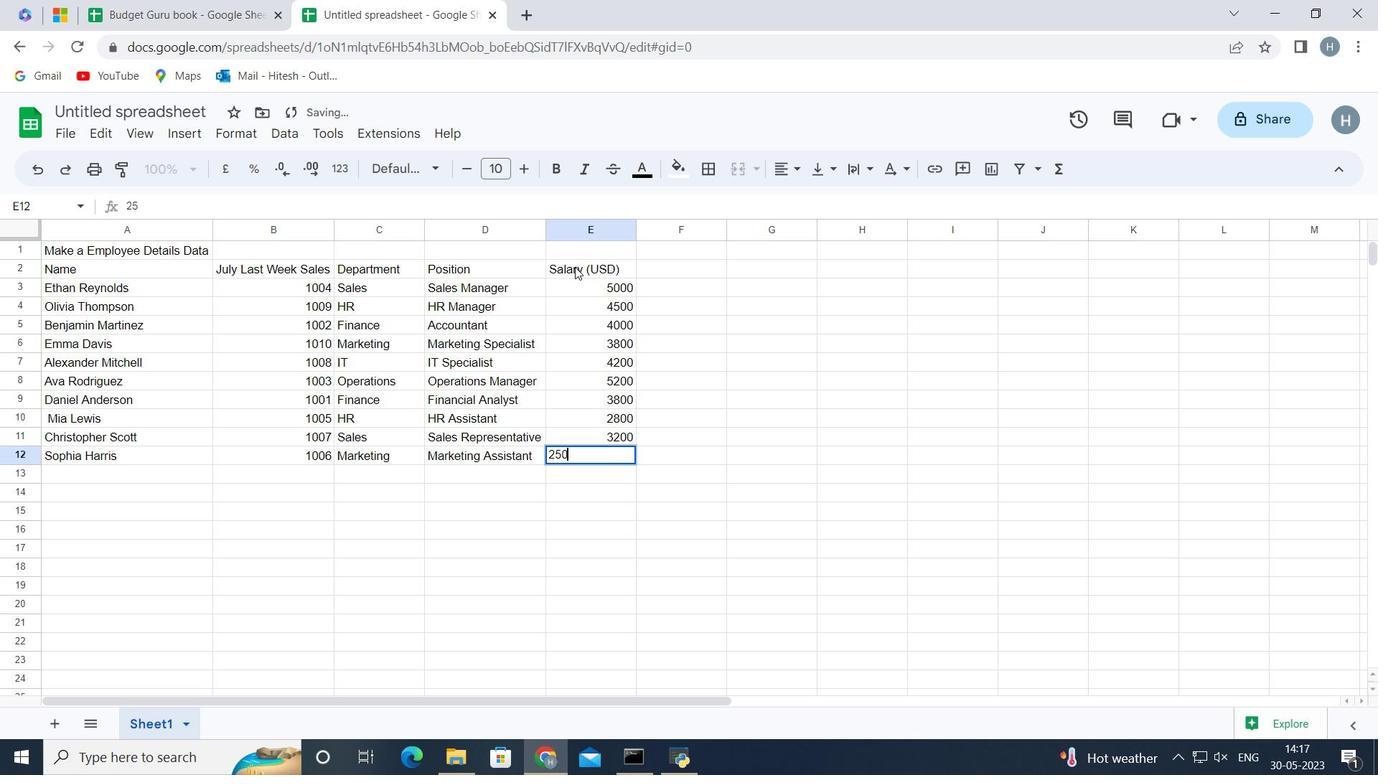 
Action: Mouse moved to (675, 234)
Screenshot: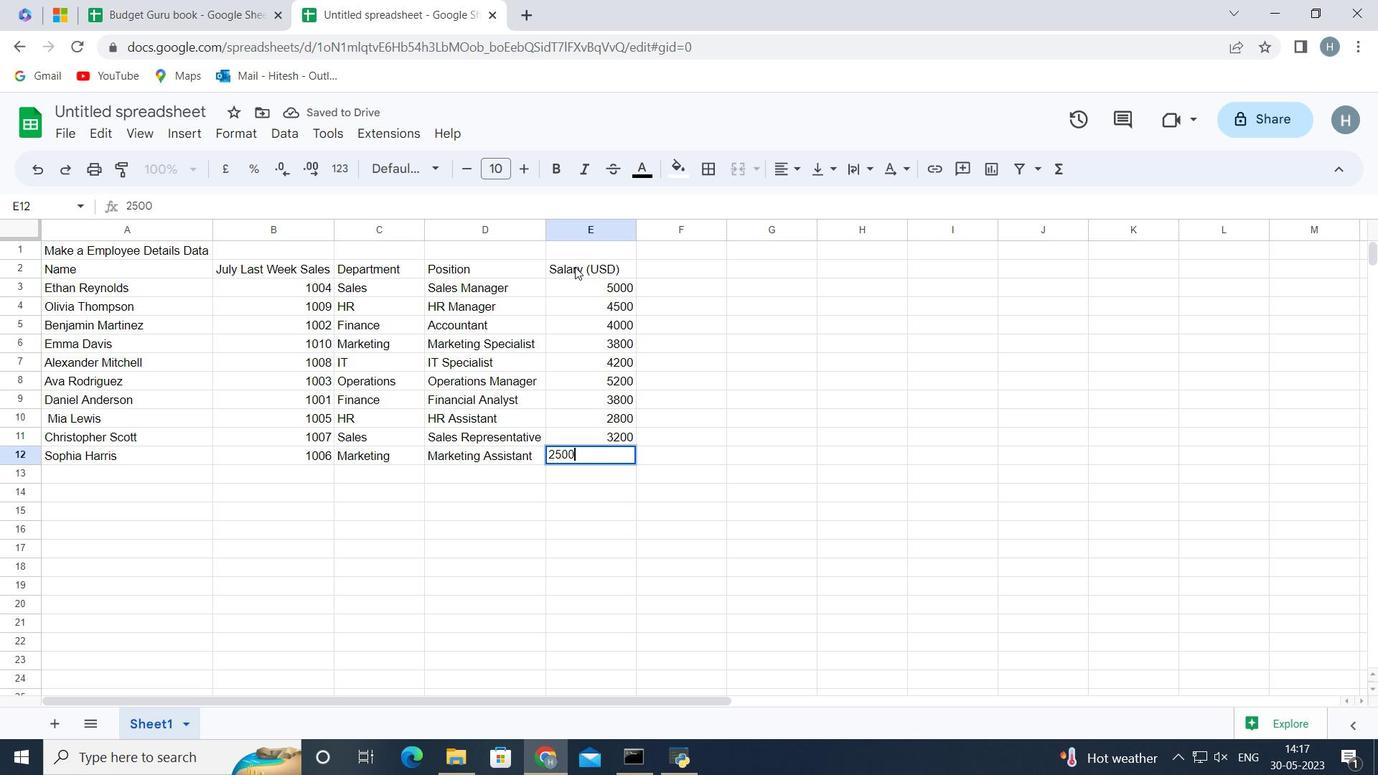 
Action: Key pressed <Key.enter>
Screenshot: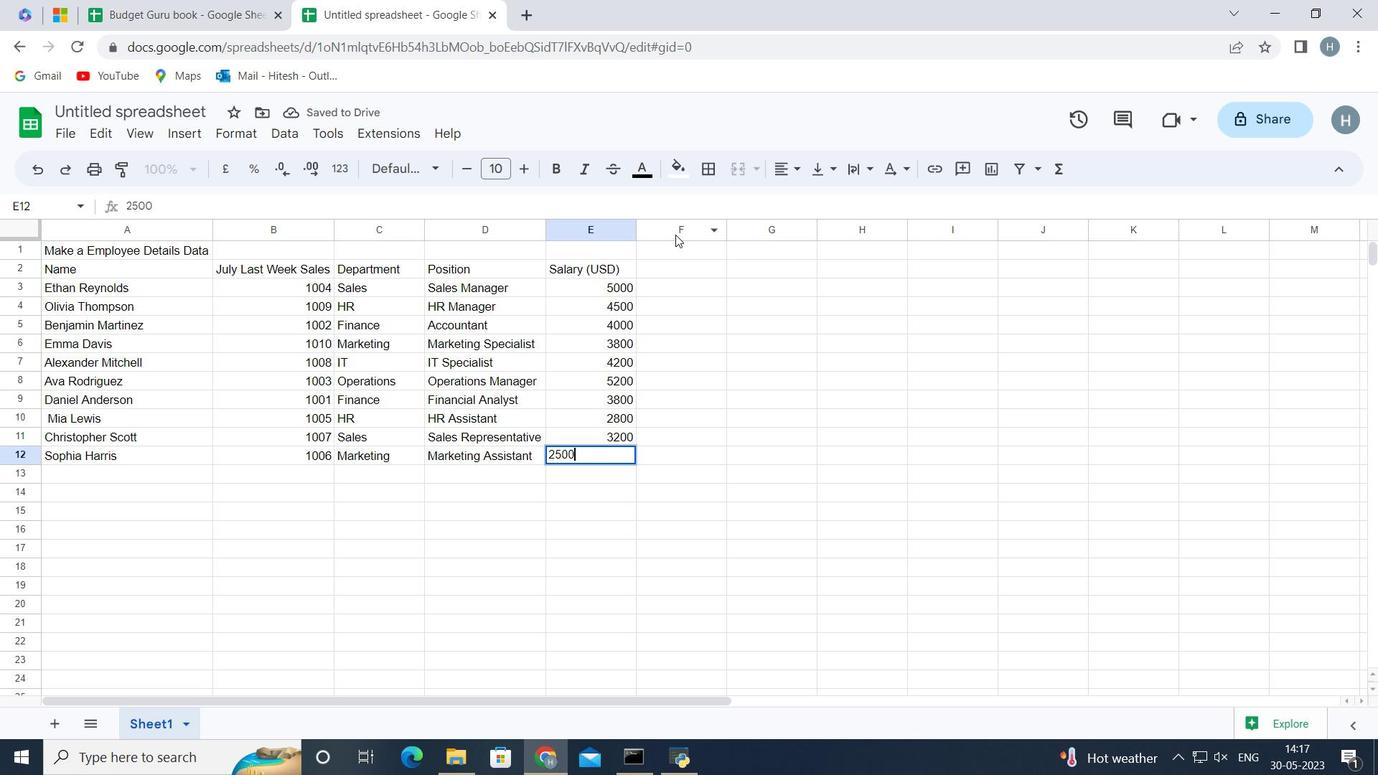 
Action: Mouse moved to (697, 264)
Screenshot: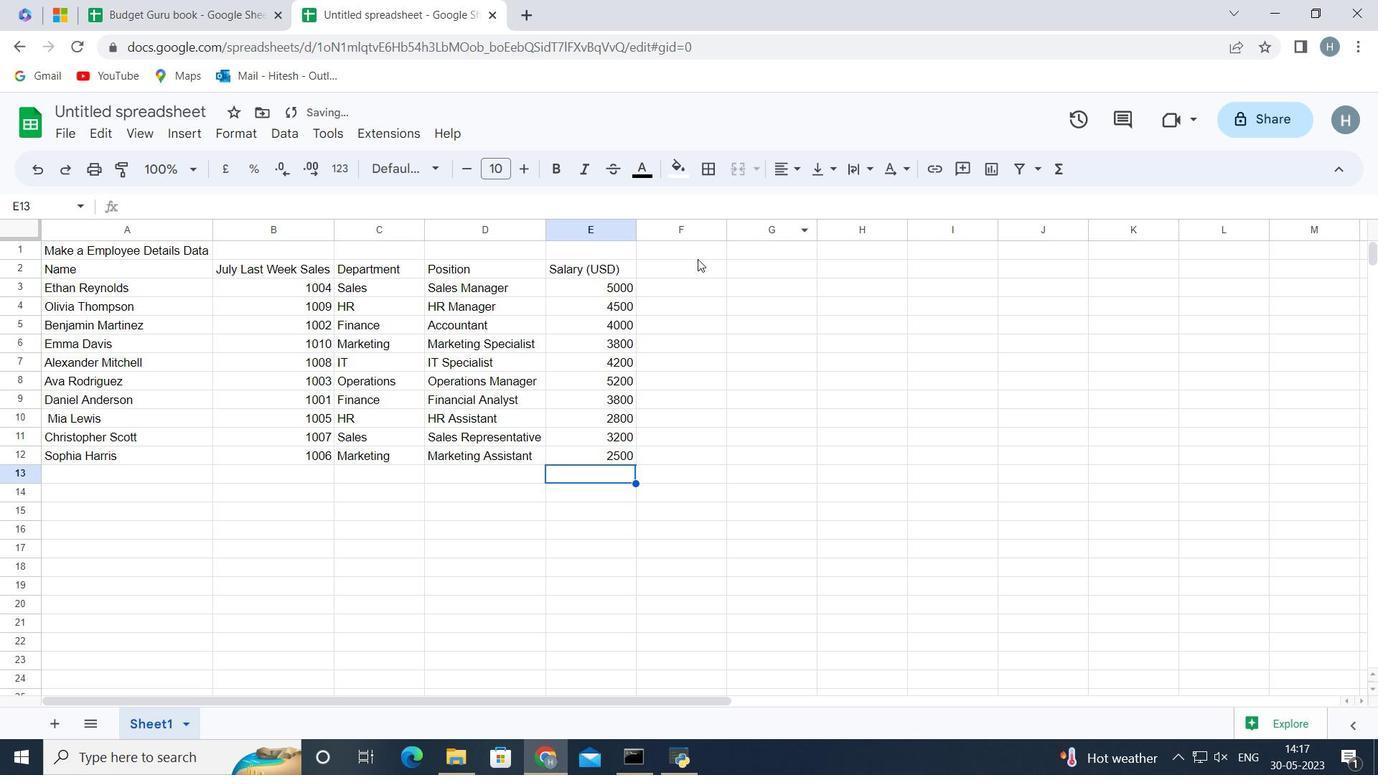 
Action: Mouse pressed left at (697, 264)
Screenshot: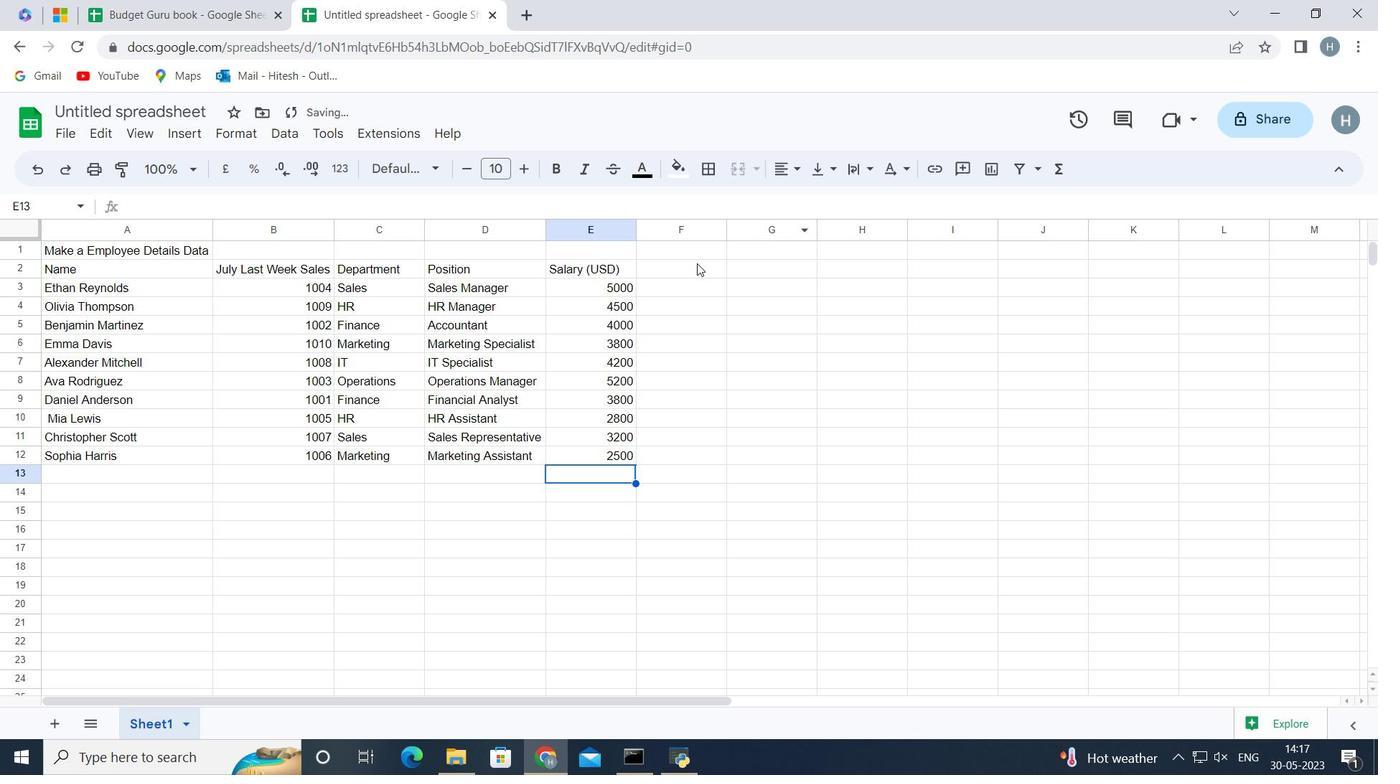 
Action: Mouse moved to (695, 266)
Screenshot: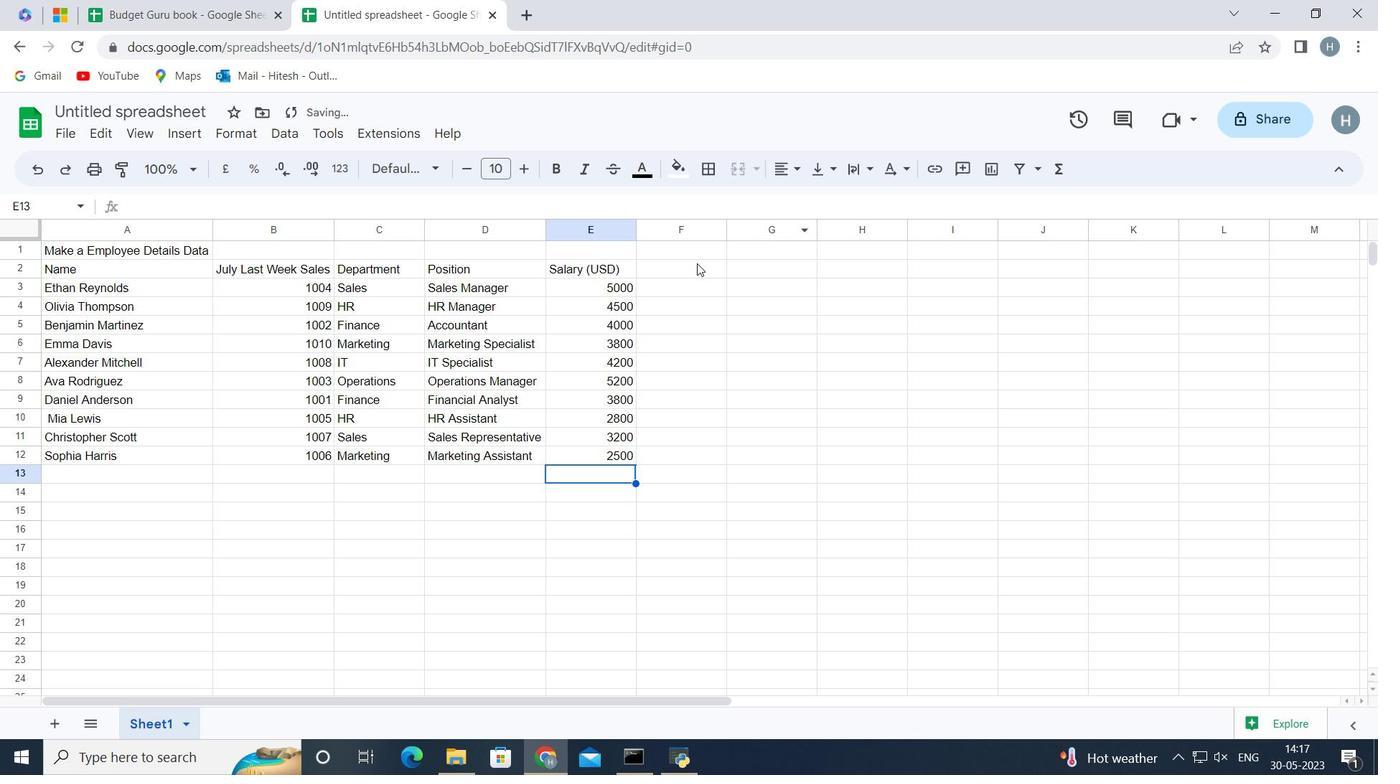 
Action: Key pressed <Key.shift>Start<Key.space><Key.shift>Dt<Key.backspace>ate<Key.enter>1/15/2020<Key.enter>7/1/2019<Key.enter>3/10/2021<Key.enter>2/5/2022<Key.enter>11/30/2018<Key.enter>6/15/2020<Key.enter>9/1/2021<Key.enter>4/20/2022<Key.enter>2/10/201<Key.enter>9/5/2020<Key.enter>
Screenshot: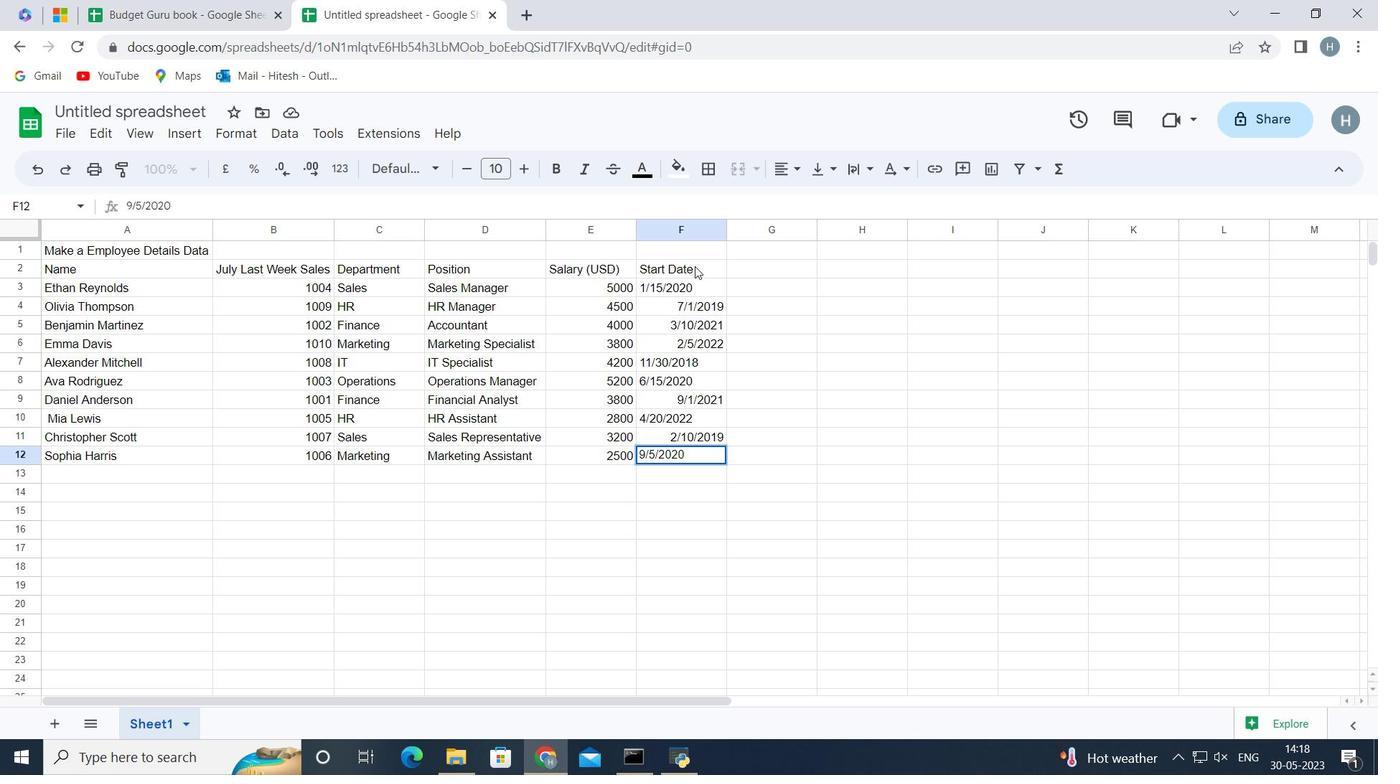 
Action: Mouse moved to (573, 531)
Screenshot: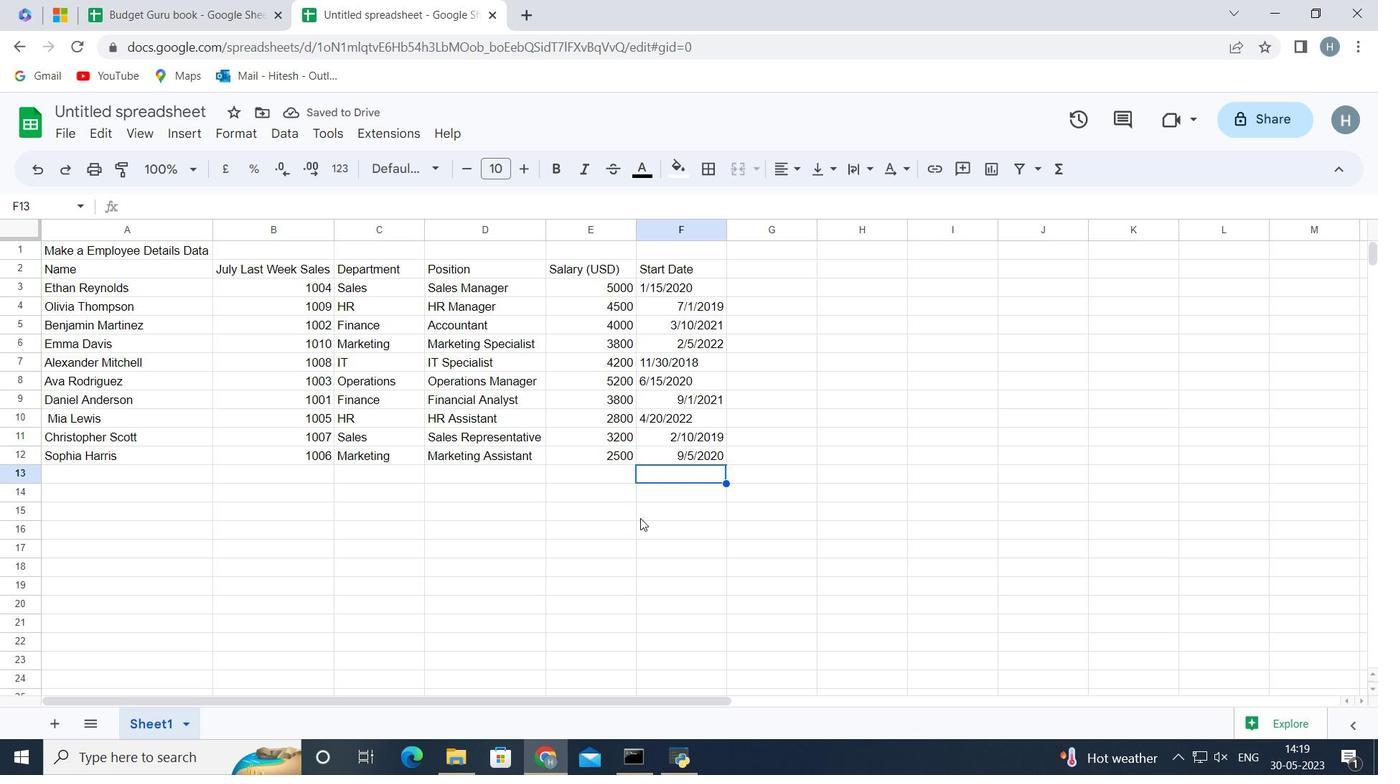 
Action: Mouse pressed left at (573, 531)
Screenshot: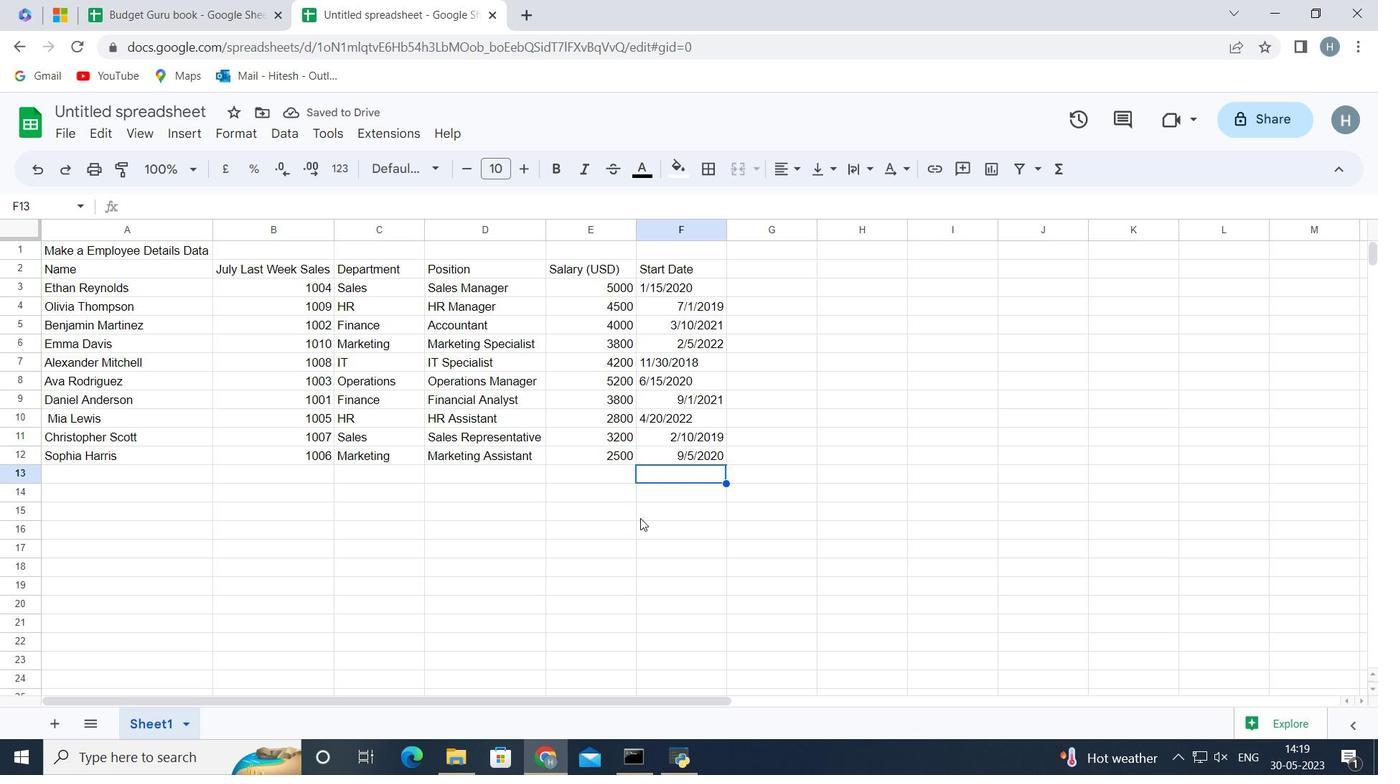 
Action: Mouse moved to (65, 140)
Screenshot: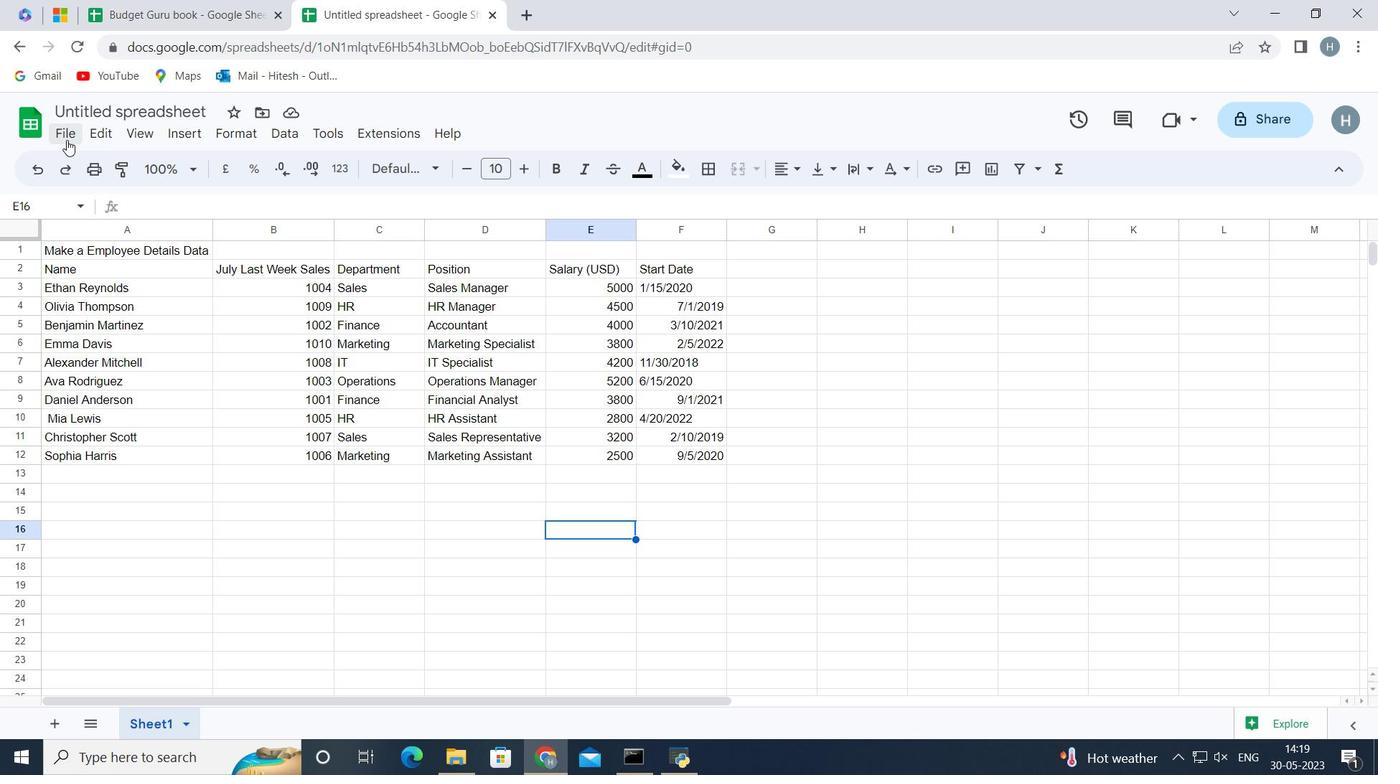 
Action: Mouse pressed left at (65, 140)
Screenshot: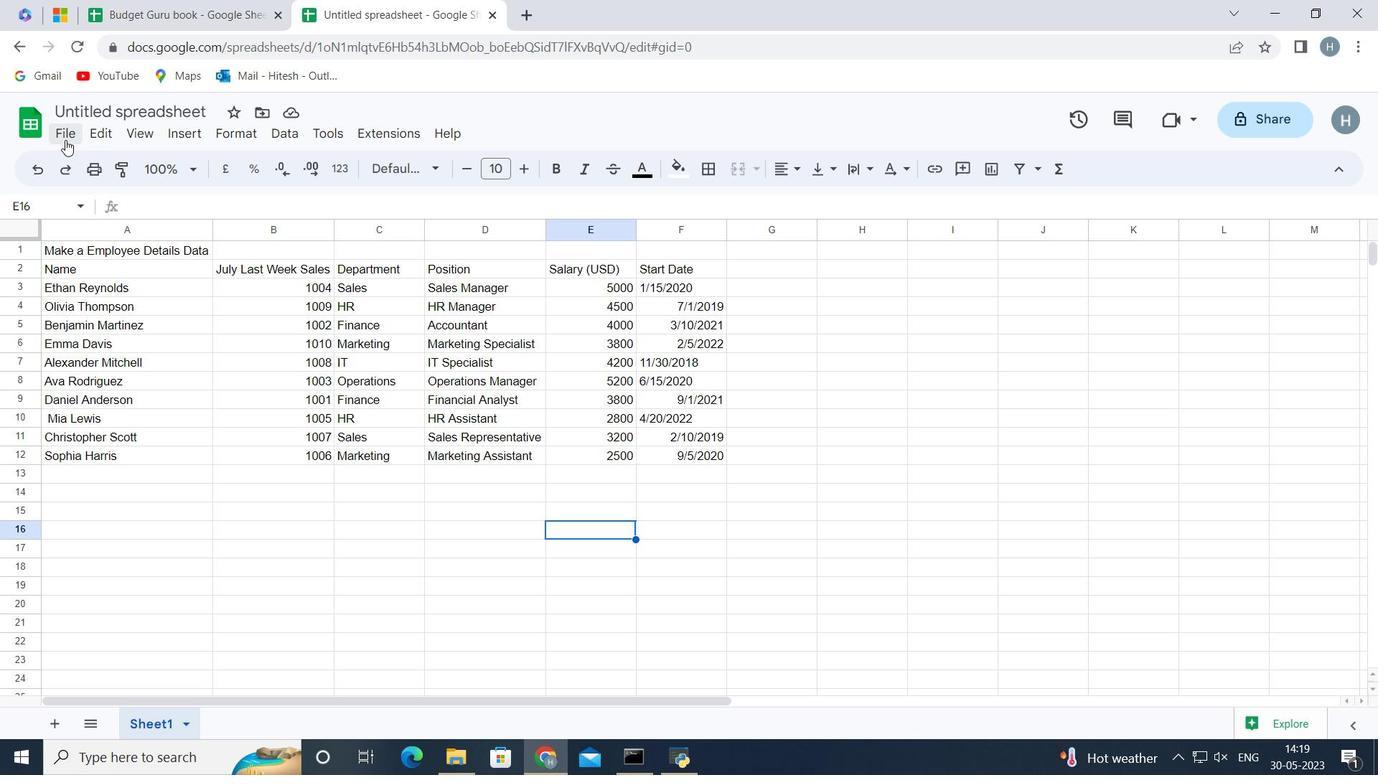 
Action: Mouse moved to (127, 390)
Screenshot: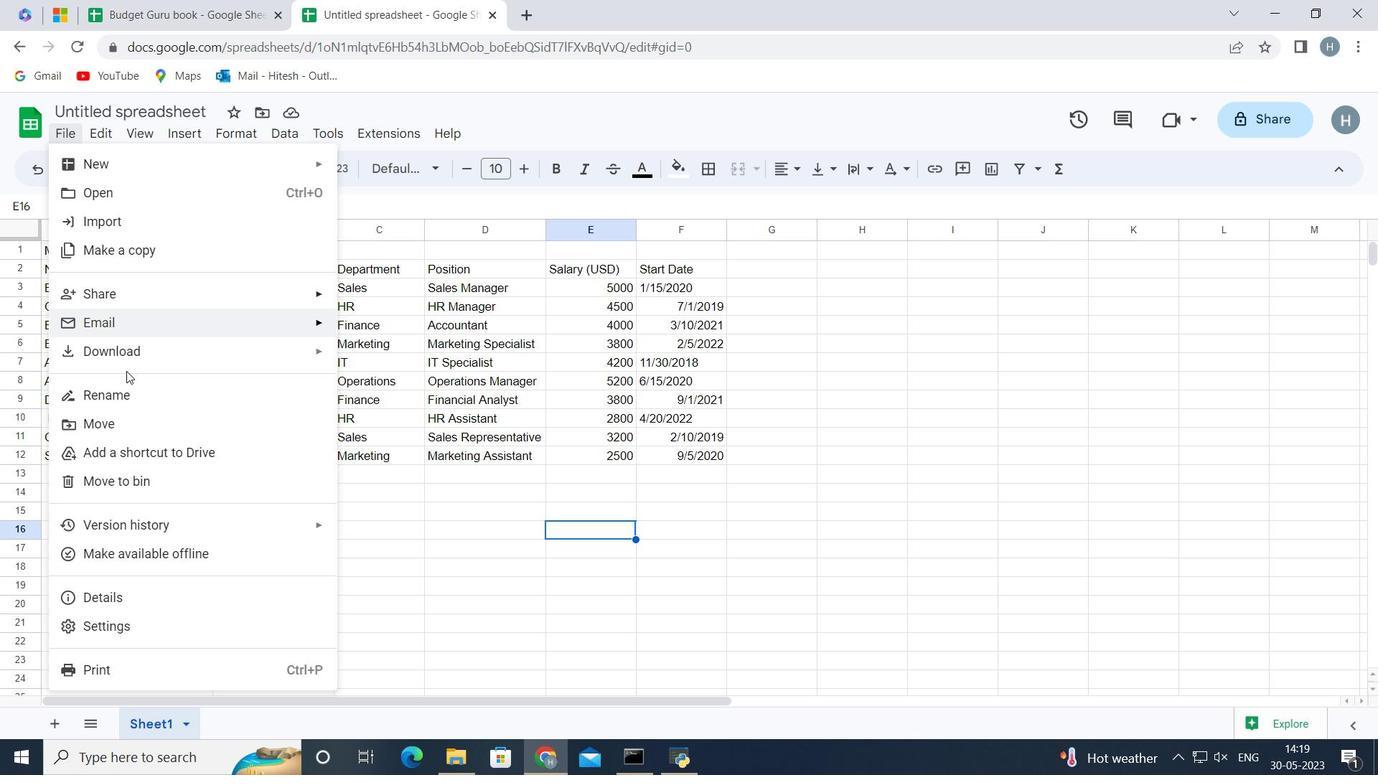 
Action: Mouse pressed left at (127, 390)
Screenshot: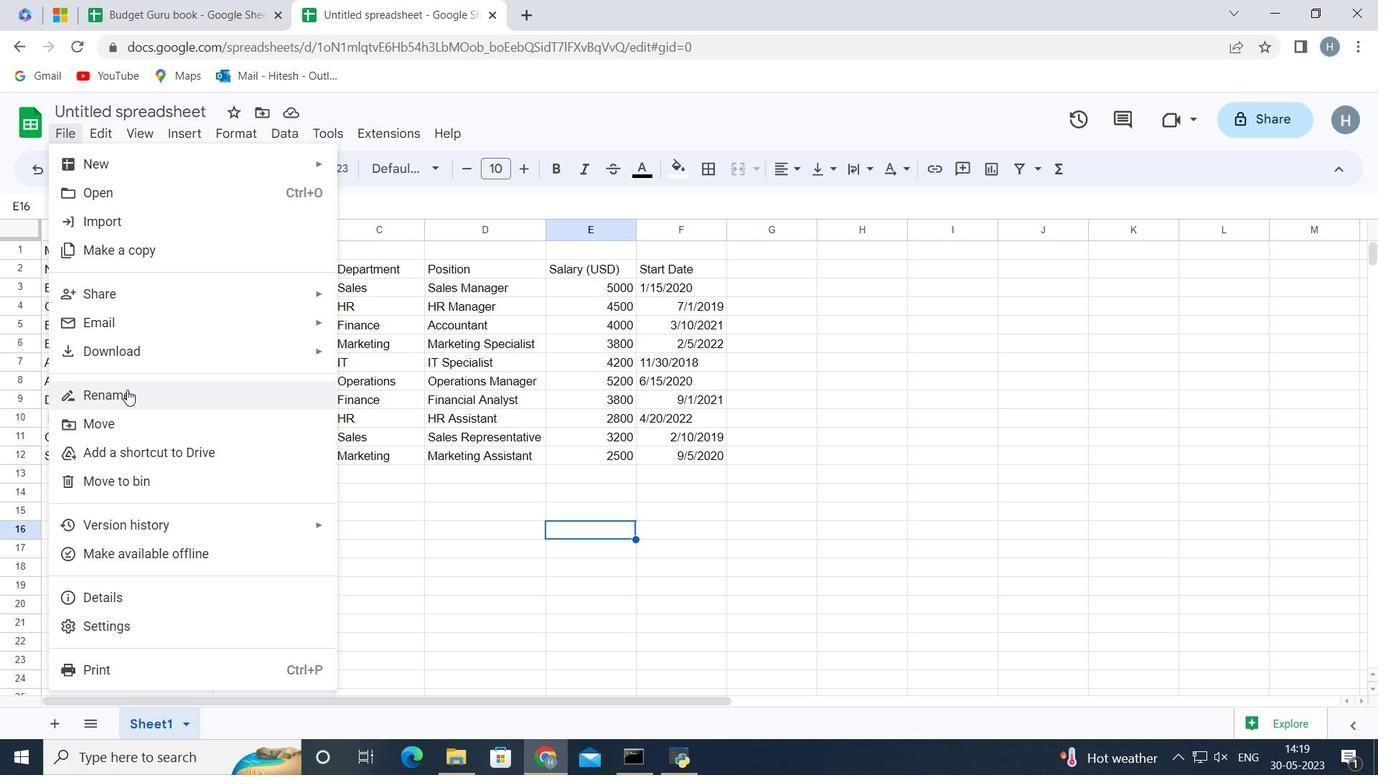 
Action: Mouse moved to (129, 190)
Screenshot: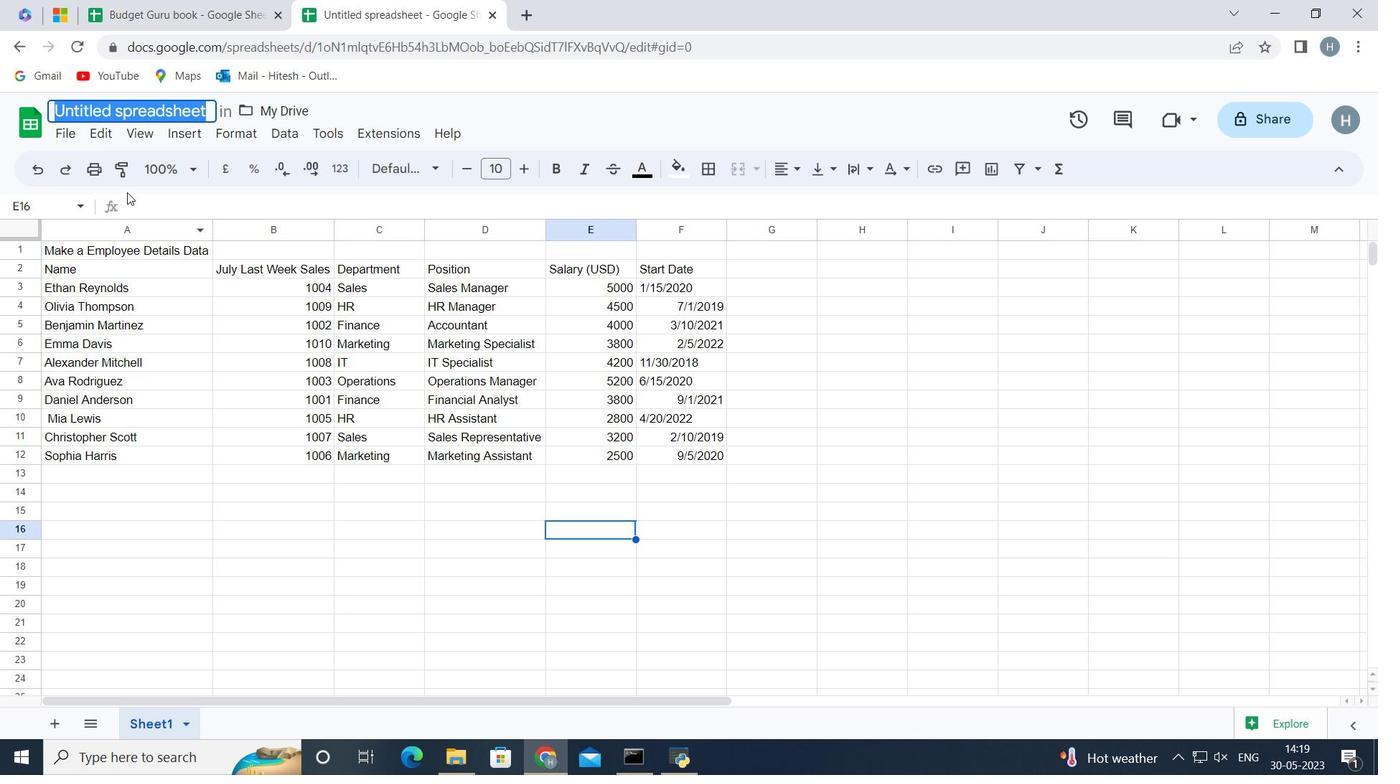 
Action: Key pressed <Key.backspace>auditing<Key.shift>Sales<Key.shift>By<Key.shift>Promotion<Key.enter>
Screenshot: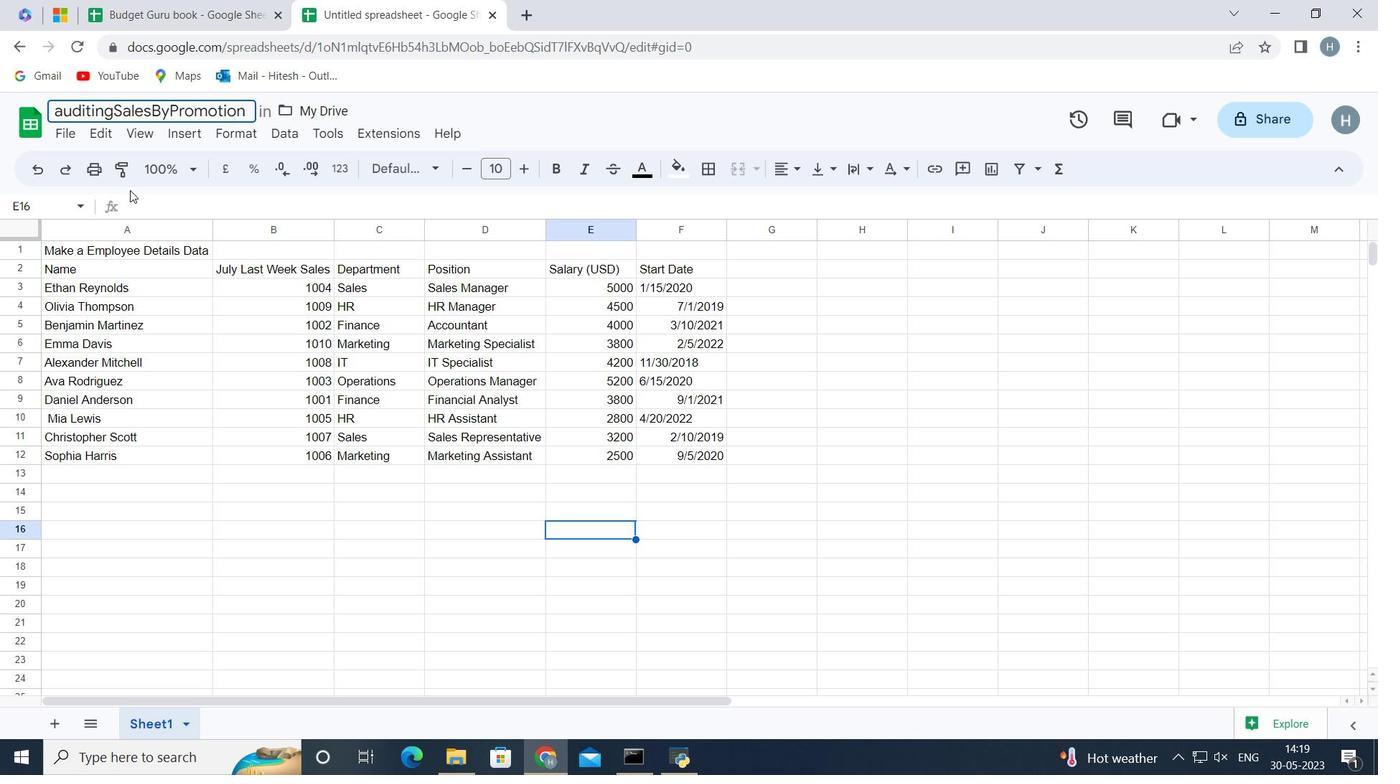 
Action: Mouse moved to (583, 446)
Screenshot: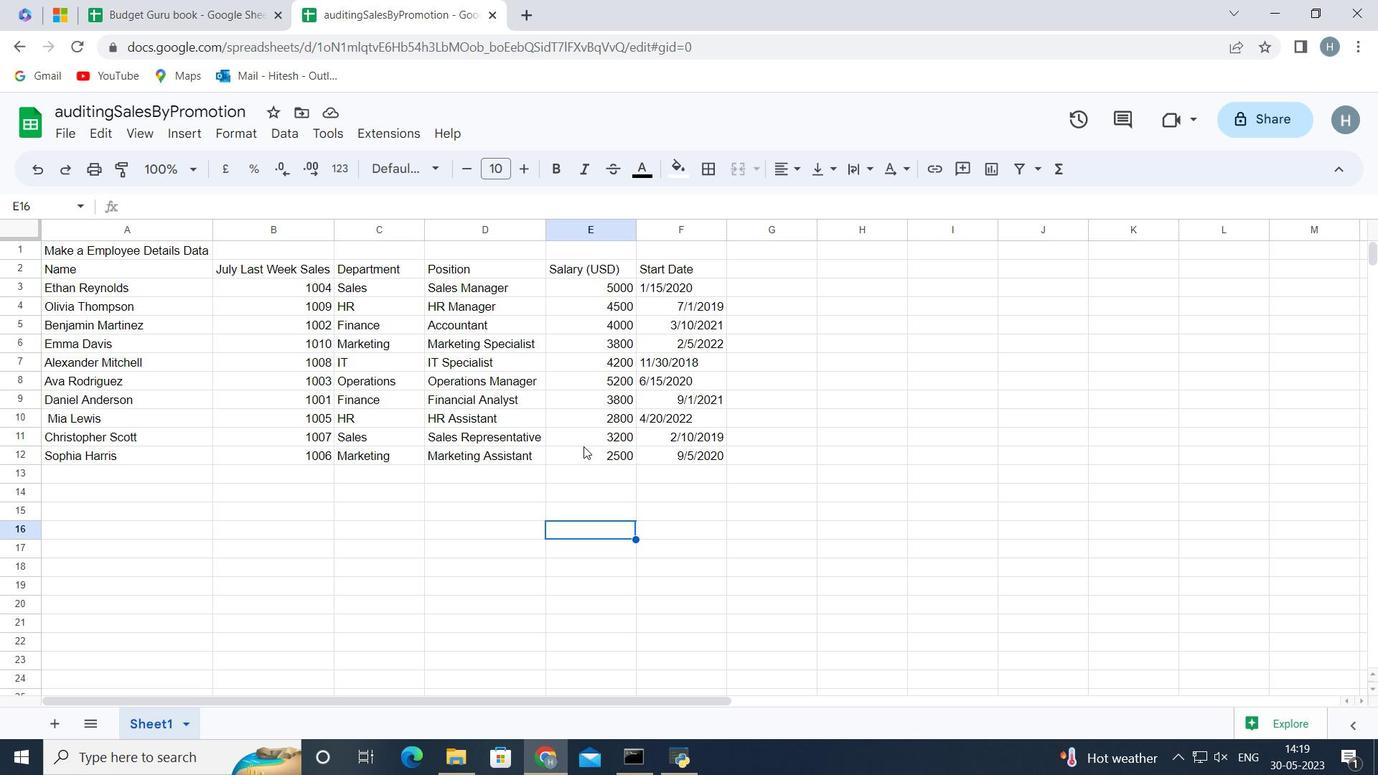 
